 Task: Look for space in Oxford, United States from 12th July, 2023 to 16th July, 2023 for 8 adults in price range Rs.10000 to Rs.16000. Place can be private room with 8 bedrooms having 8 beds and 8 bathrooms. Property type can be house, flat, guest house, hotel. Amenities needed are: wifi, TV, free parkinig on premises, gym, breakfast. Booking option can be shelf check-in. Required host language is English.
Action: Mouse moved to (547, 123)
Screenshot: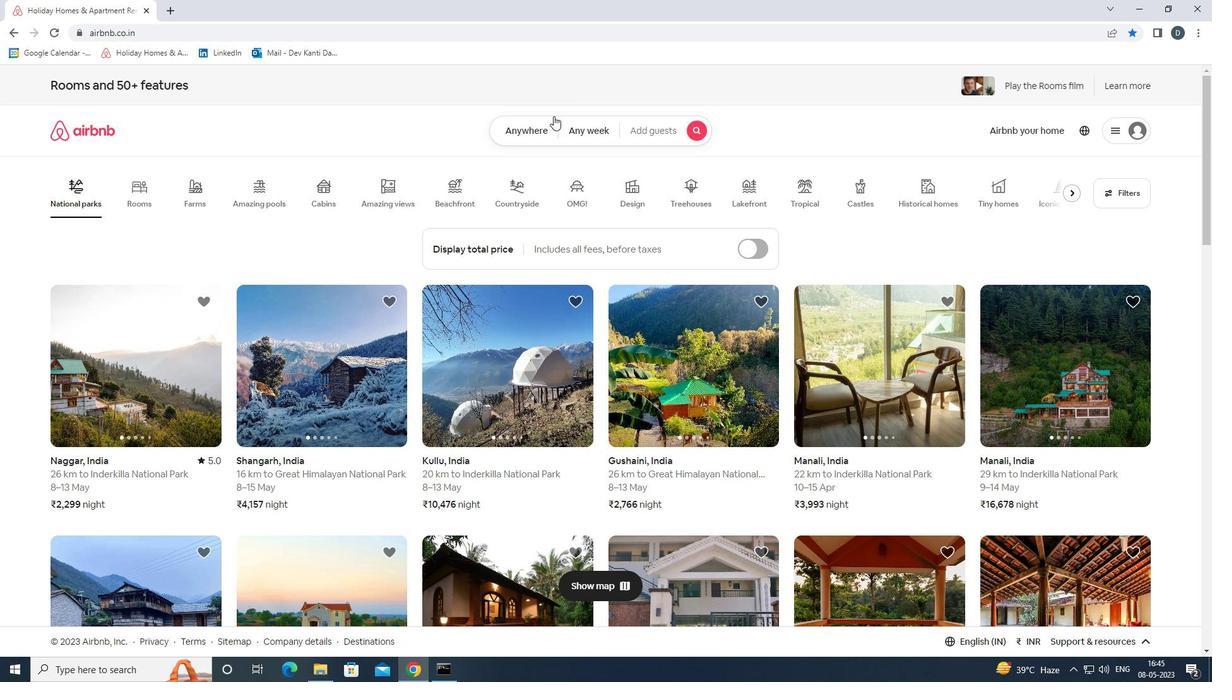 
Action: Mouse pressed left at (547, 123)
Screenshot: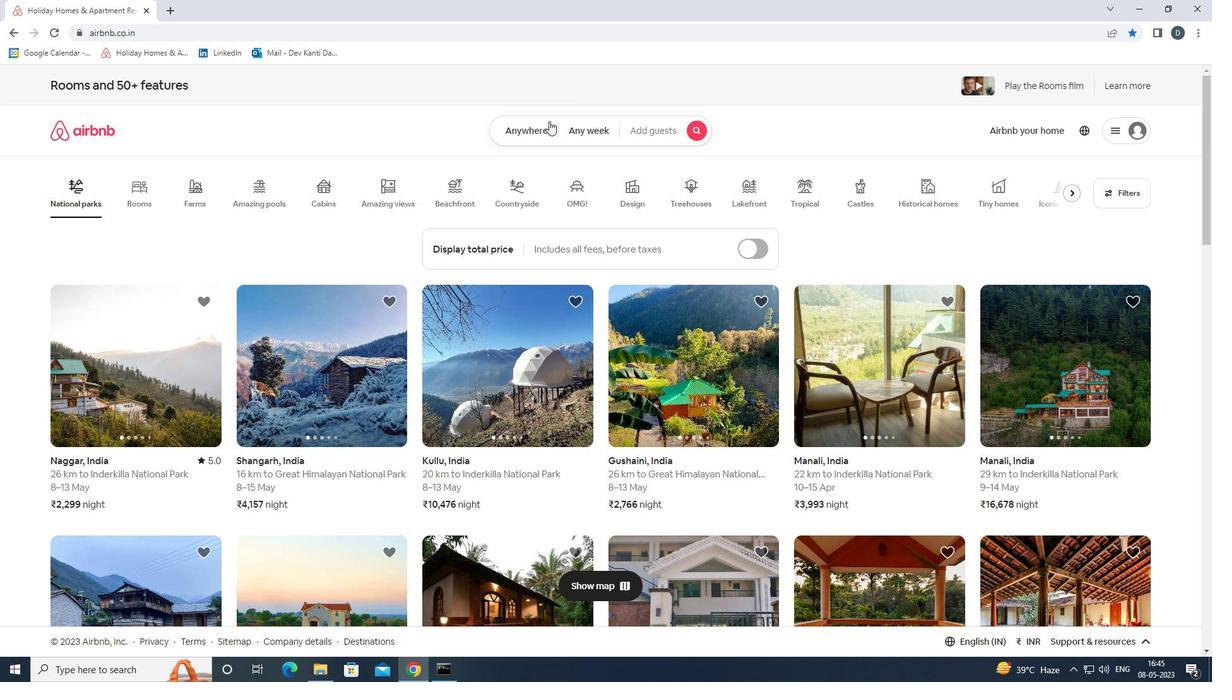 
Action: Mouse moved to (467, 179)
Screenshot: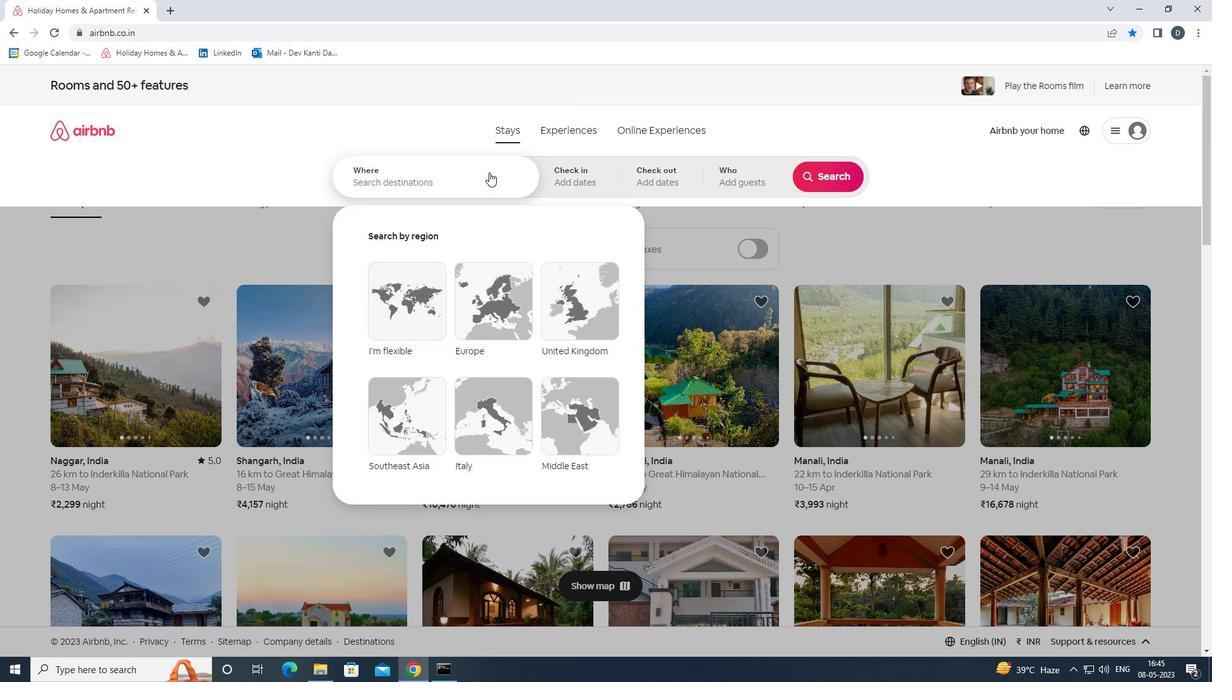
Action: Mouse pressed left at (467, 179)
Screenshot: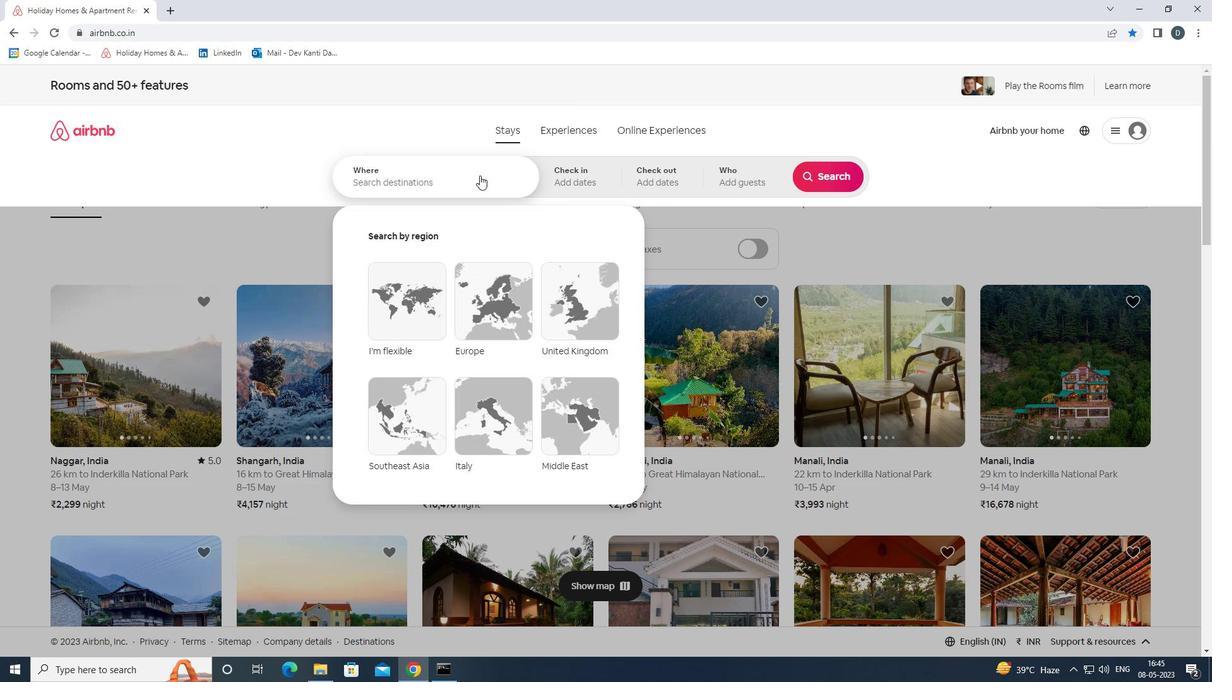 
Action: Key pressed <Key.shift><Key.shift>OXFORD,<Key.shift>UNITED<Key.space><Key.shift>STATES<Key.enter>
Screenshot: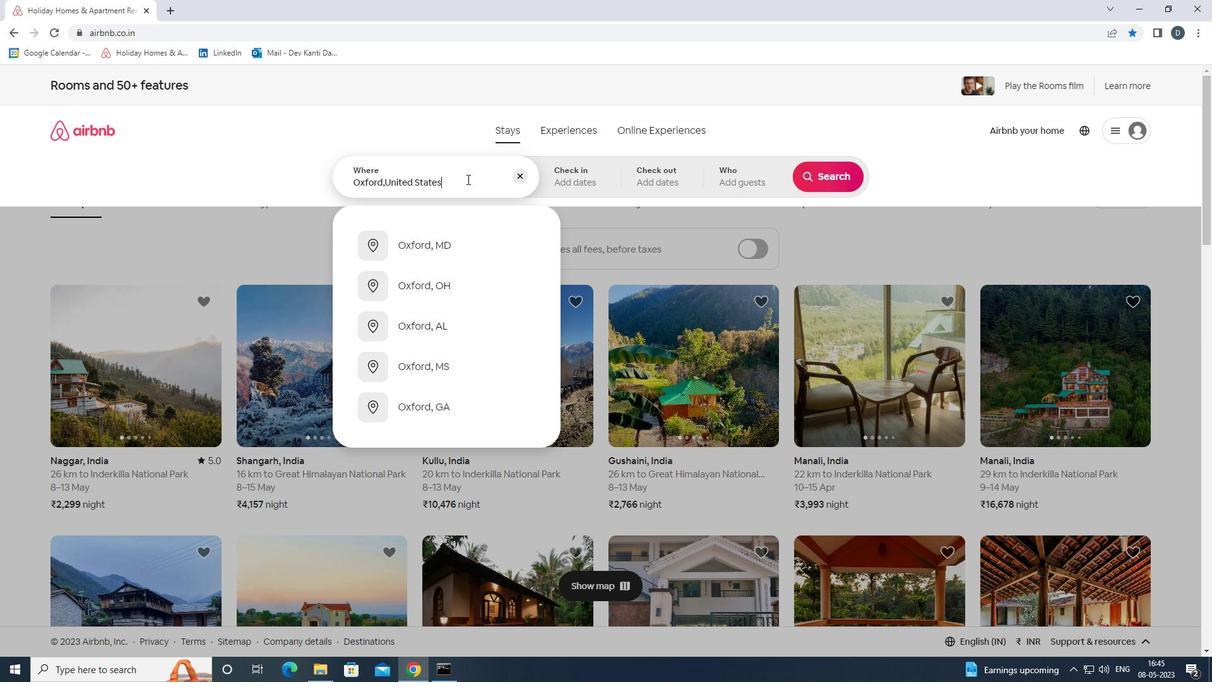 
Action: Mouse moved to (825, 279)
Screenshot: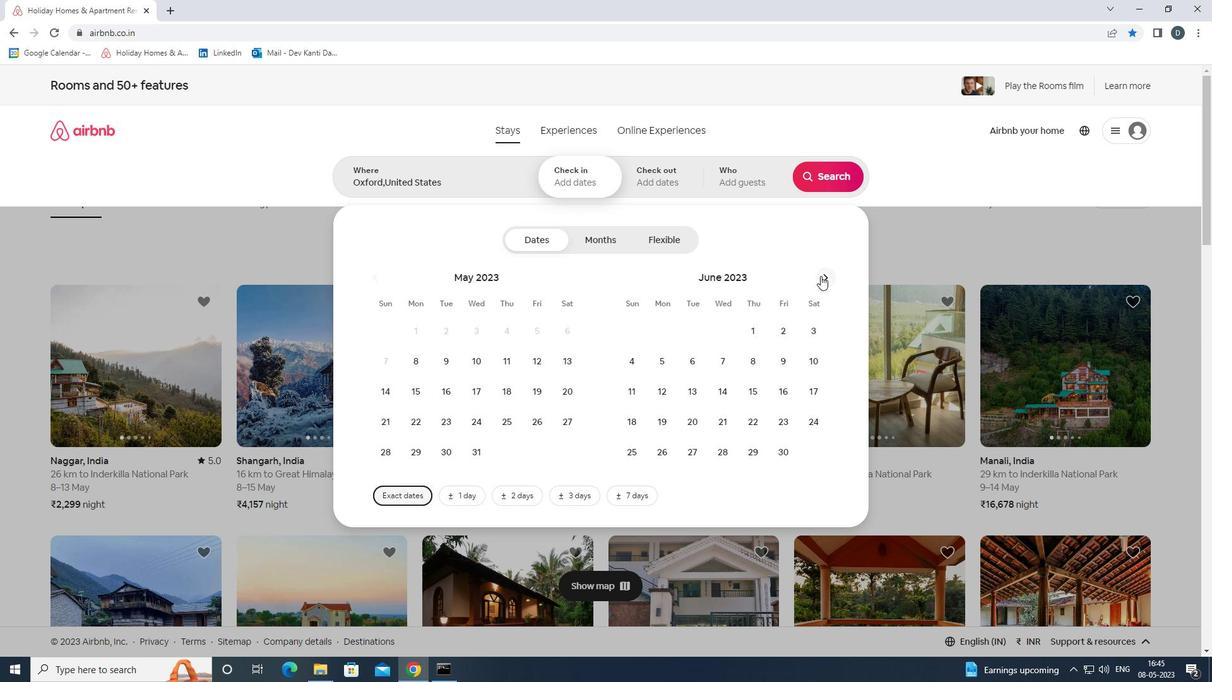 
Action: Mouse pressed left at (825, 279)
Screenshot: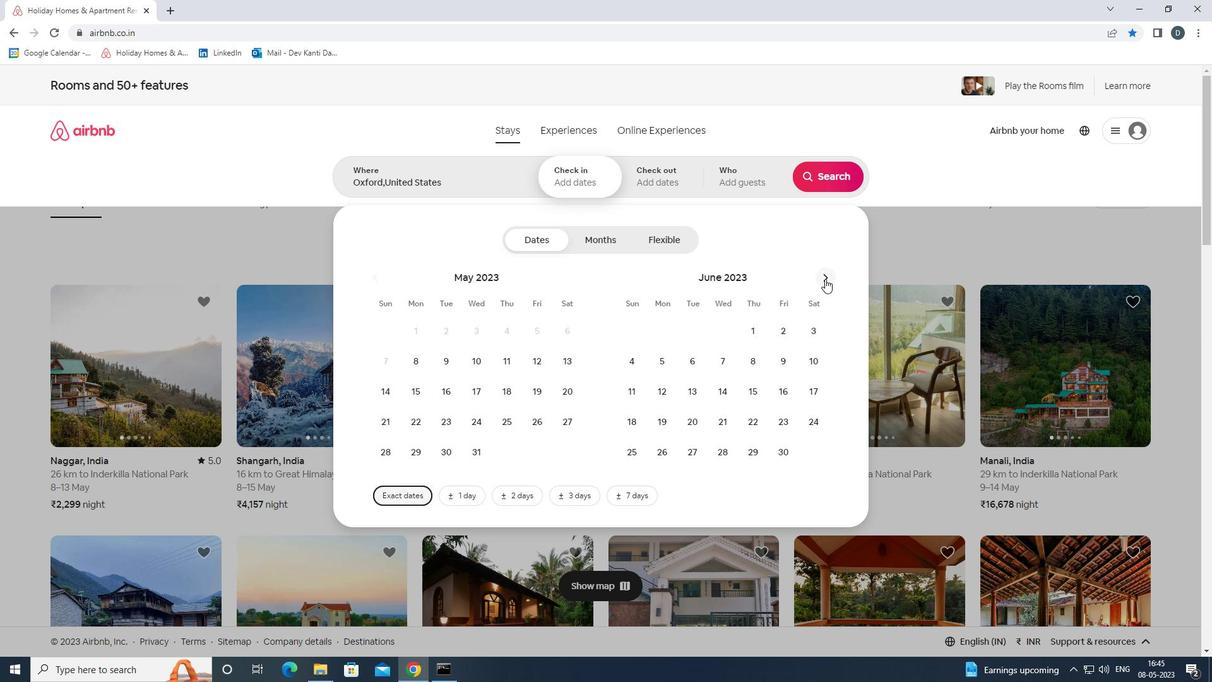 
Action: Mouse moved to (726, 398)
Screenshot: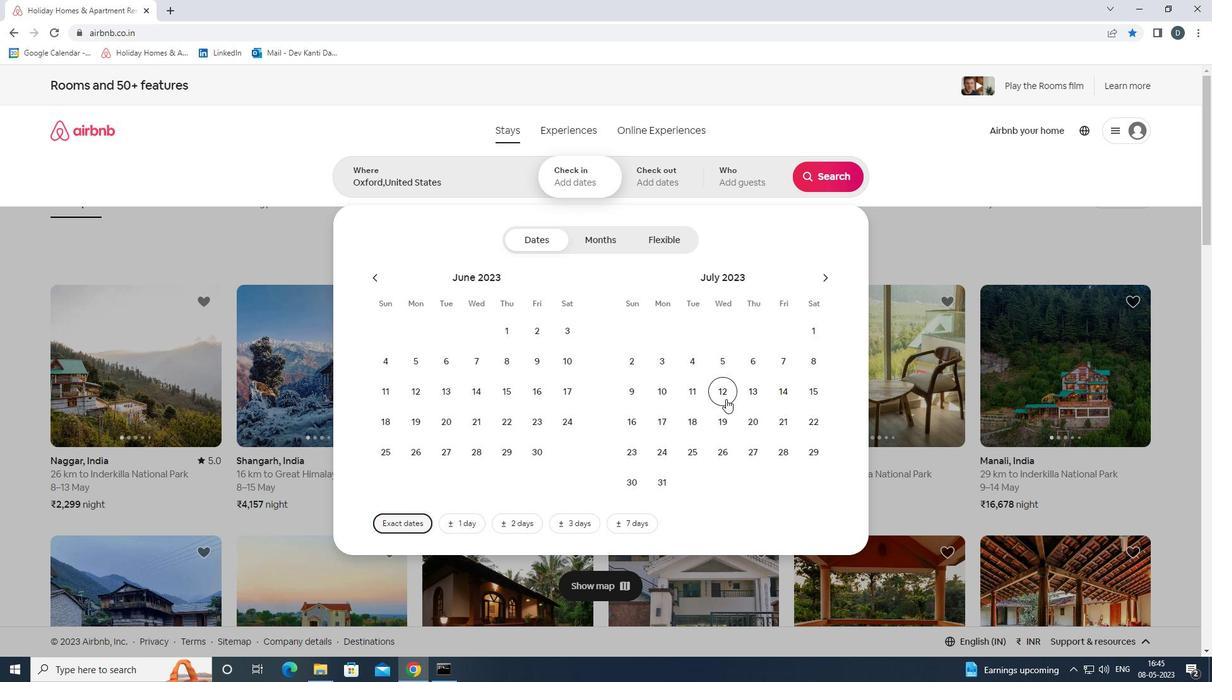 
Action: Mouse pressed left at (726, 398)
Screenshot: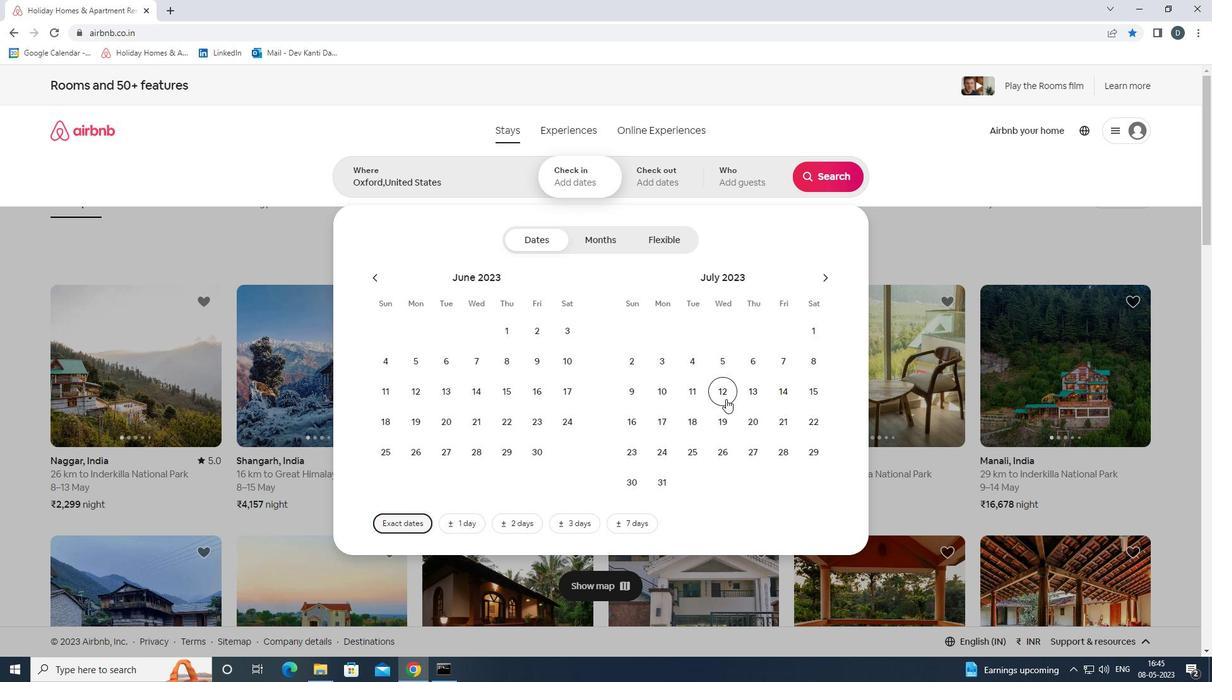 
Action: Mouse moved to (645, 425)
Screenshot: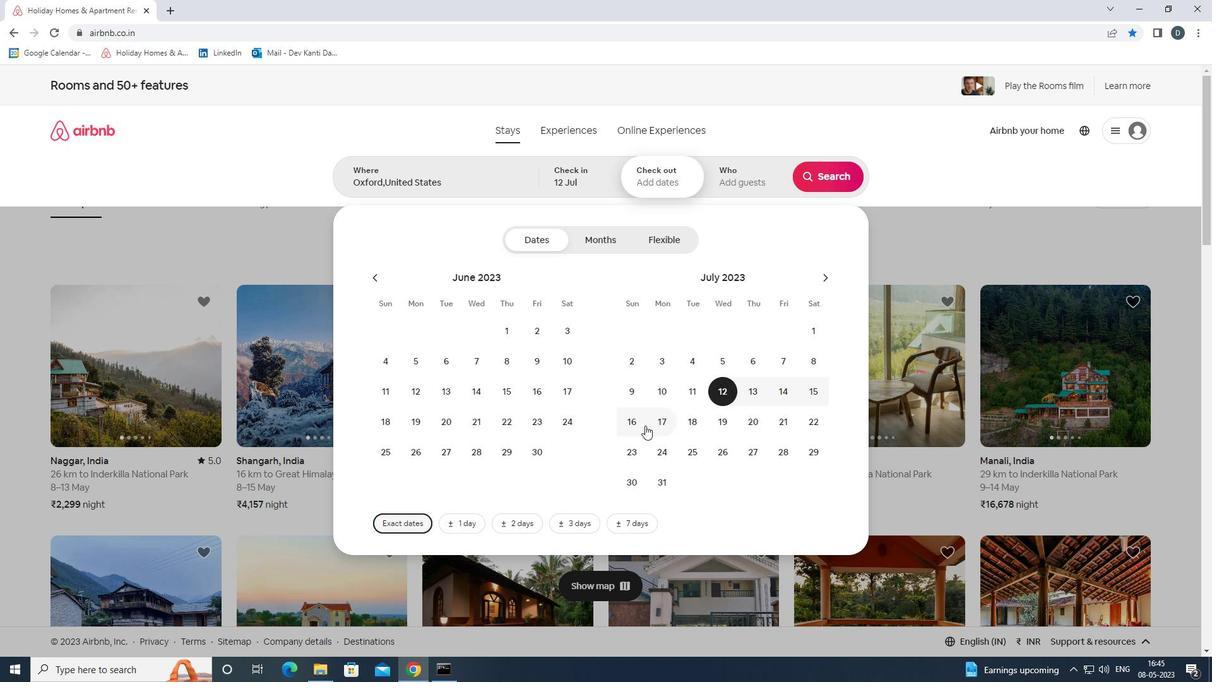 
Action: Mouse pressed left at (645, 425)
Screenshot: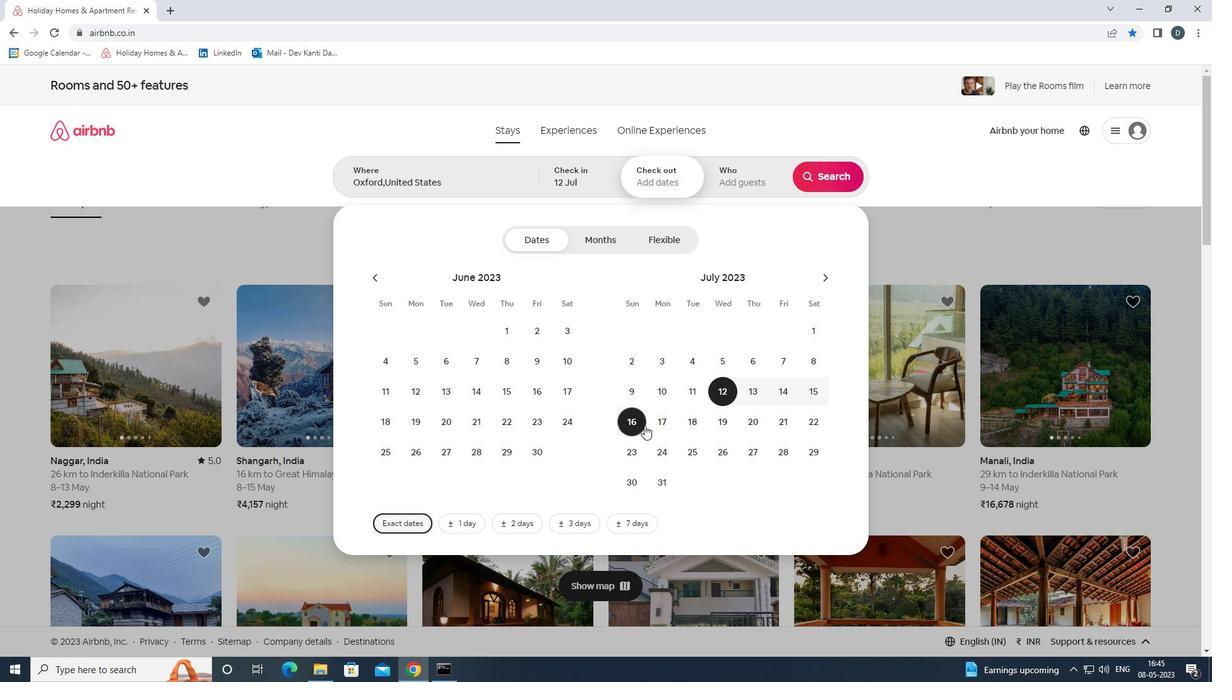 
Action: Mouse moved to (738, 180)
Screenshot: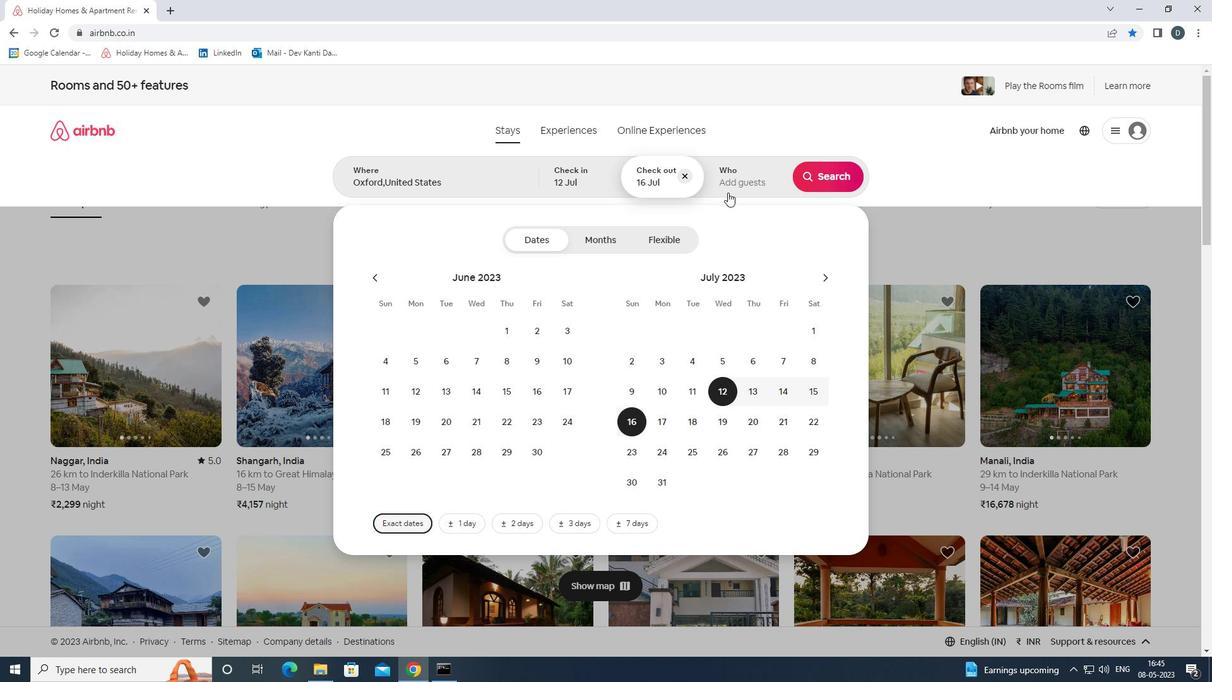 
Action: Mouse pressed left at (738, 180)
Screenshot: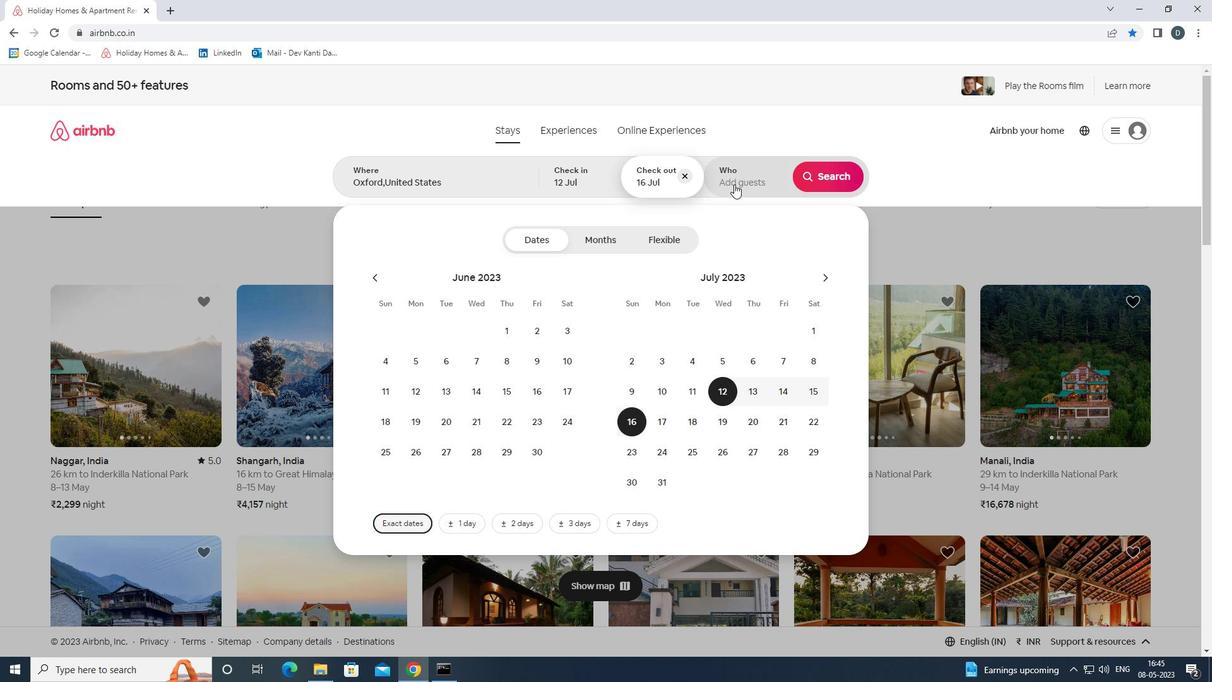 
Action: Mouse moved to (827, 244)
Screenshot: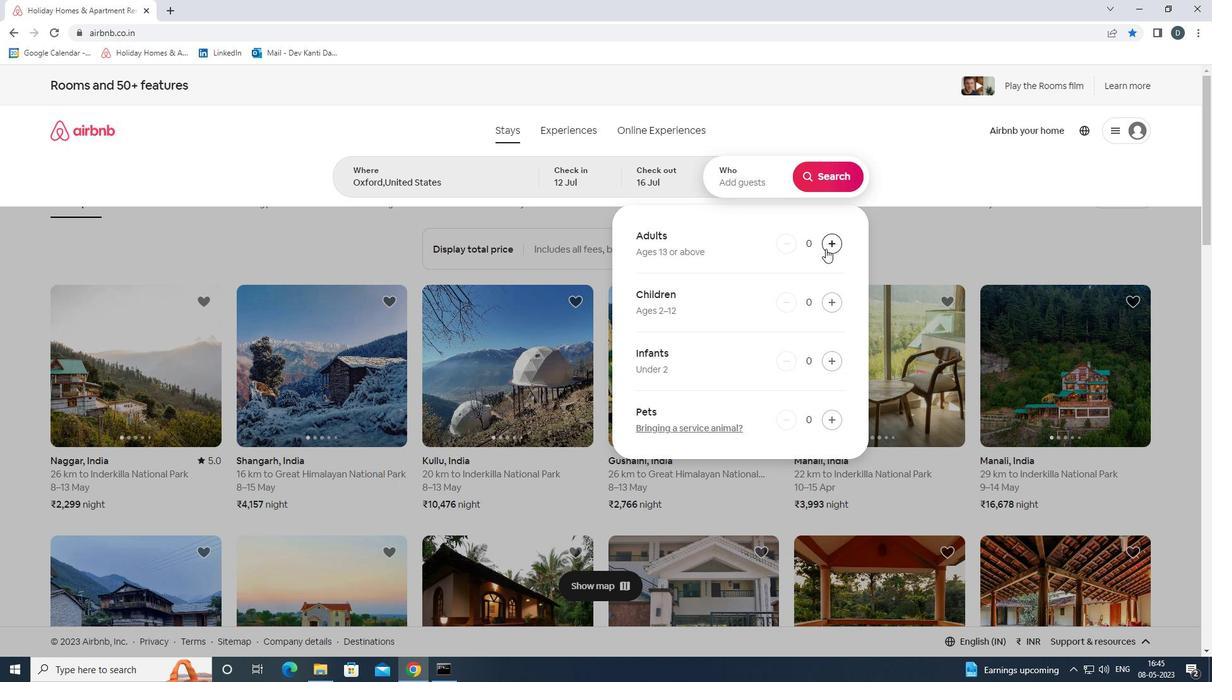 
Action: Mouse pressed left at (827, 244)
Screenshot: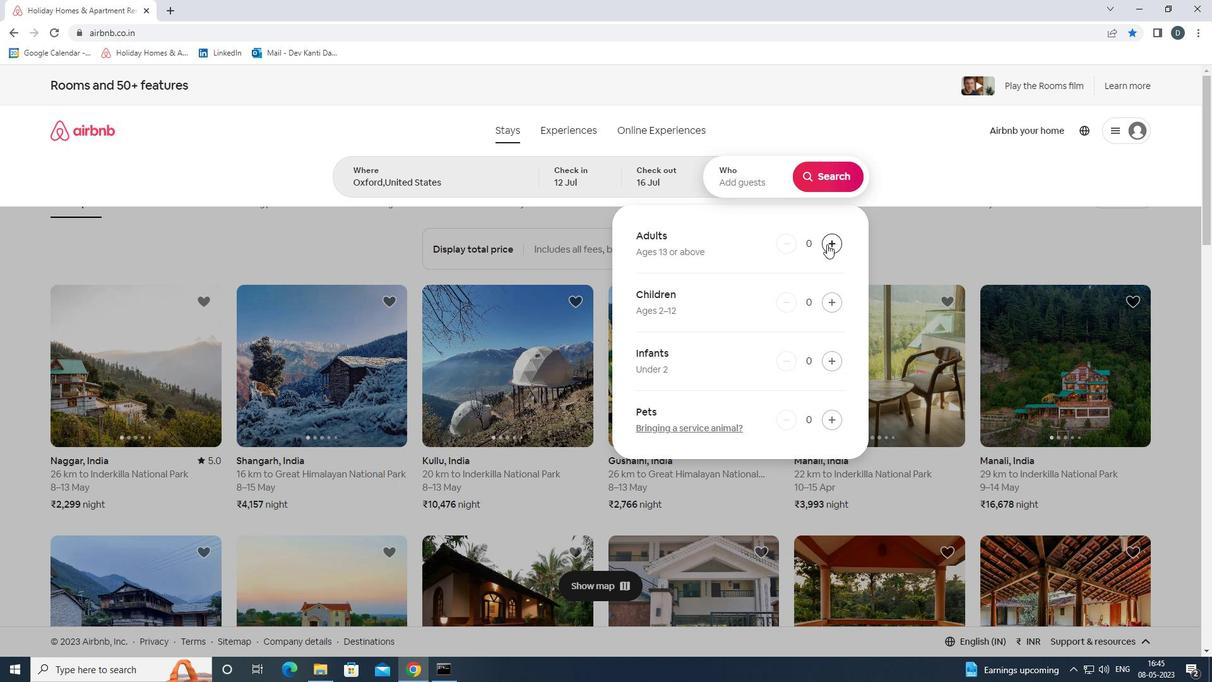 
Action: Mouse pressed left at (827, 244)
Screenshot: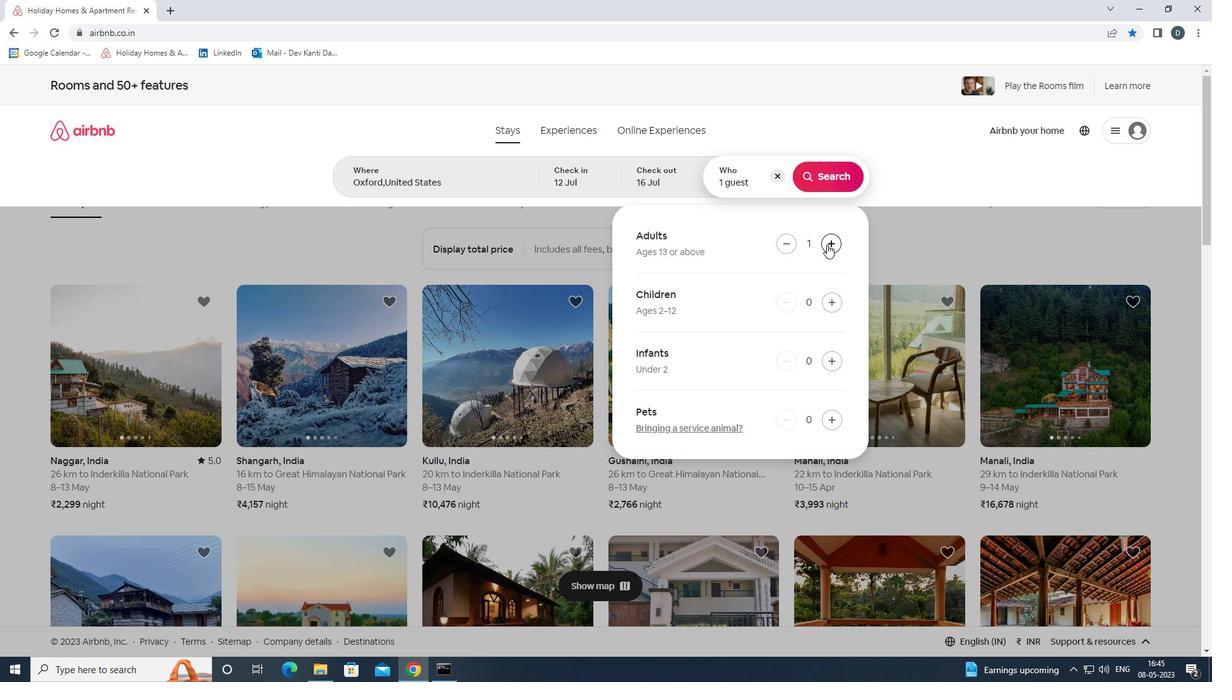 
Action: Mouse pressed left at (827, 244)
Screenshot: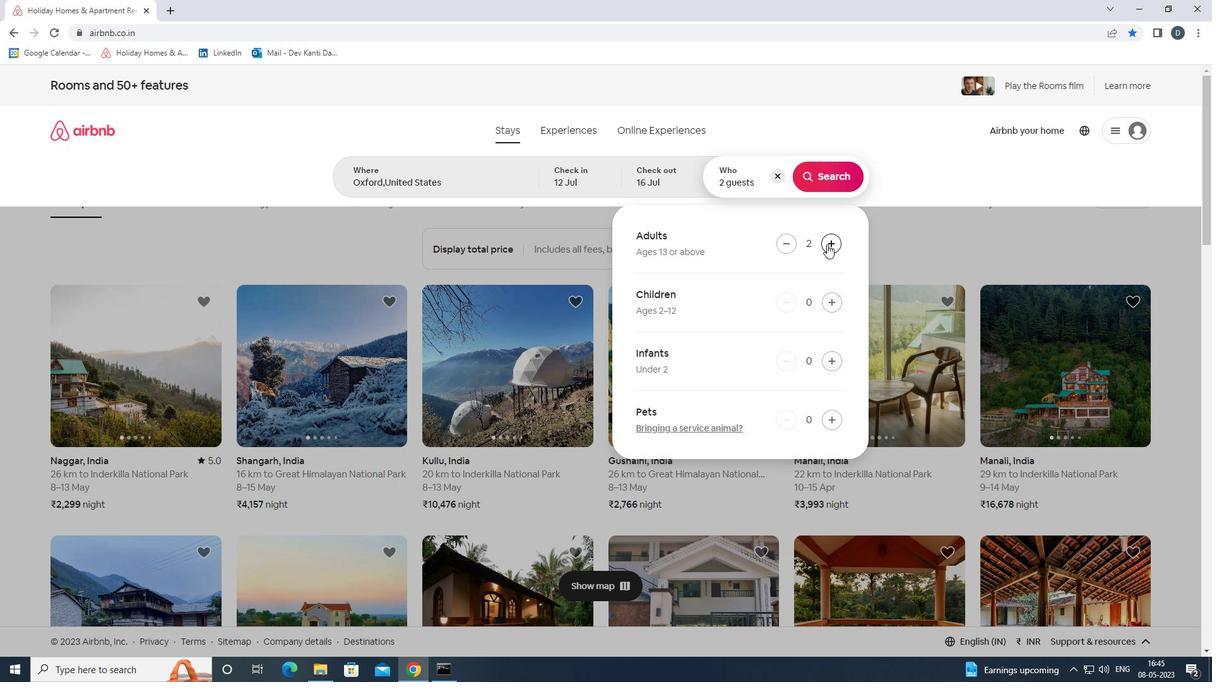 
Action: Mouse pressed left at (827, 244)
Screenshot: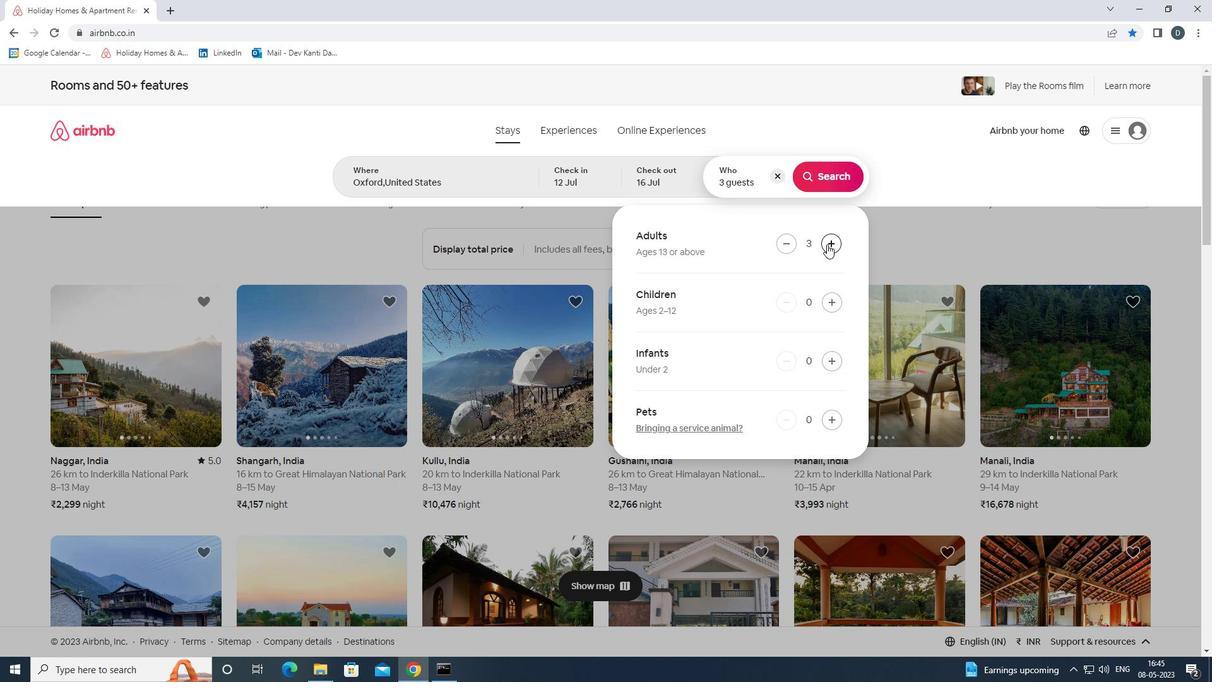 
Action: Mouse pressed left at (827, 244)
Screenshot: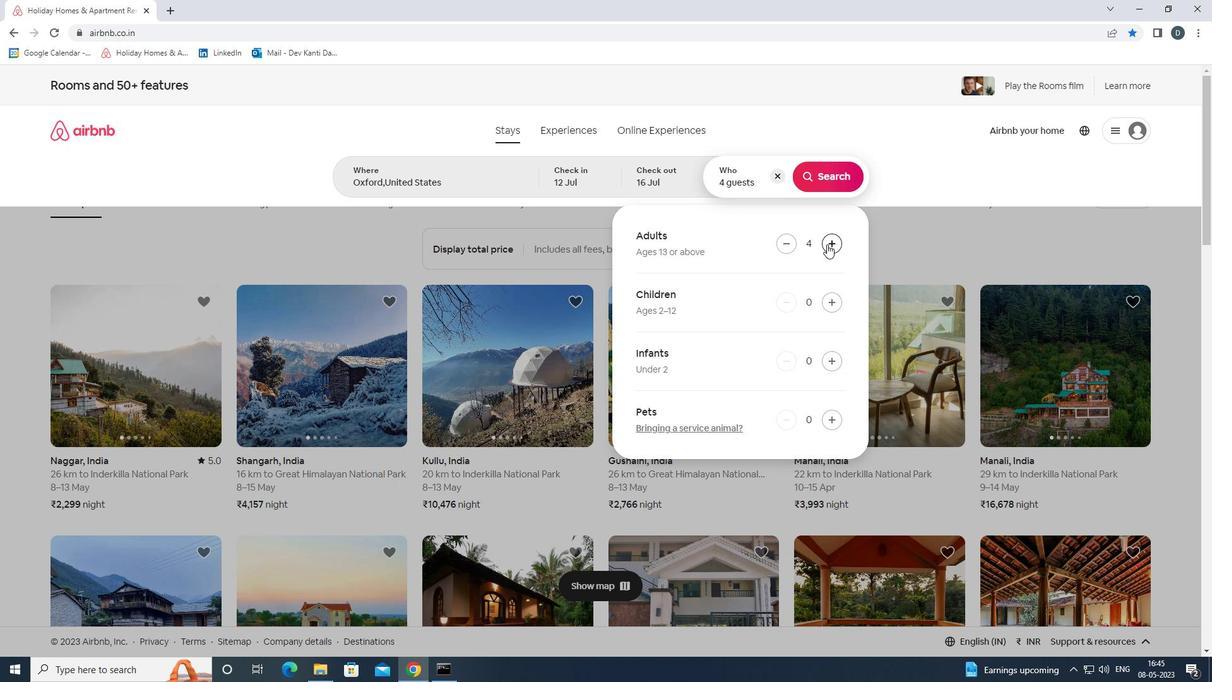 
Action: Mouse pressed left at (827, 244)
Screenshot: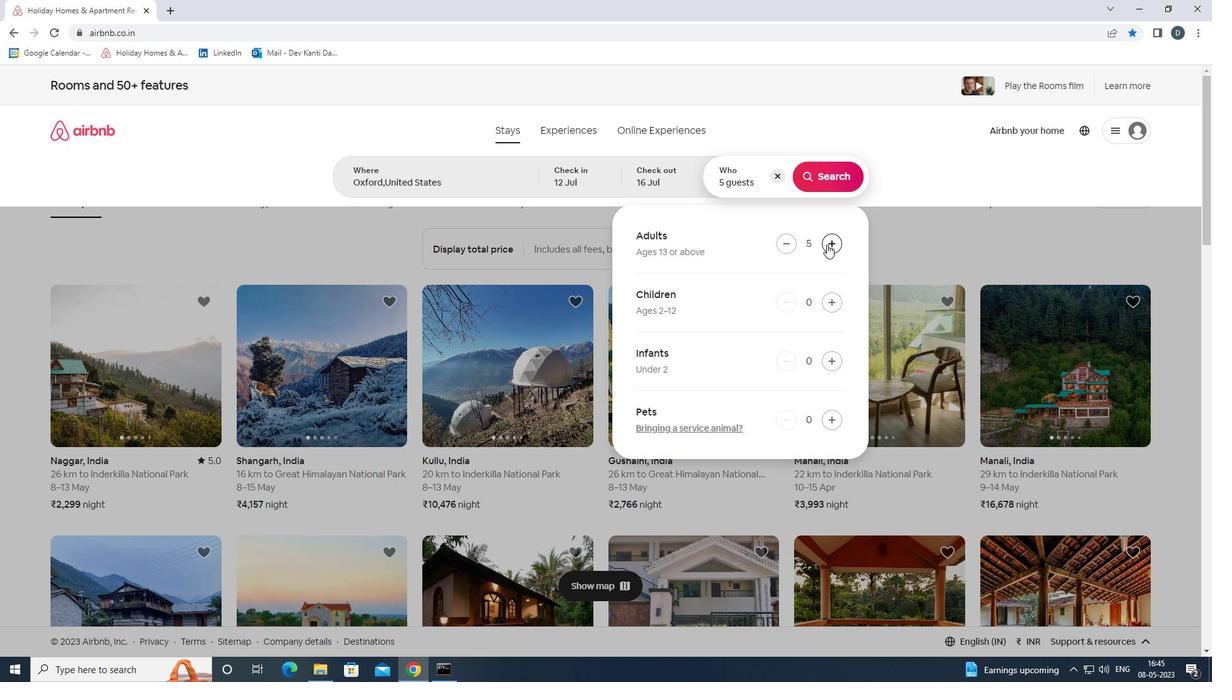 
Action: Mouse pressed left at (827, 244)
Screenshot: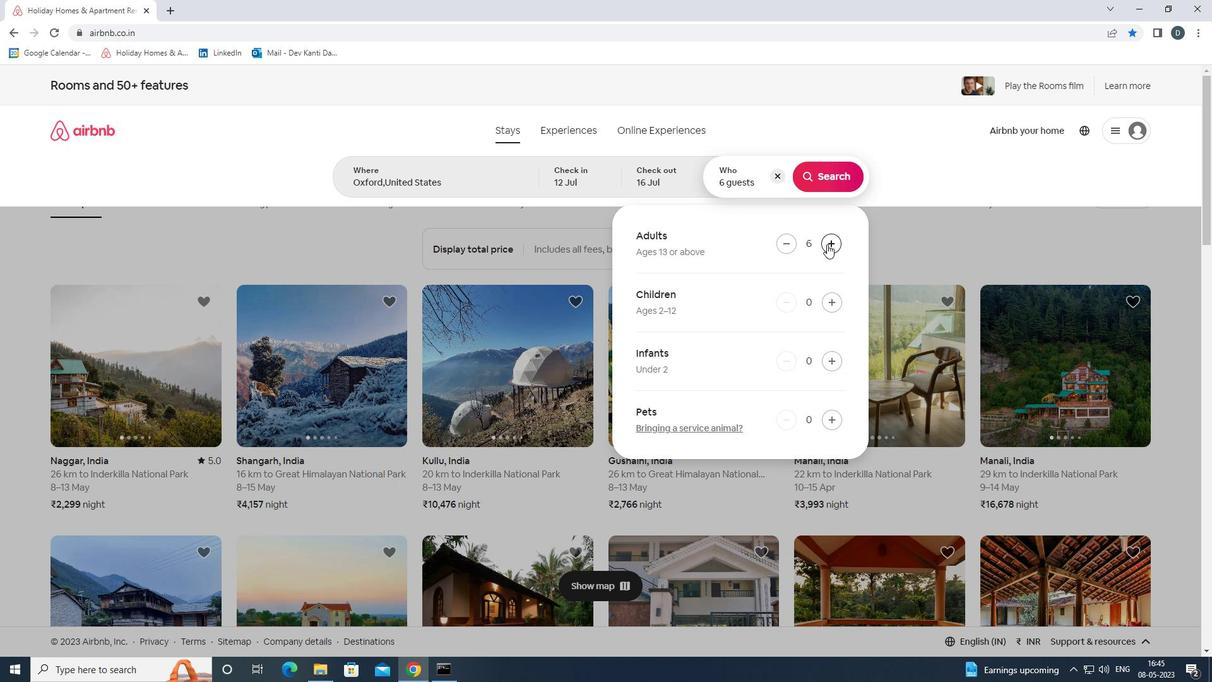 
Action: Mouse pressed left at (827, 244)
Screenshot: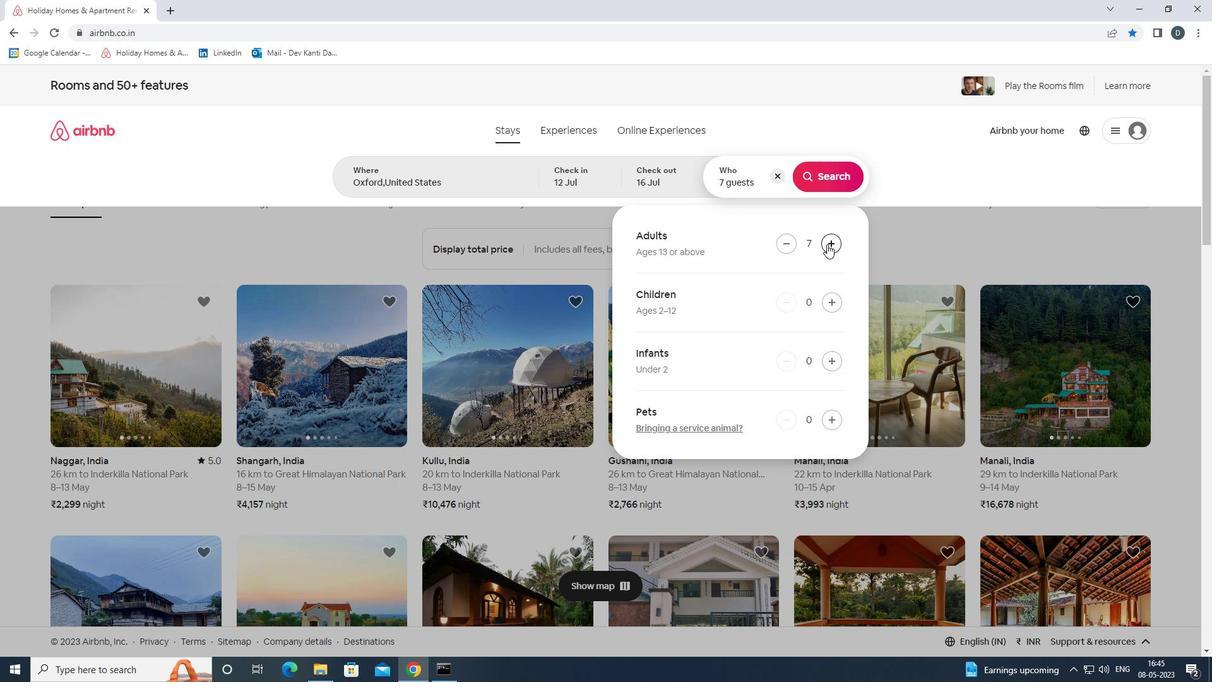 
Action: Mouse moved to (835, 178)
Screenshot: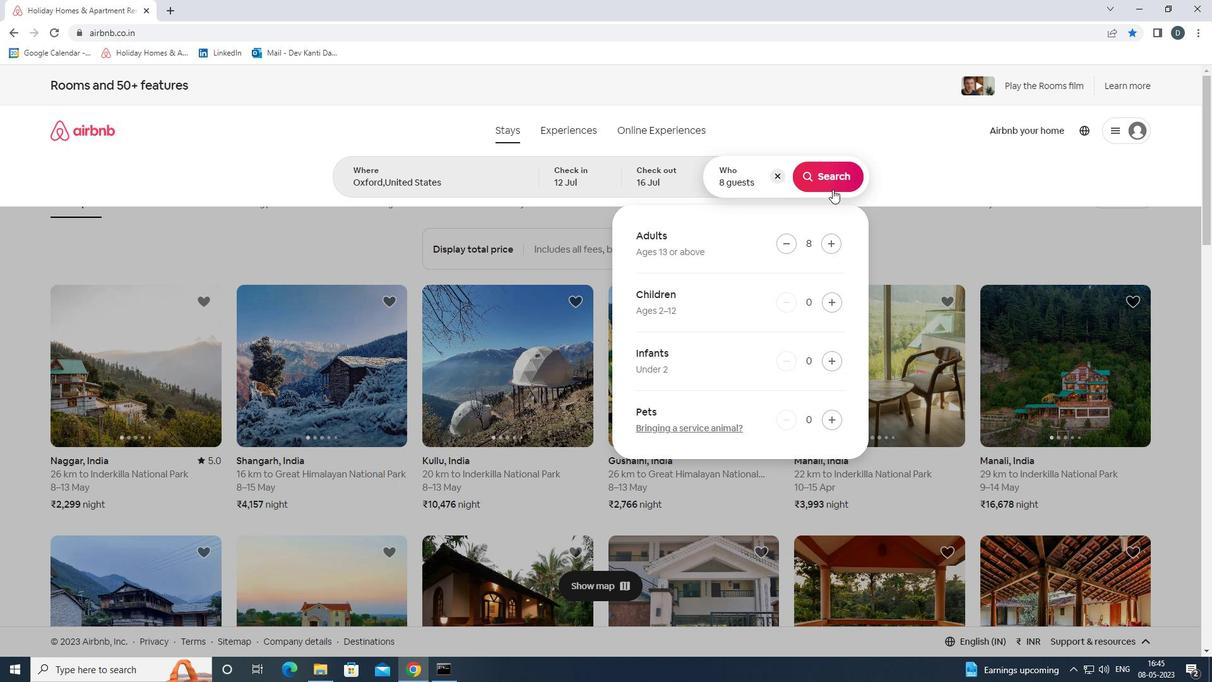 
Action: Mouse pressed left at (835, 178)
Screenshot: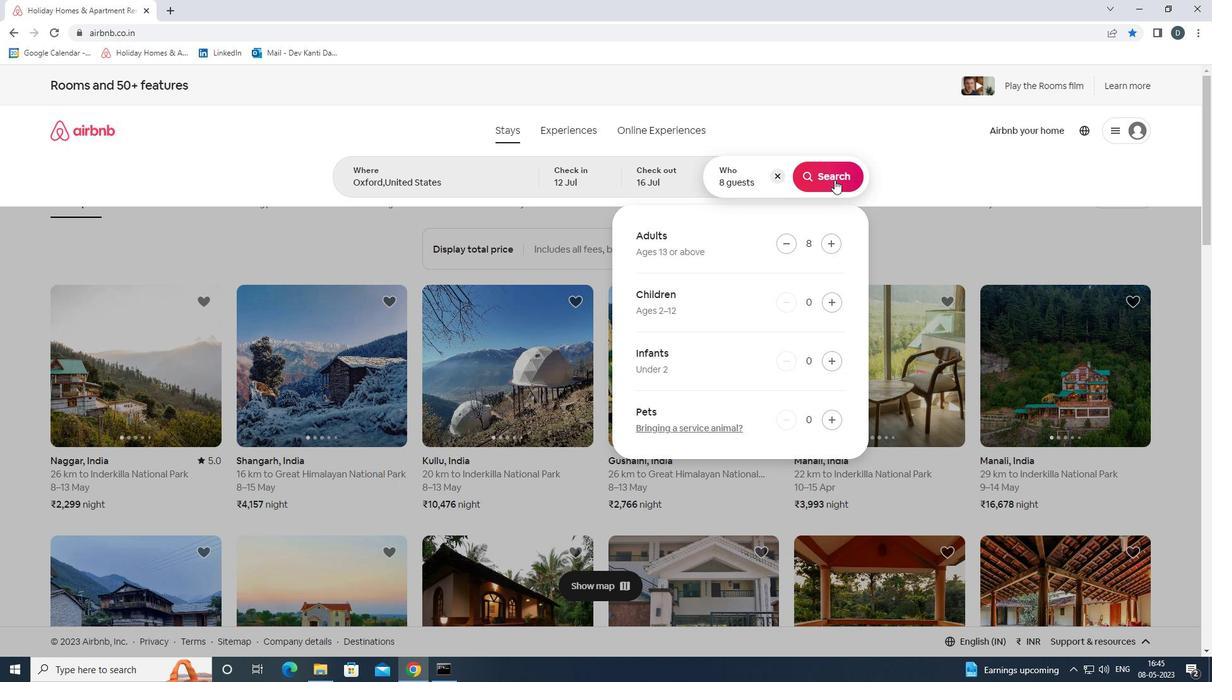 
Action: Mouse moved to (1138, 137)
Screenshot: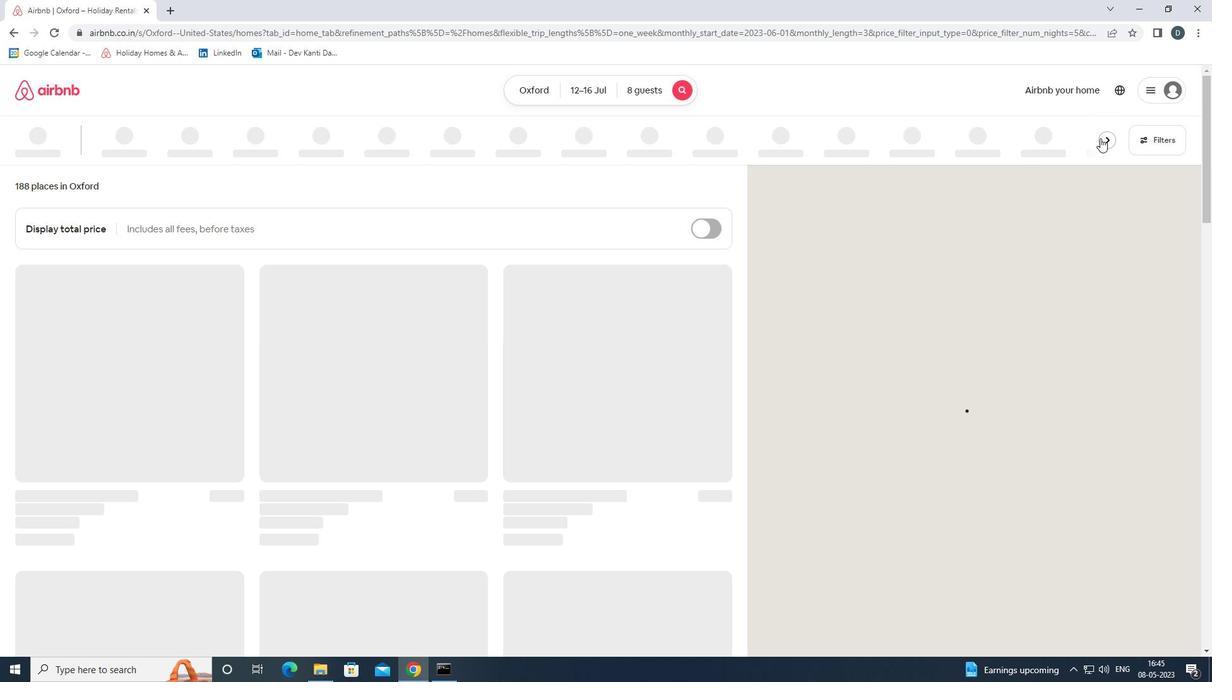 
Action: Mouse pressed left at (1138, 137)
Screenshot: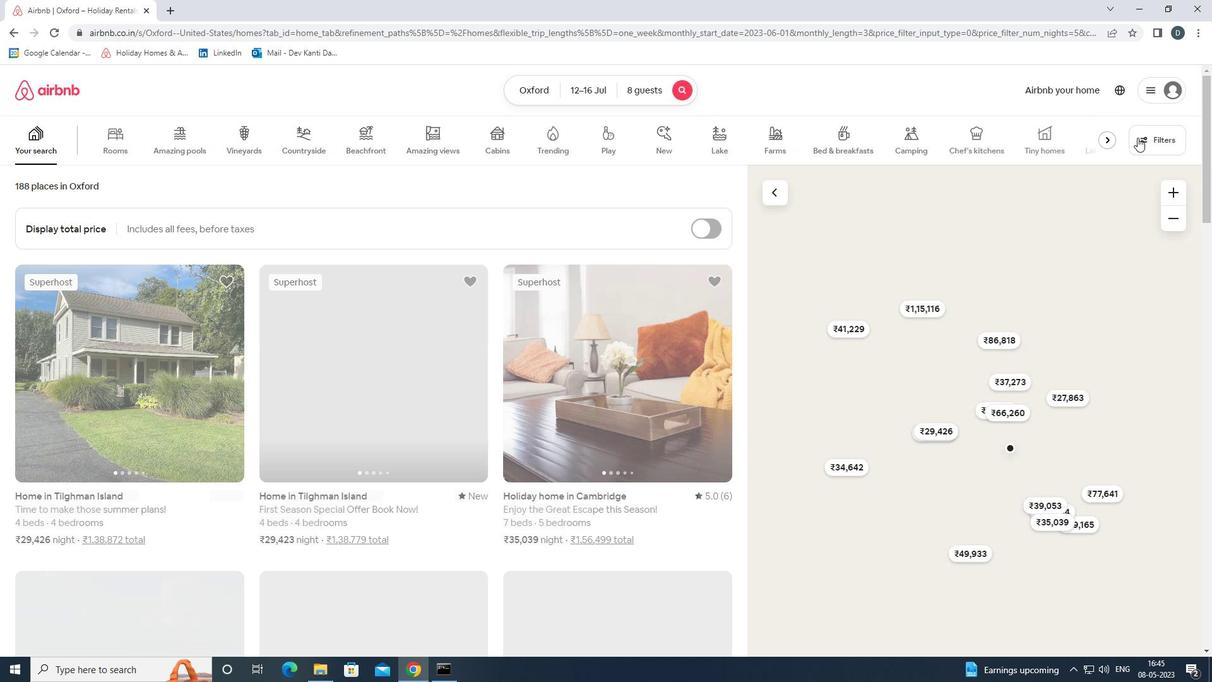 
Action: Mouse moved to (519, 452)
Screenshot: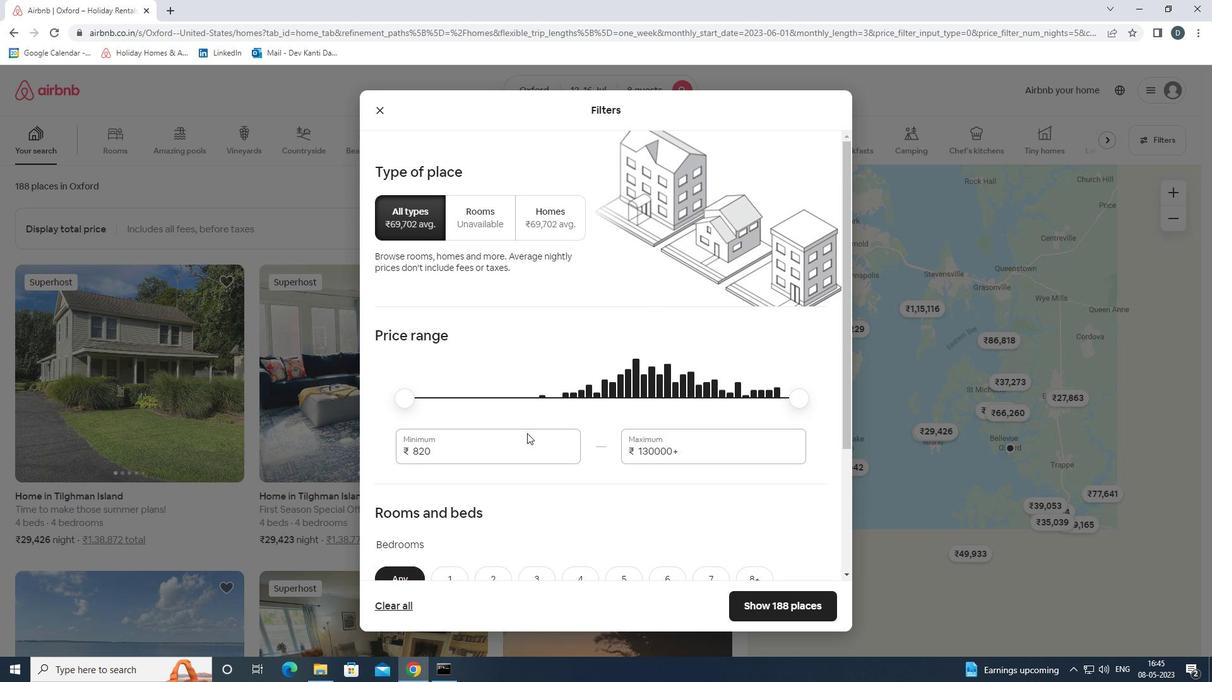 
Action: Mouse pressed left at (519, 452)
Screenshot: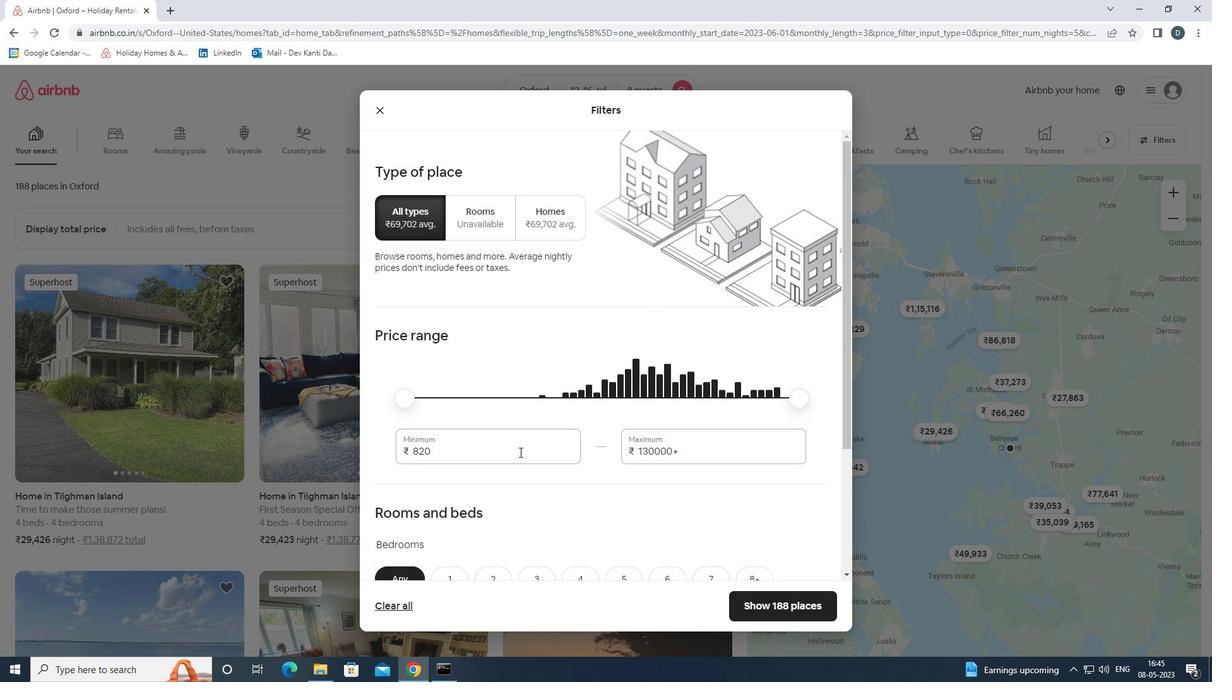 
Action: Mouse pressed left at (519, 452)
Screenshot: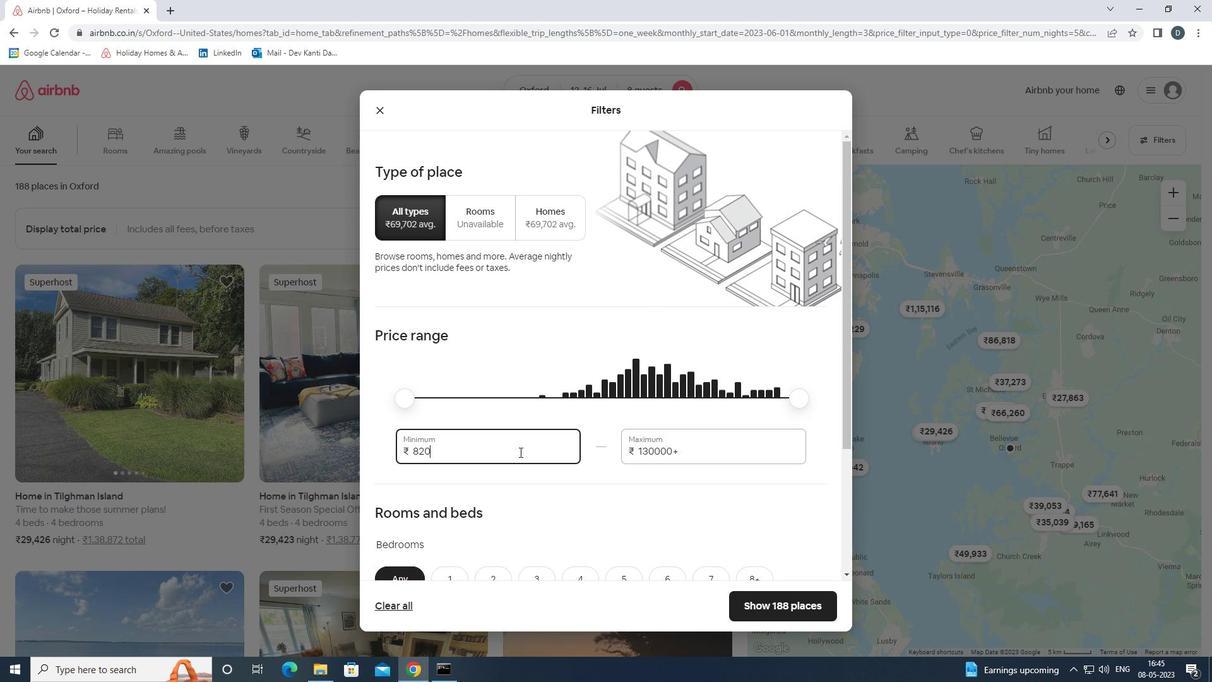 
Action: Key pressed 10000<Key.tab>16000
Screenshot: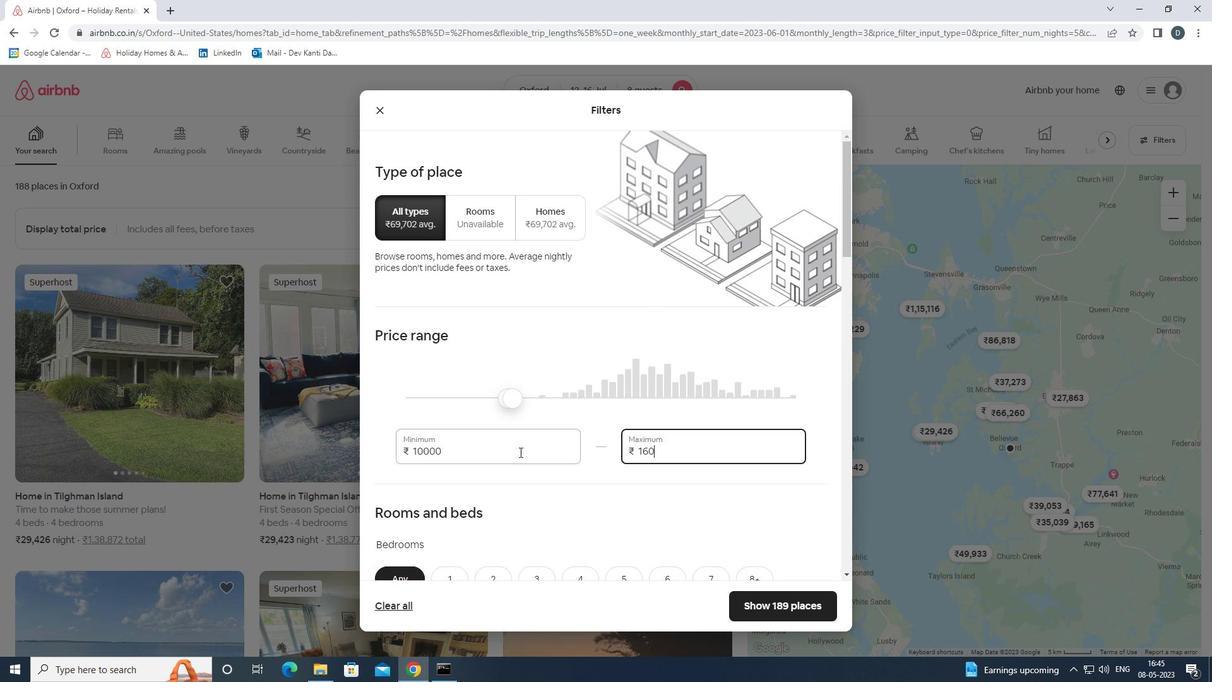 
Action: Mouse scrolled (519, 451) with delta (0, 0)
Screenshot: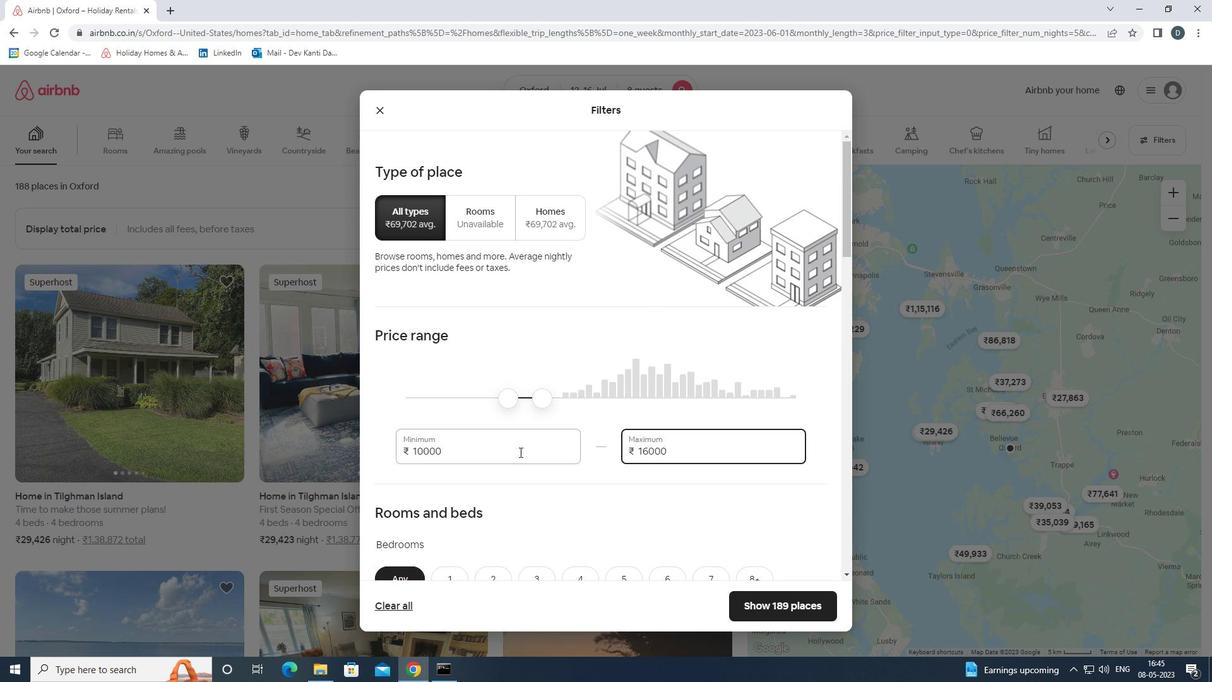
Action: Mouse scrolled (519, 451) with delta (0, 0)
Screenshot: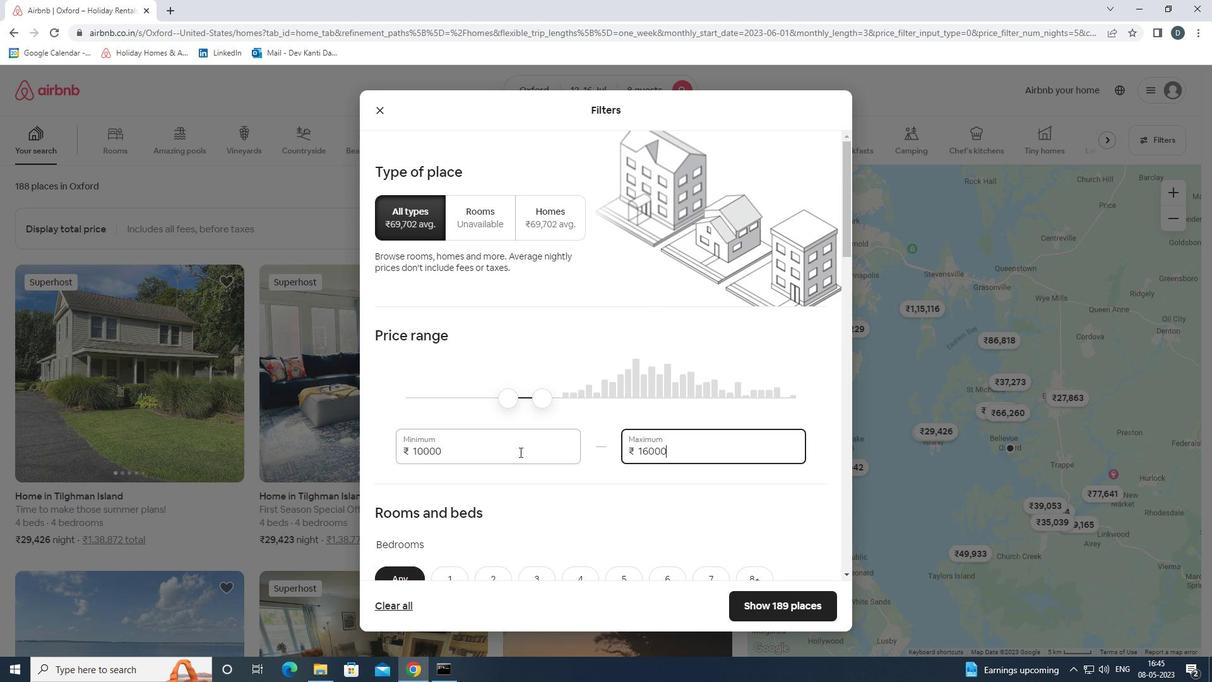 
Action: Mouse scrolled (519, 451) with delta (0, 0)
Screenshot: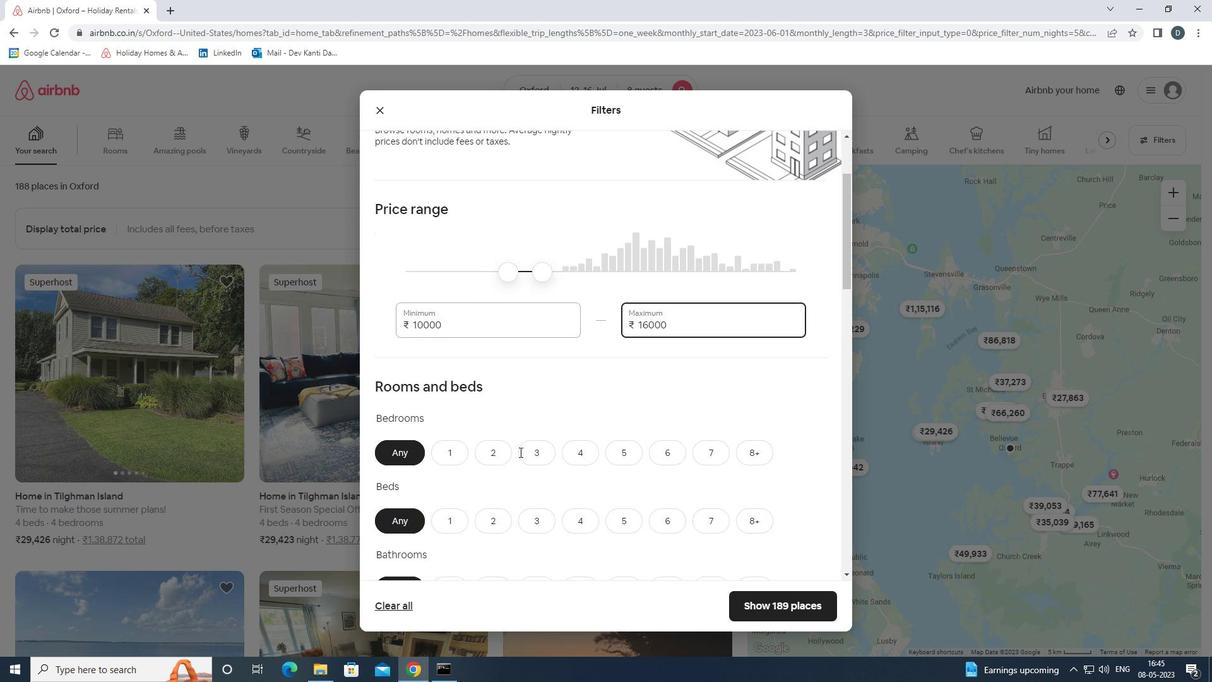 
Action: Mouse scrolled (519, 451) with delta (0, 0)
Screenshot: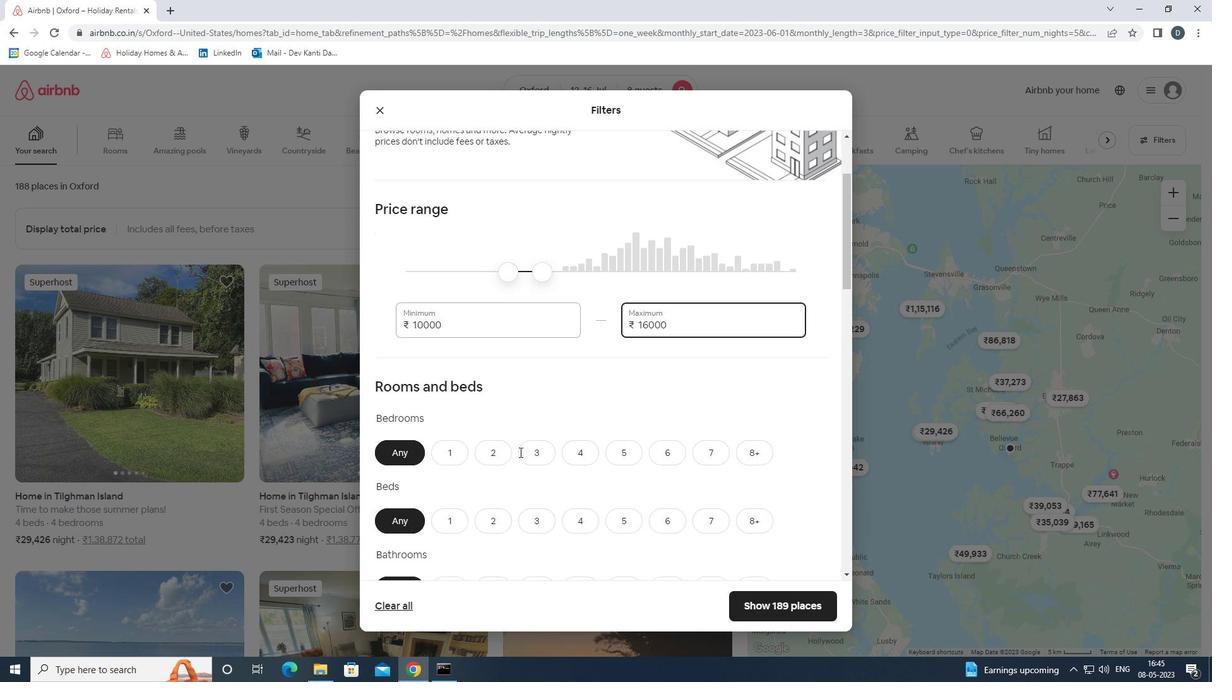 
Action: Mouse moved to (747, 332)
Screenshot: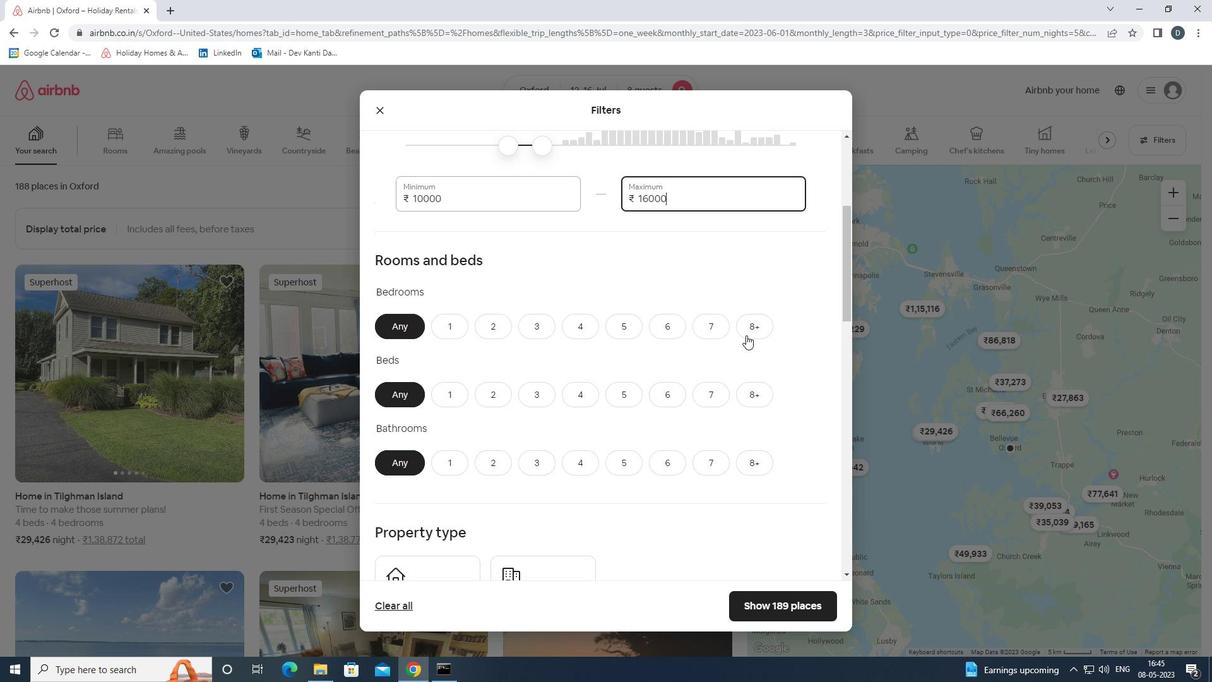 
Action: Mouse pressed left at (747, 332)
Screenshot: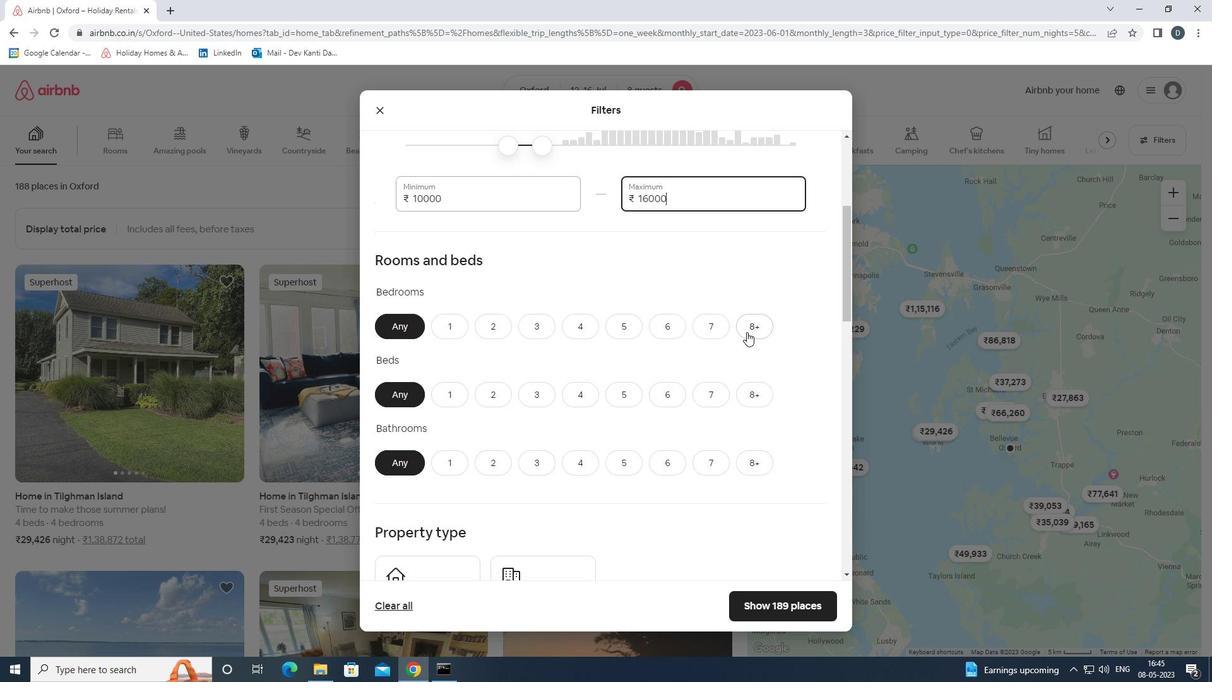 
Action: Mouse moved to (762, 394)
Screenshot: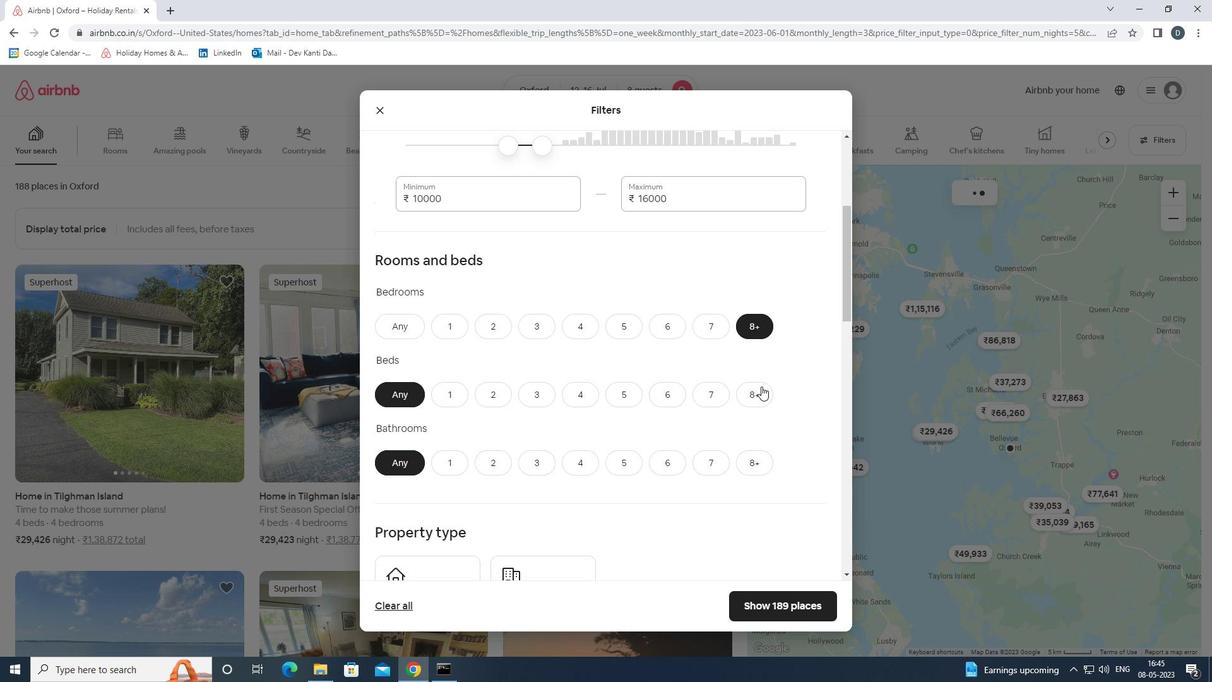 
Action: Mouse pressed left at (762, 394)
Screenshot: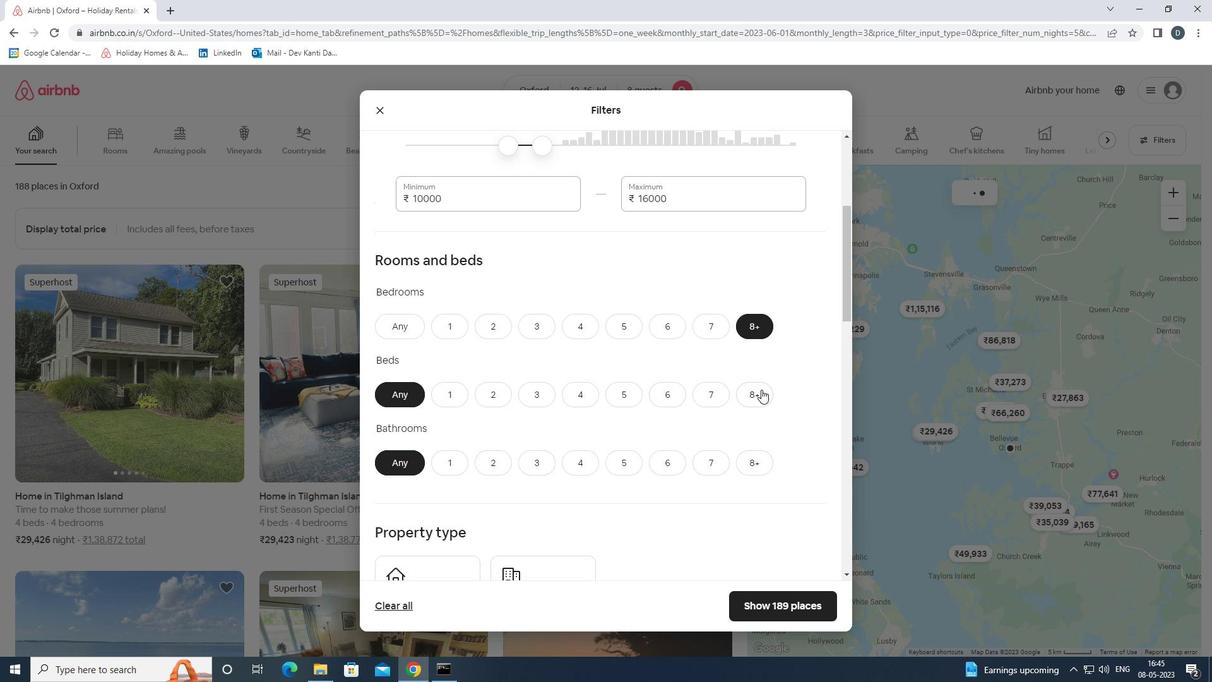
Action: Mouse moved to (773, 459)
Screenshot: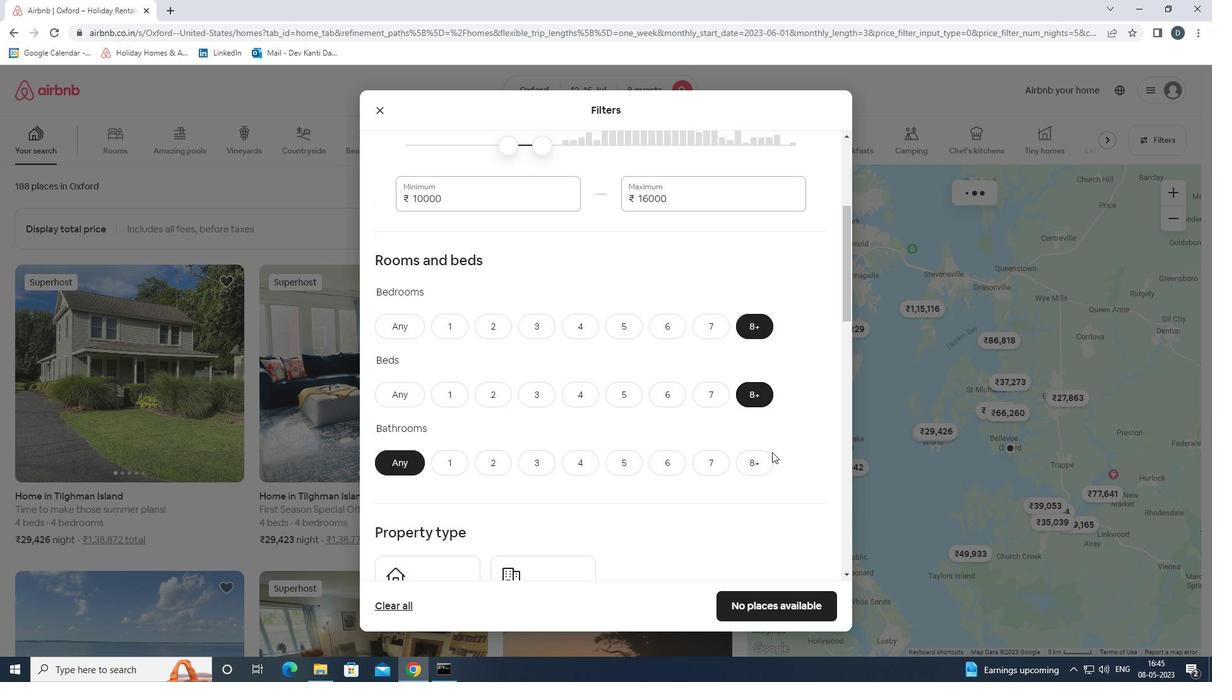 
Action: Mouse pressed left at (773, 459)
Screenshot: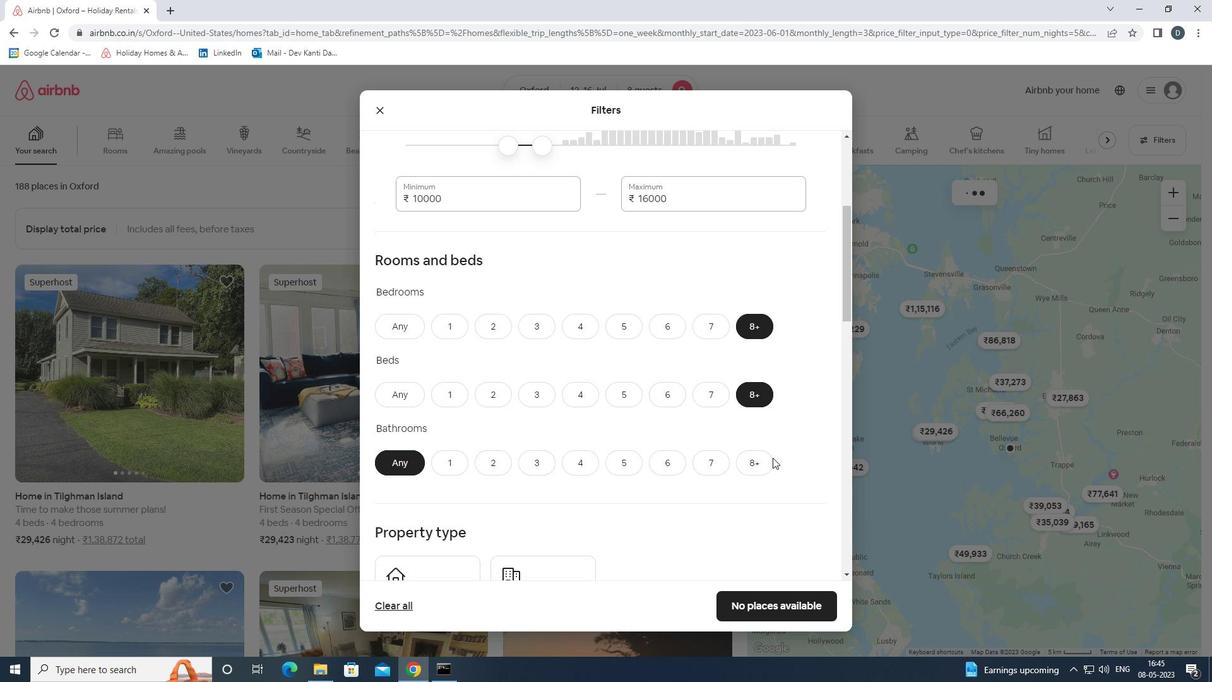 
Action: Mouse scrolled (773, 459) with delta (0, 0)
Screenshot: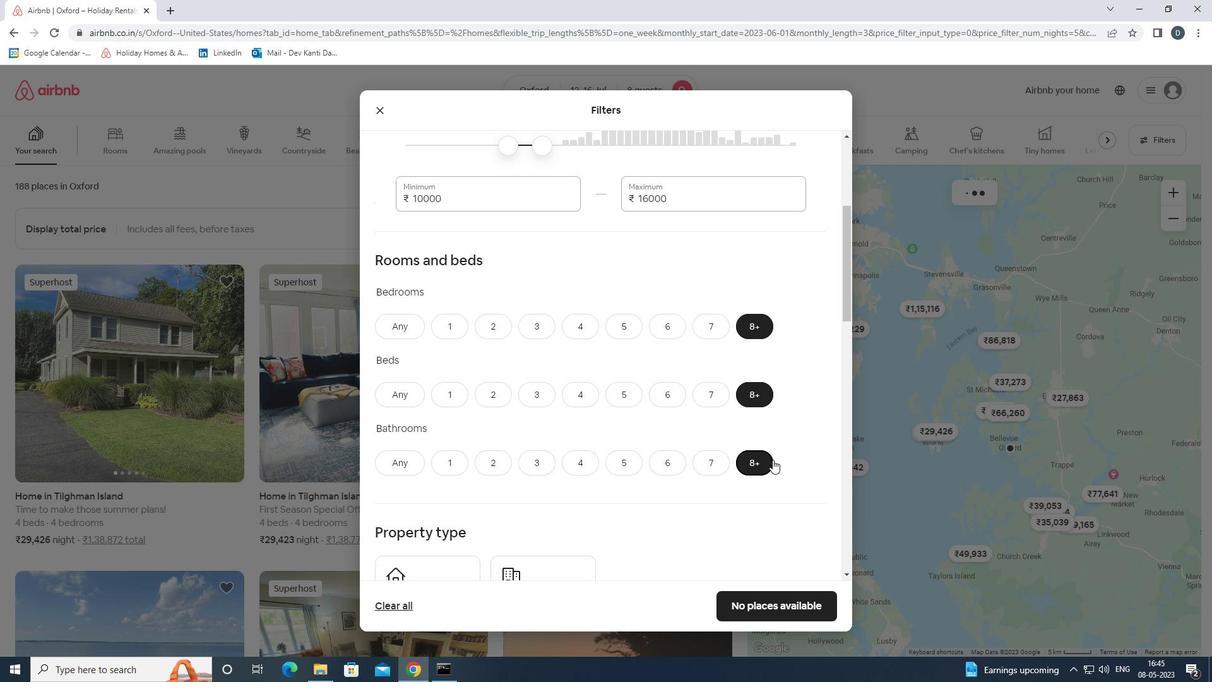 
Action: Mouse scrolled (773, 459) with delta (0, 0)
Screenshot: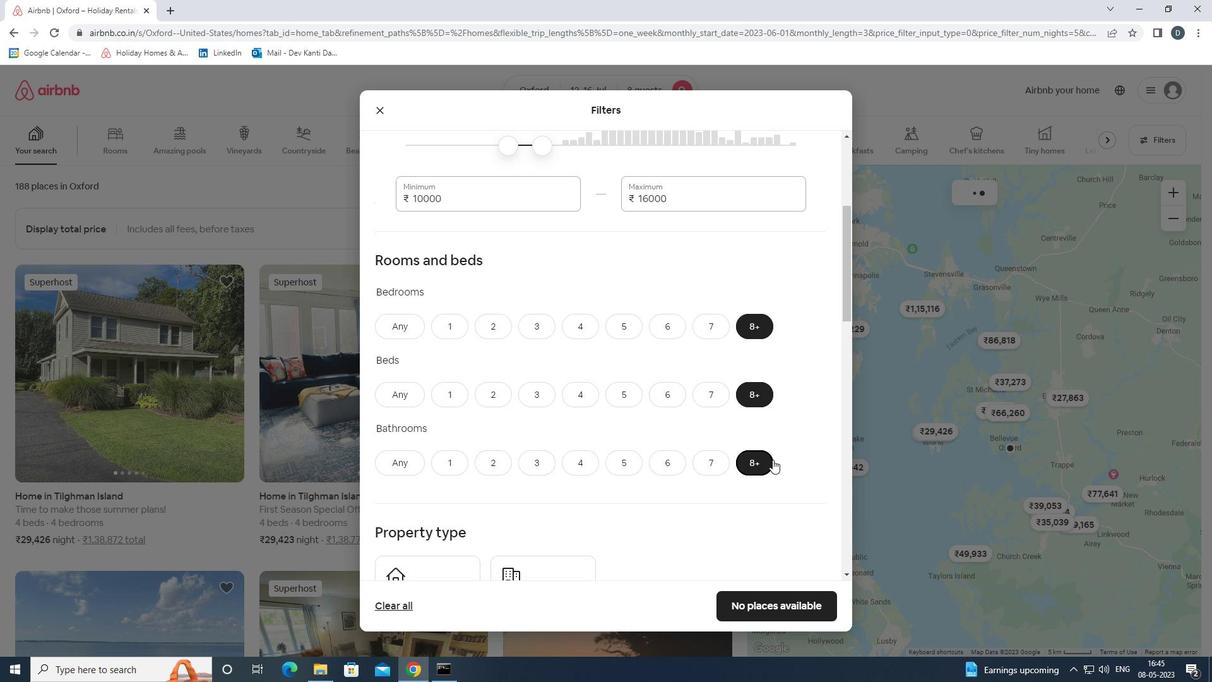 
Action: Mouse scrolled (773, 459) with delta (0, 0)
Screenshot: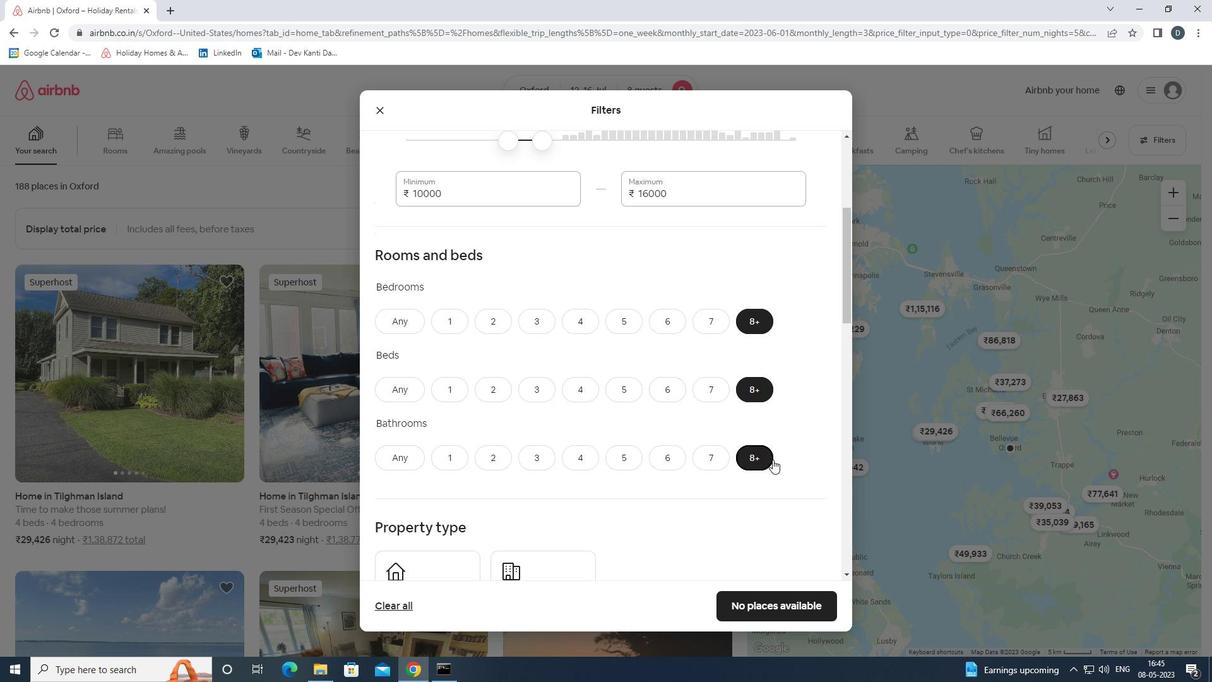 
Action: Mouse moved to (438, 416)
Screenshot: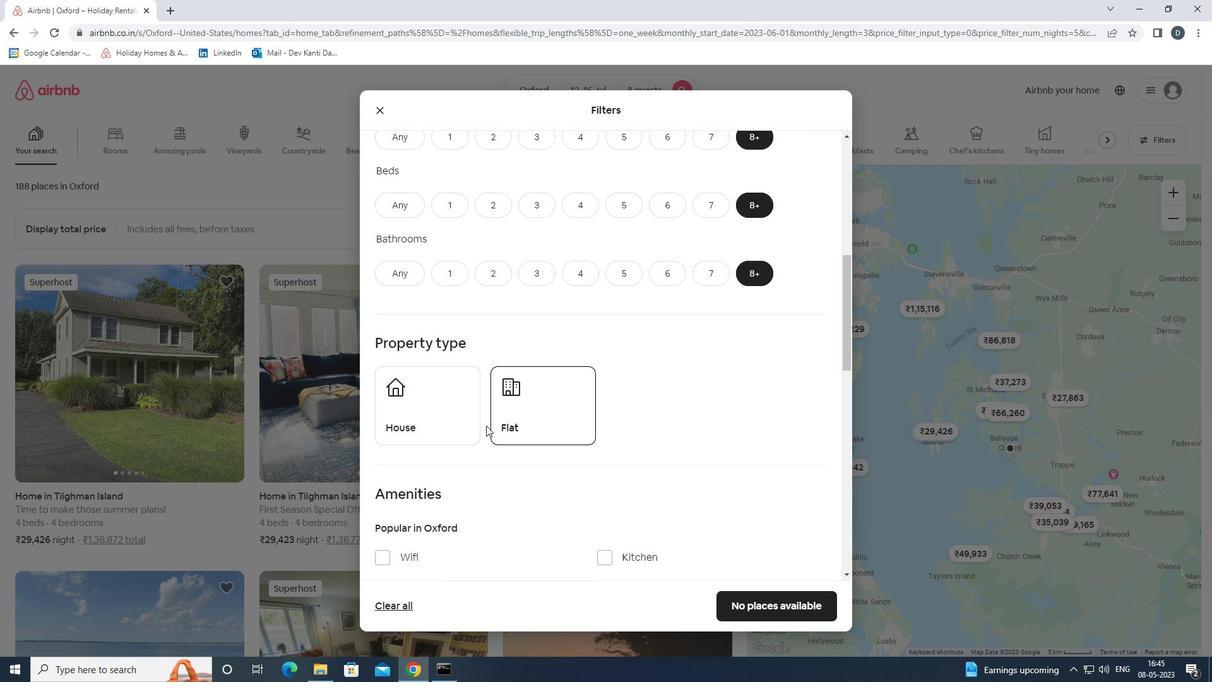 
Action: Mouse pressed left at (438, 416)
Screenshot: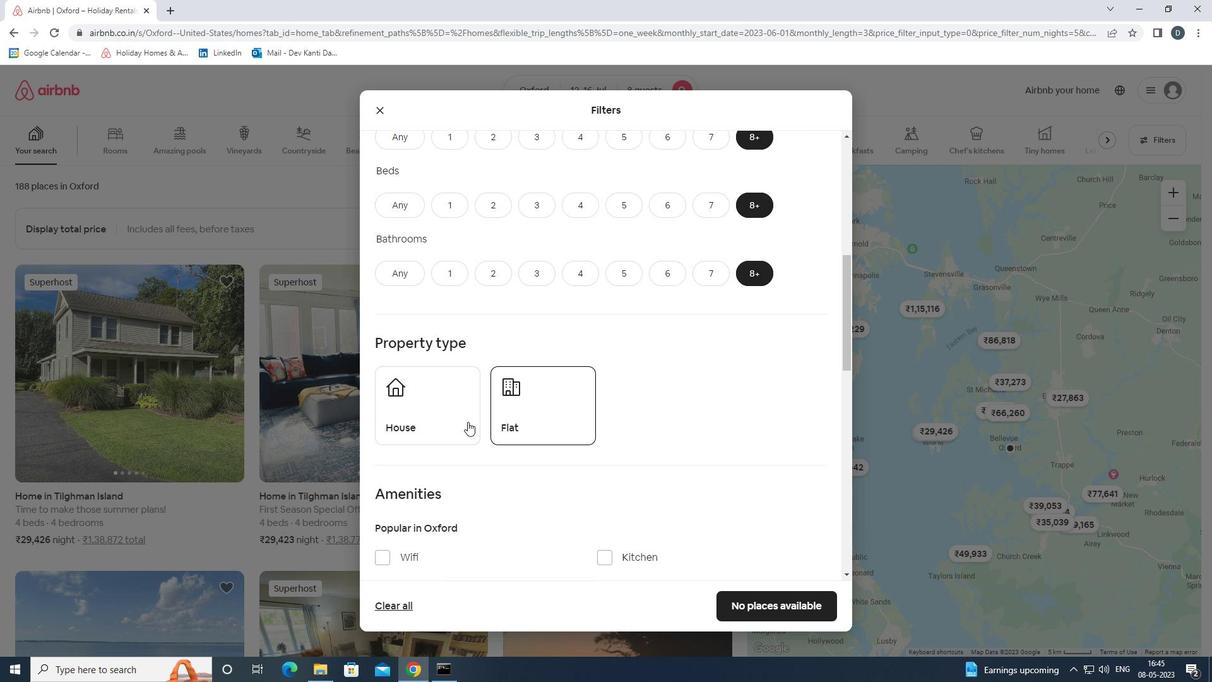 
Action: Mouse moved to (533, 409)
Screenshot: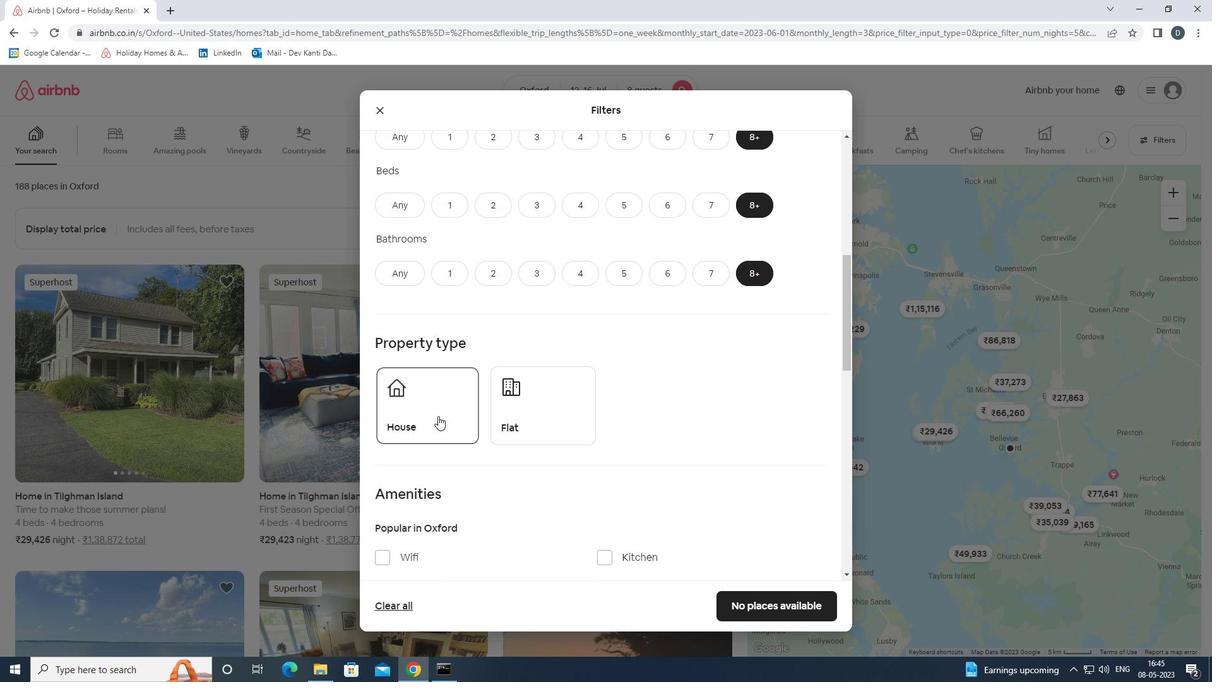 
Action: Mouse pressed left at (533, 409)
Screenshot: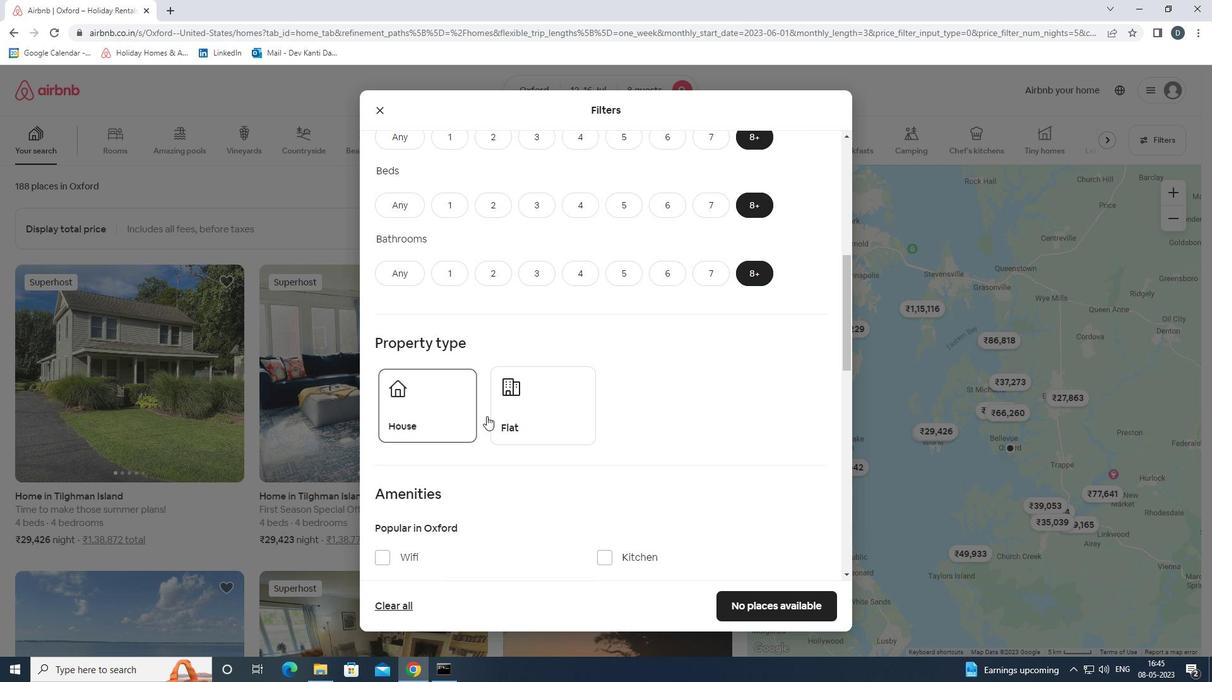 
Action: Mouse moved to (744, 406)
Screenshot: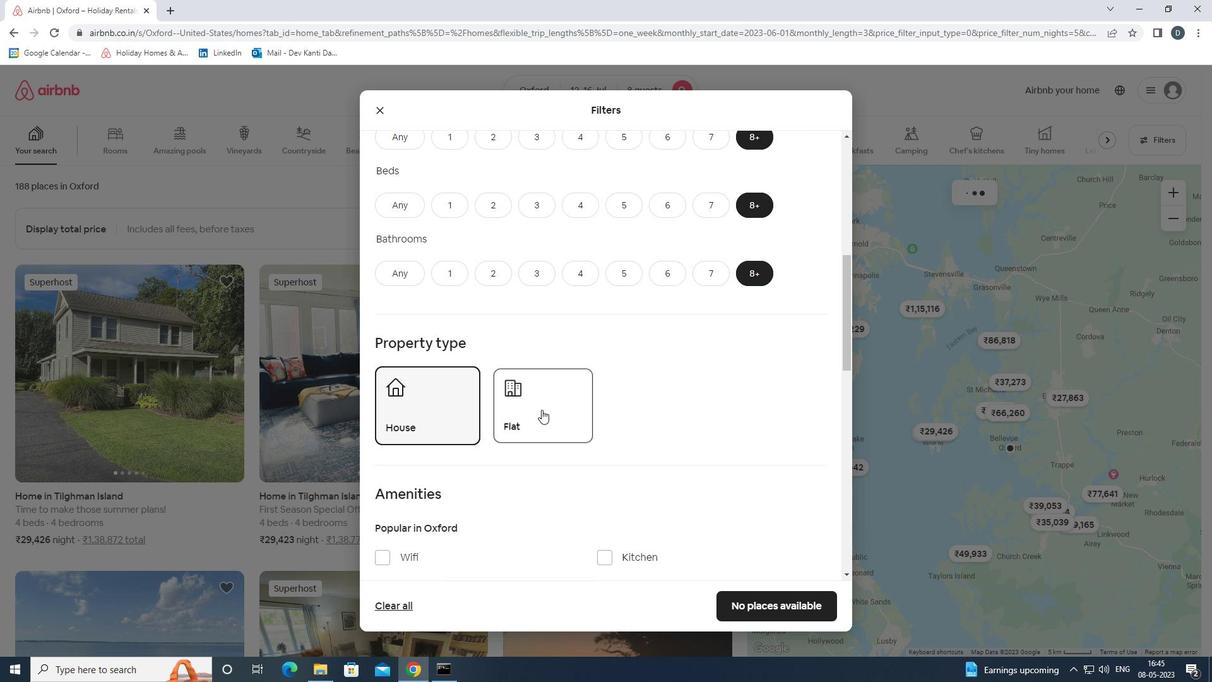 
Action: Mouse scrolled (744, 405) with delta (0, 0)
Screenshot: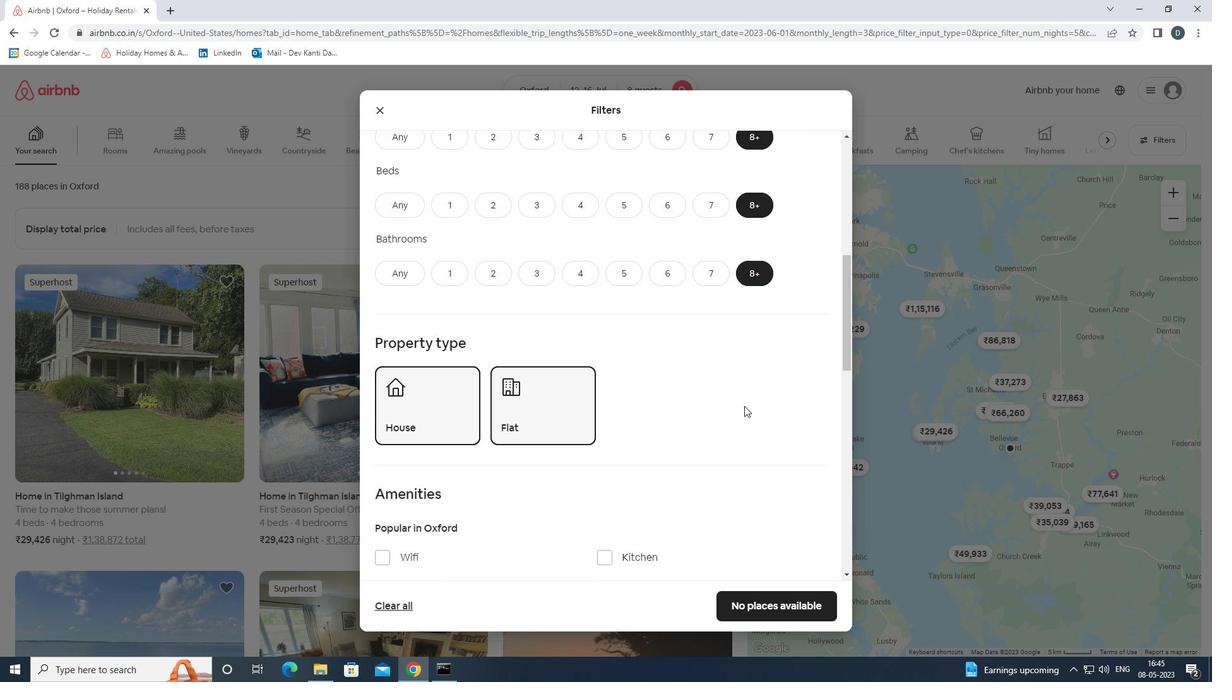 
Action: Mouse scrolled (744, 405) with delta (0, 0)
Screenshot: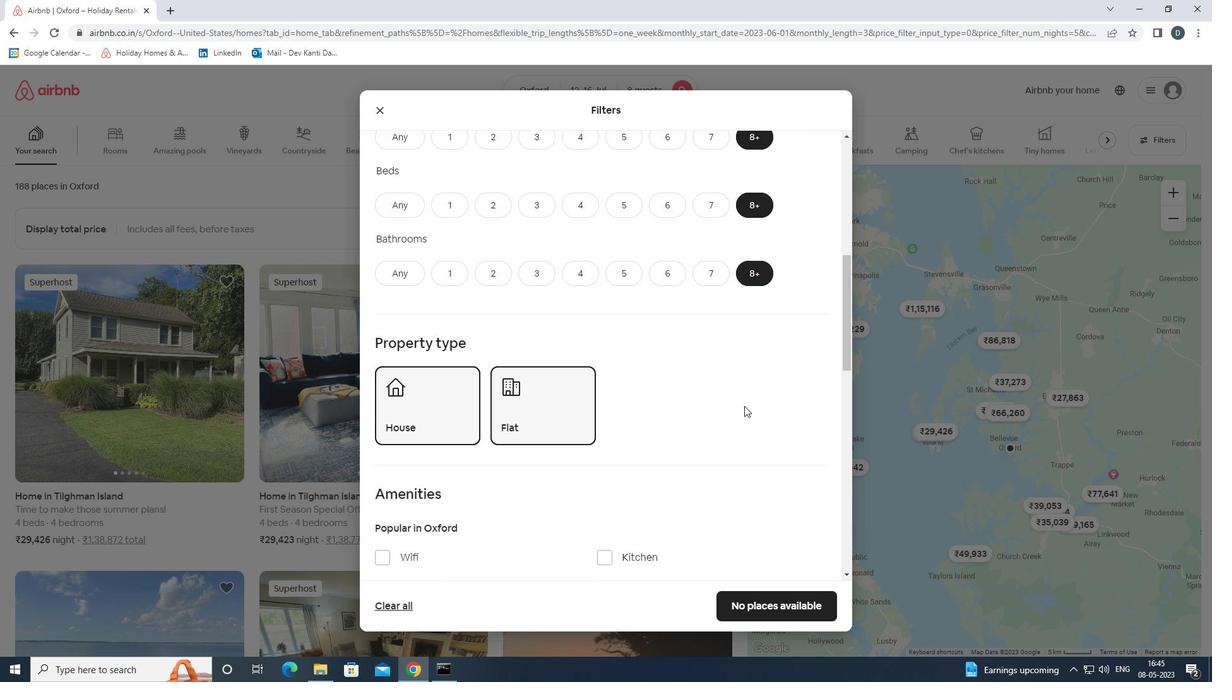 
Action: Mouse scrolled (744, 405) with delta (0, 0)
Screenshot: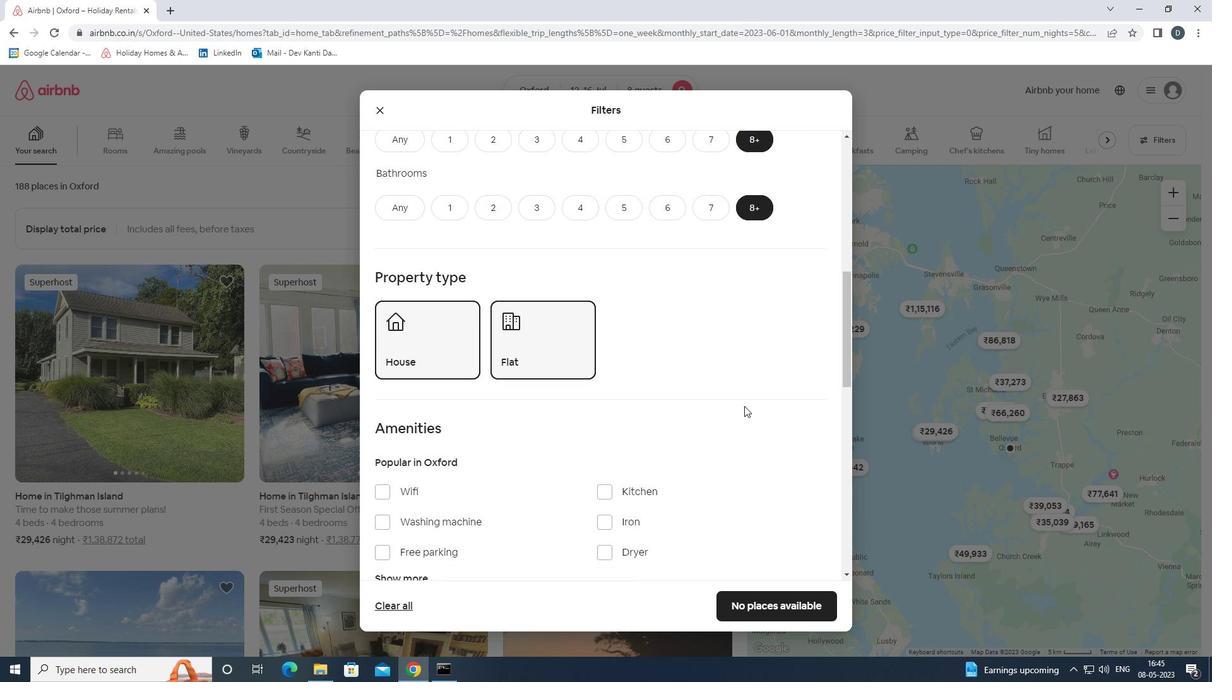 
Action: Mouse scrolled (744, 405) with delta (0, 0)
Screenshot: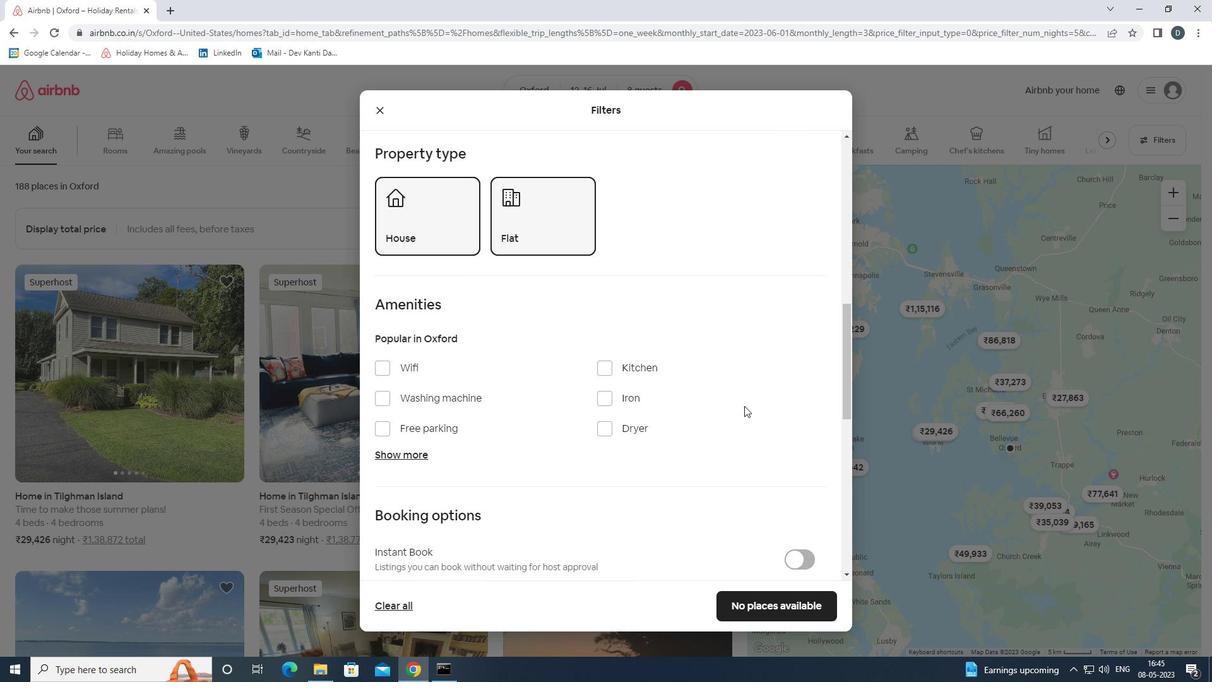 
Action: Mouse moved to (417, 308)
Screenshot: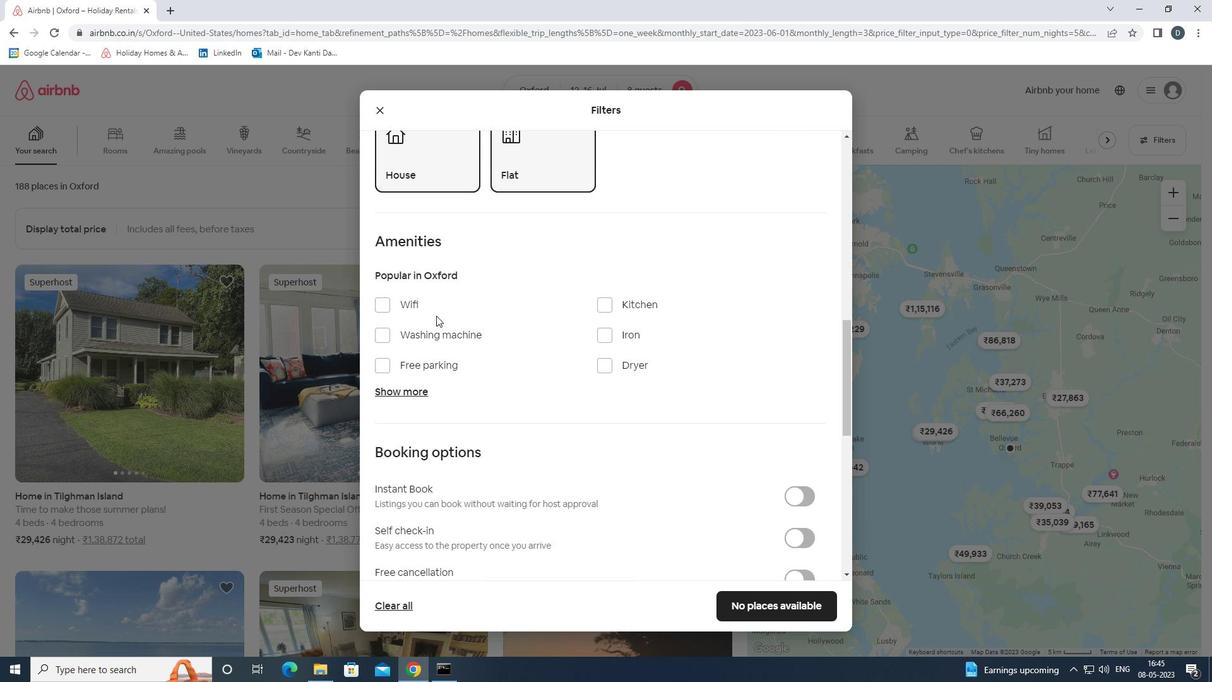 
Action: Mouse pressed left at (417, 308)
Screenshot: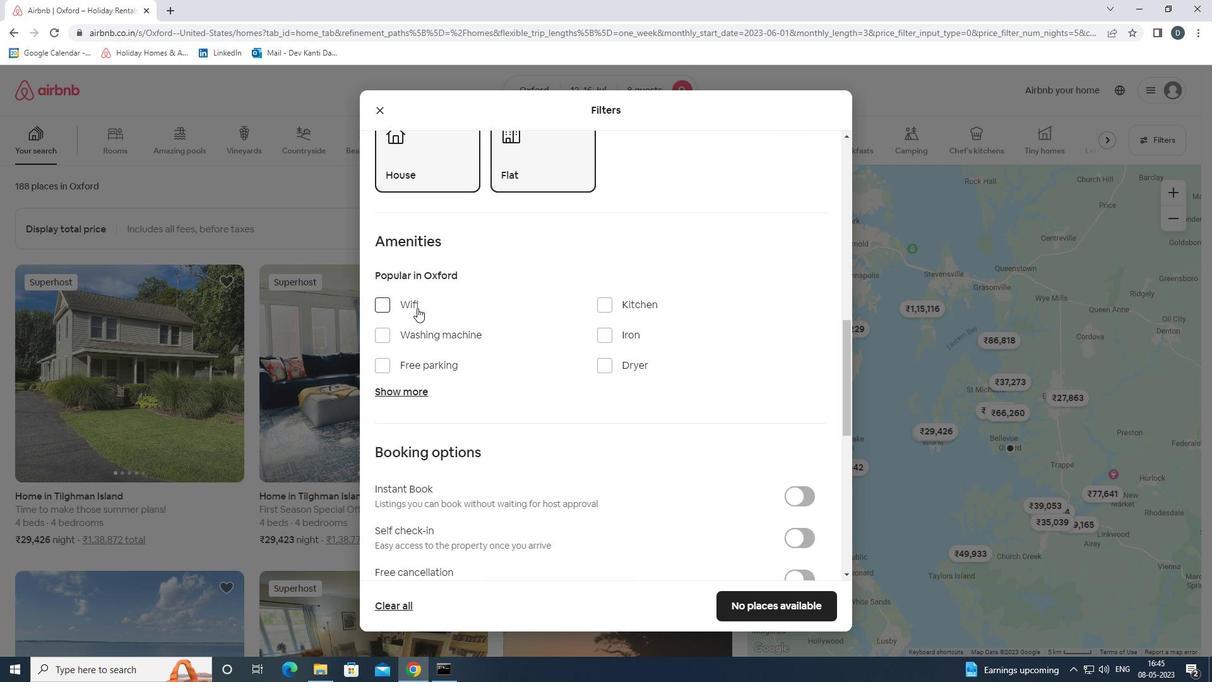 
Action: Mouse moved to (401, 371)
Screenshot: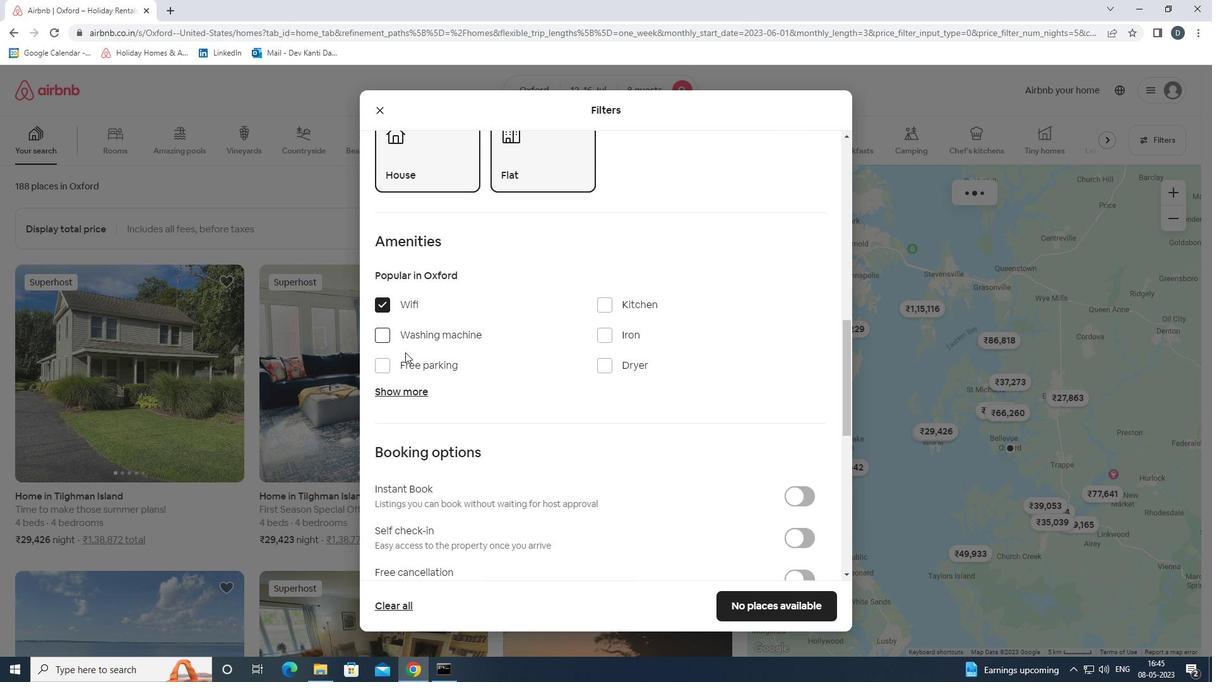 
Action: Mouse pressed left at (401, 371)
Screenshot: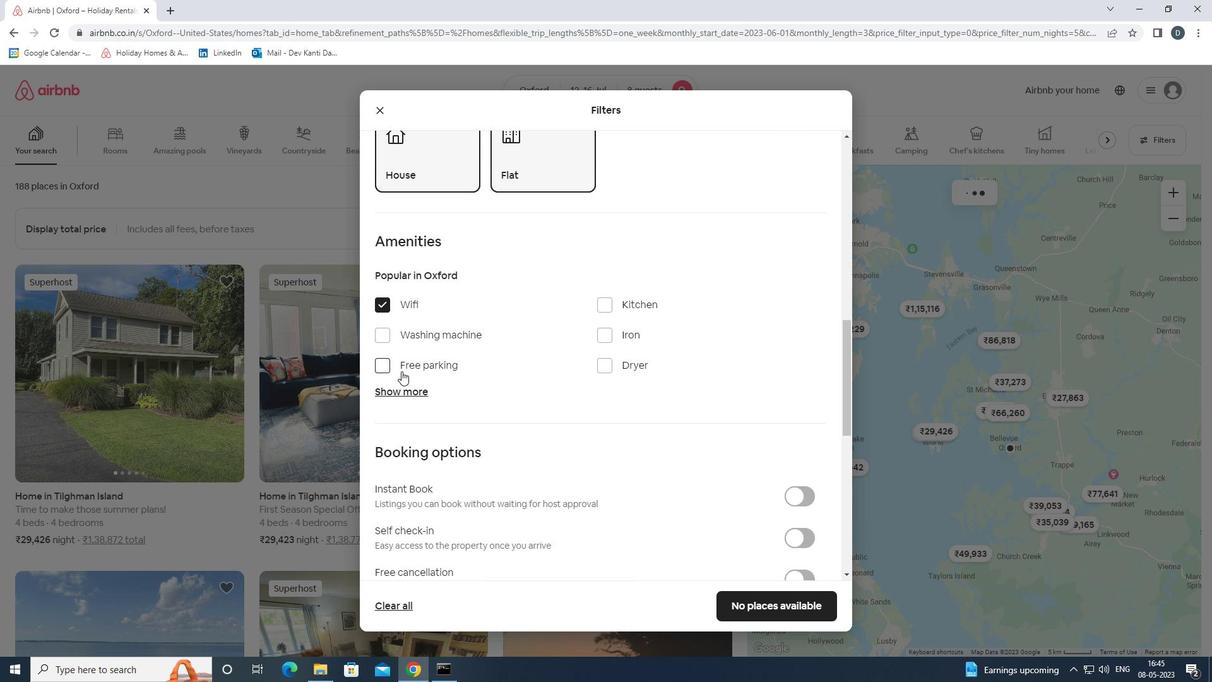 
Action: Mouse moved to (401, 387)
Screenshot: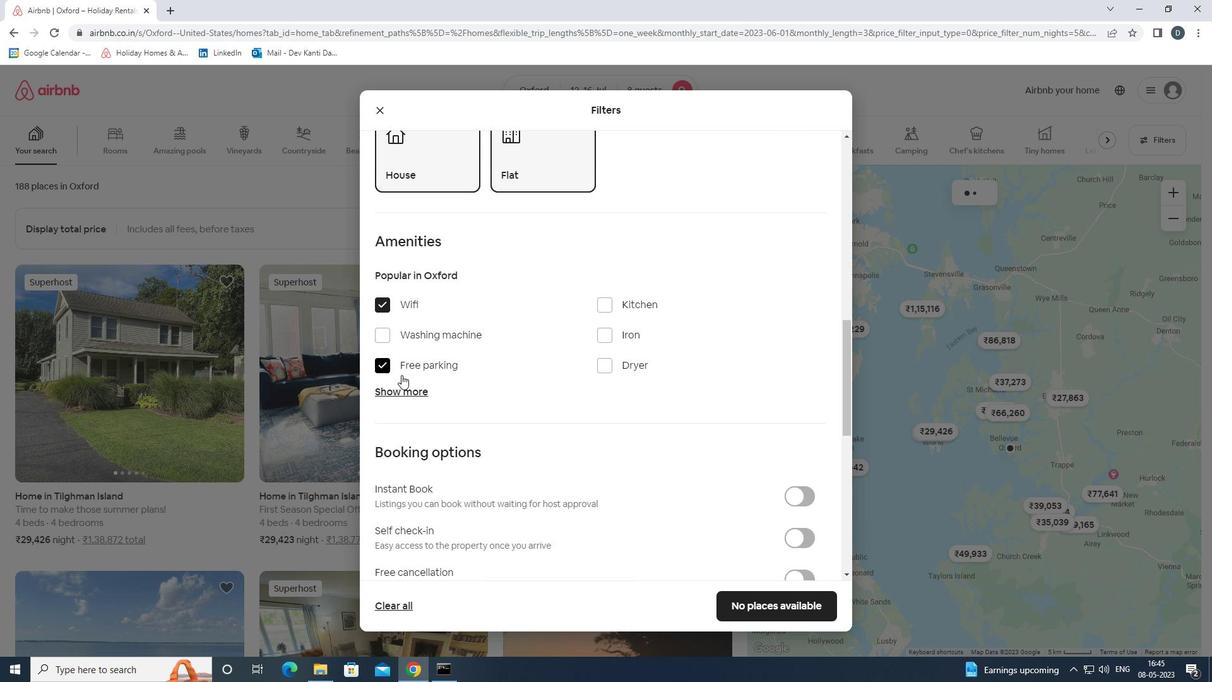 
Action: Mouse pressed left at (401, 387)
Screenshot: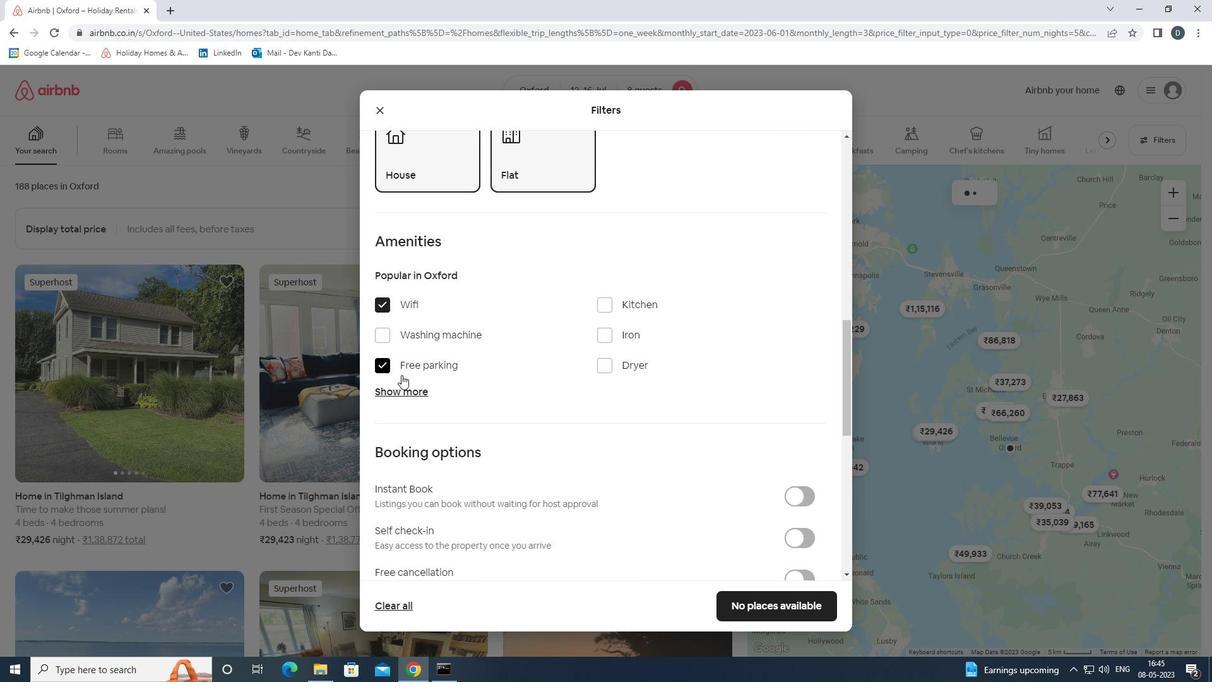
Action: Mouse moved to (578, 424)
Screenshot: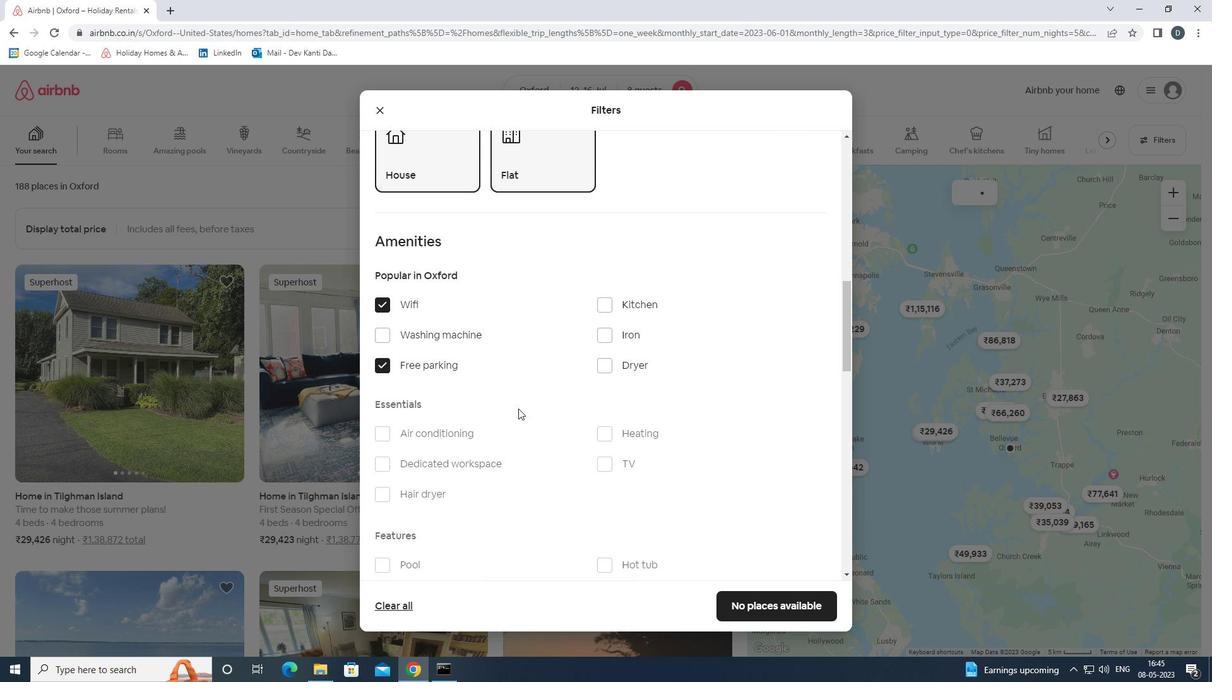 
Action: Mouse scrolled (578, 423) with delta (0, 0)
Screenshot: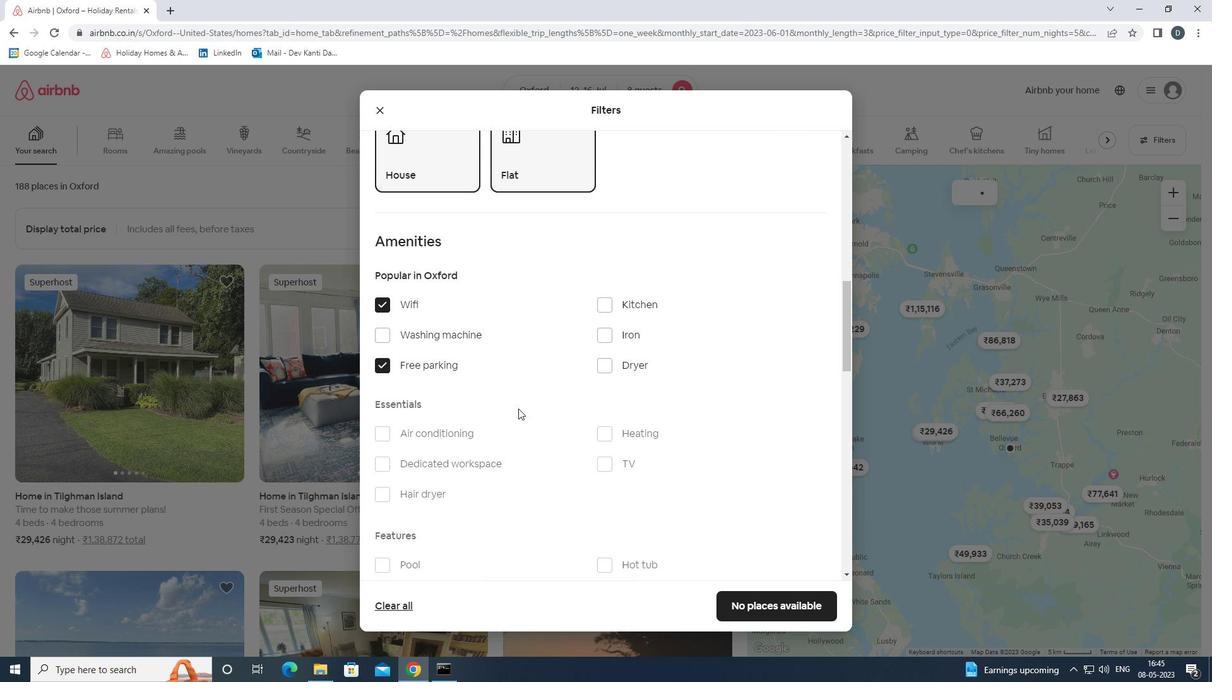 
Action: Mouse moved to (617, 405)
Screenshot: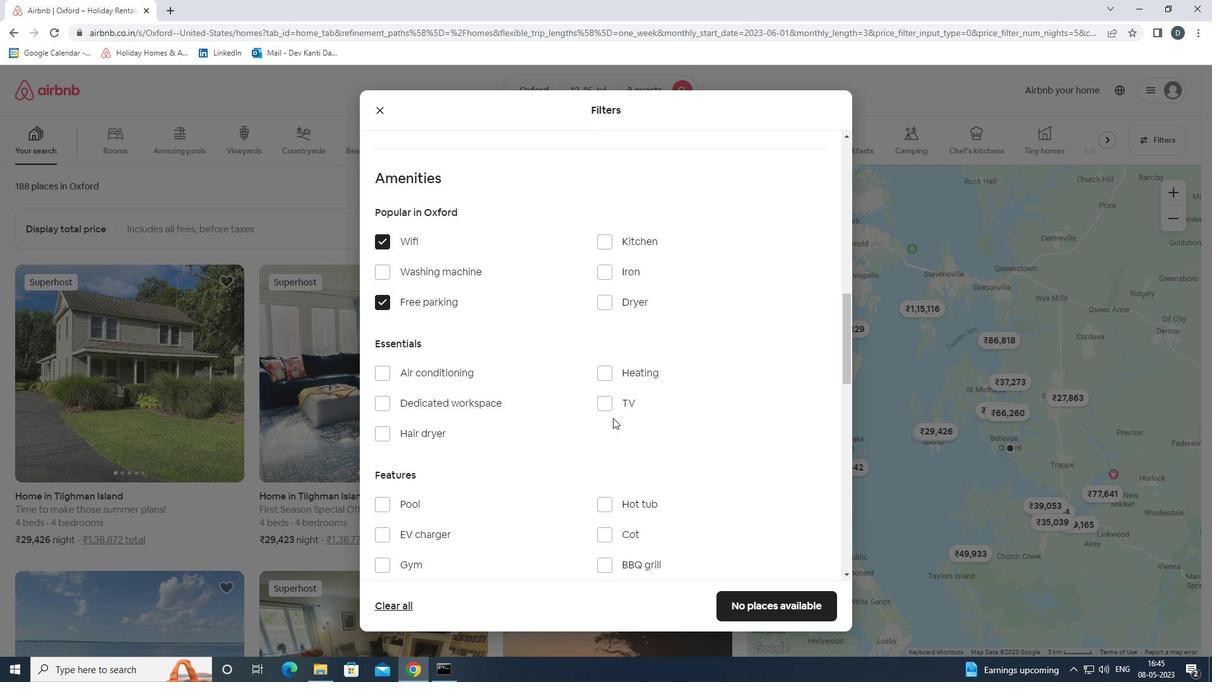 
Action: Mouse pressed left at (617, 405)
Screenshot: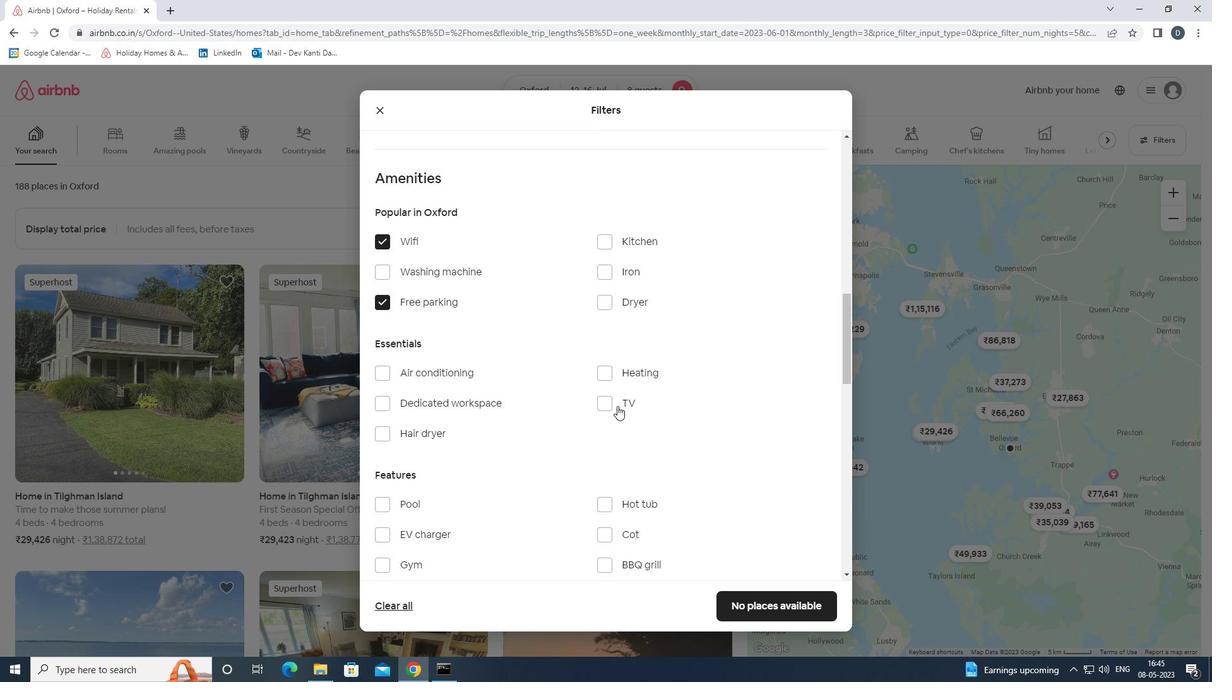 
Action: Mouse moved to (617, 399)
Screenshot: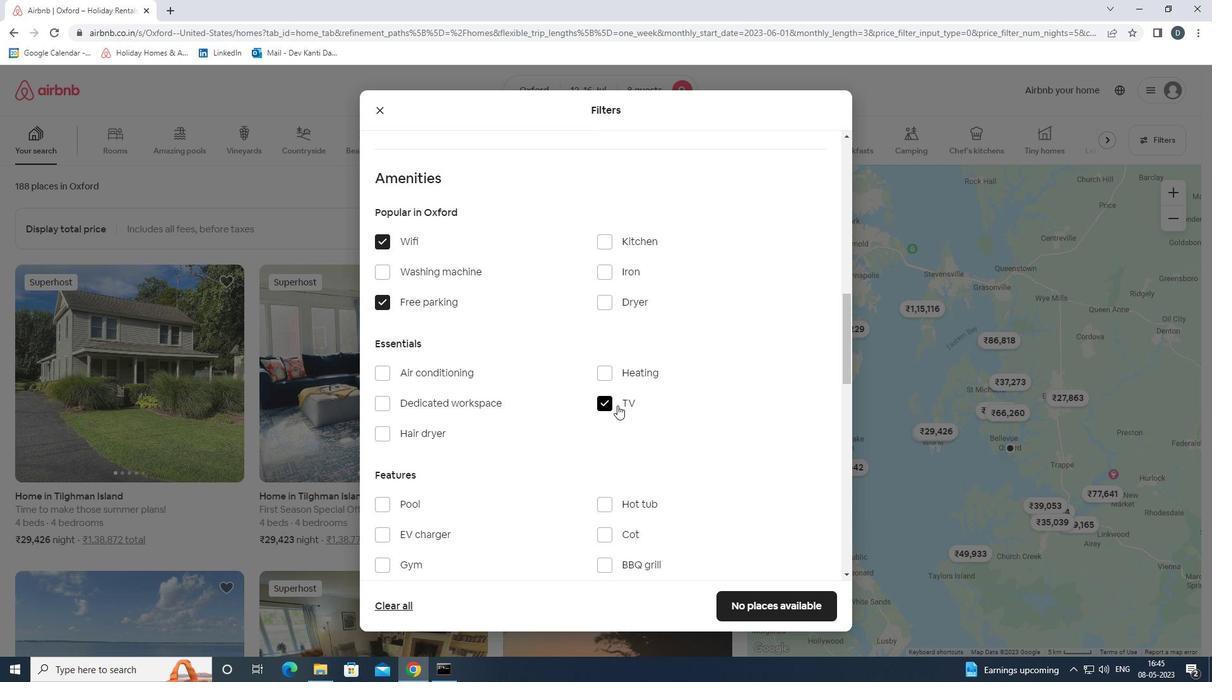 
Action: Mouse scrolled (617, 398) with delta (0, 0)
Screenshot: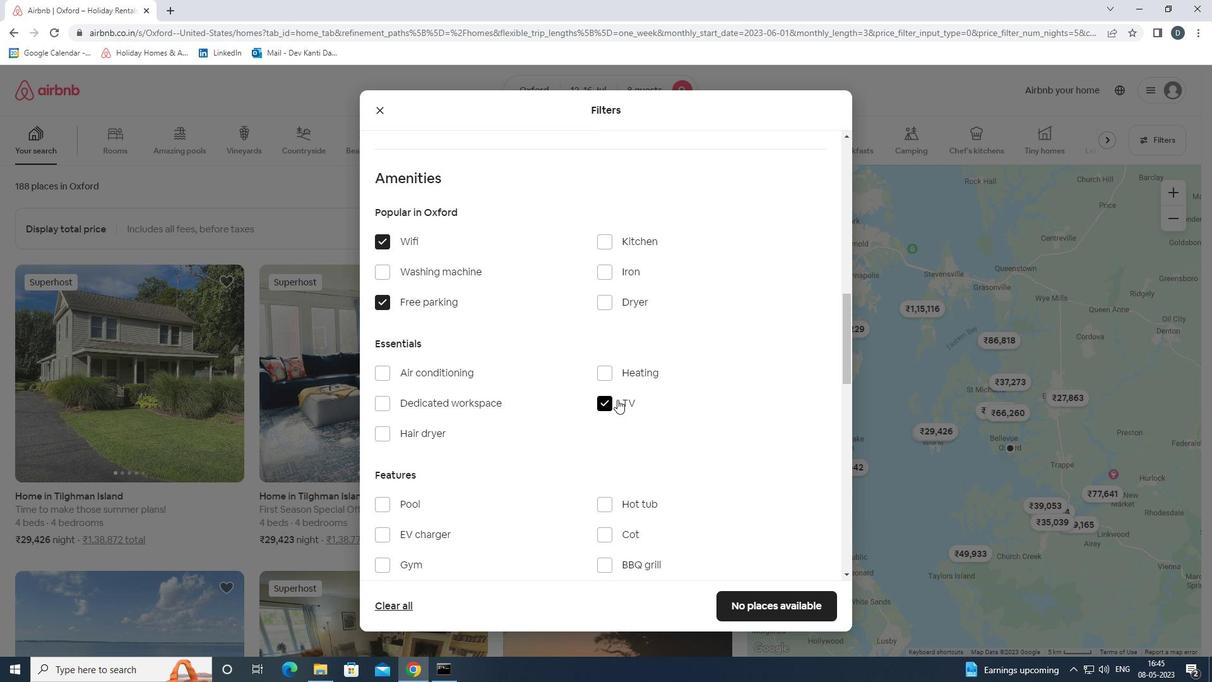
Action: Mouse moved to (617, 399)
Screenshot: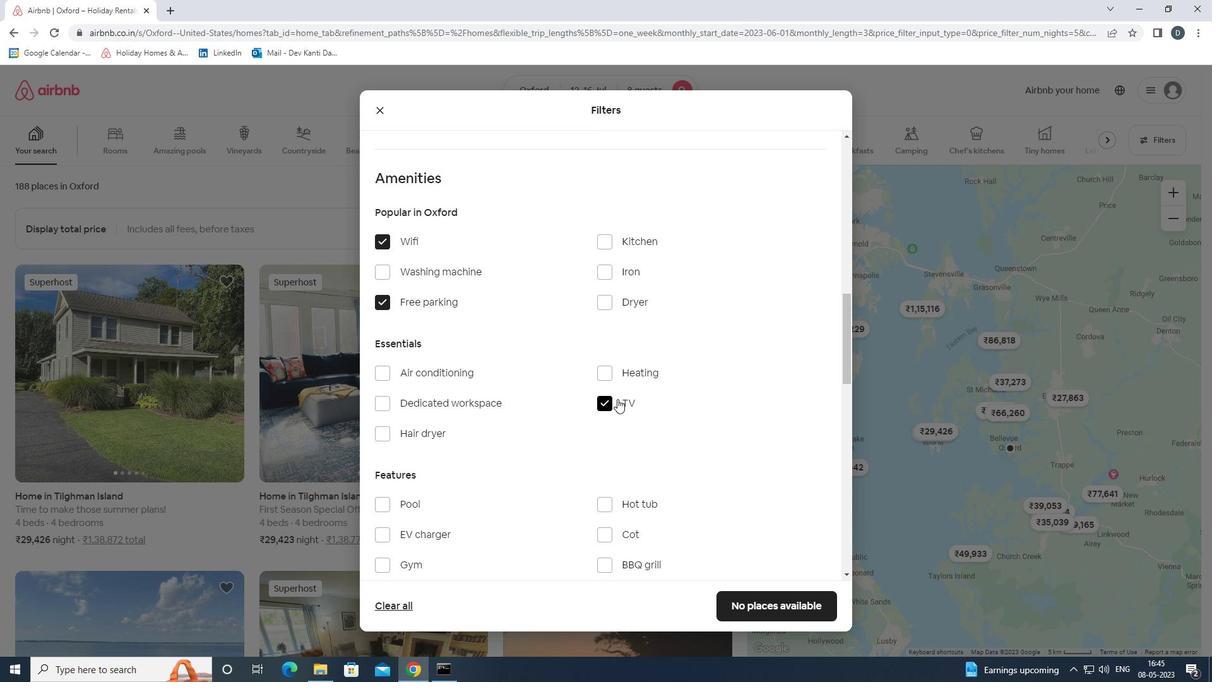 
Action: Mouse scrolled (617, 398) with delta (0, 0)
Screenshot: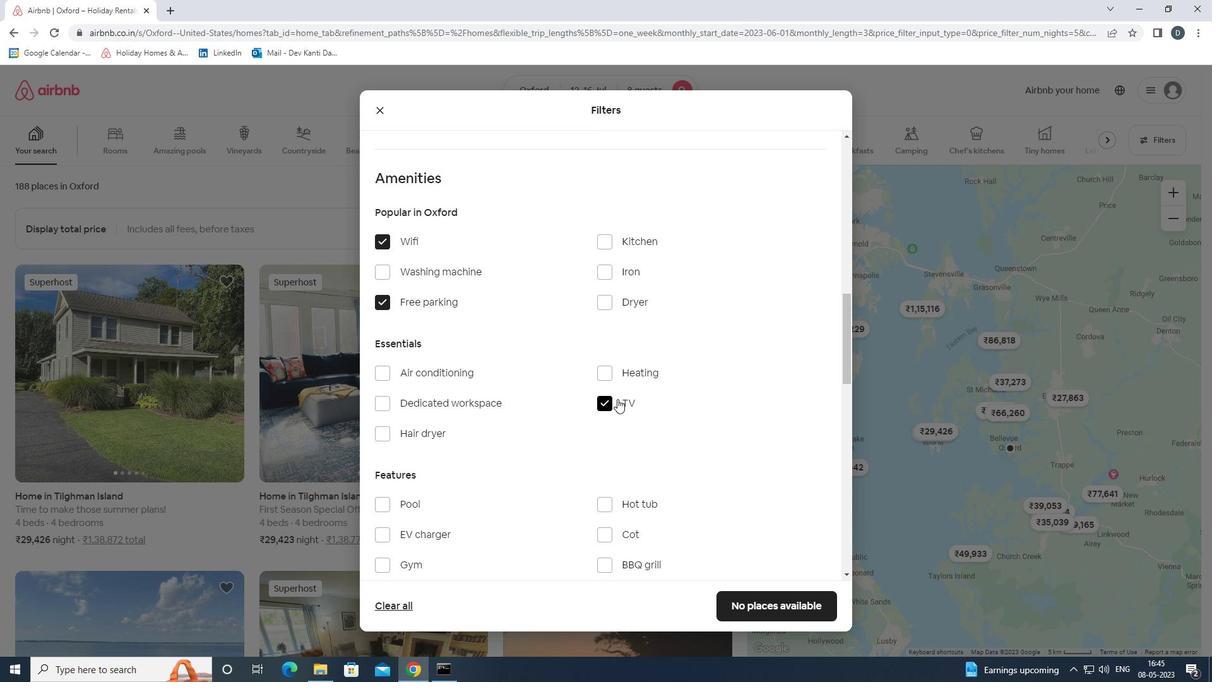 
Action: Mouse moved to (372, 439)
Screenshot: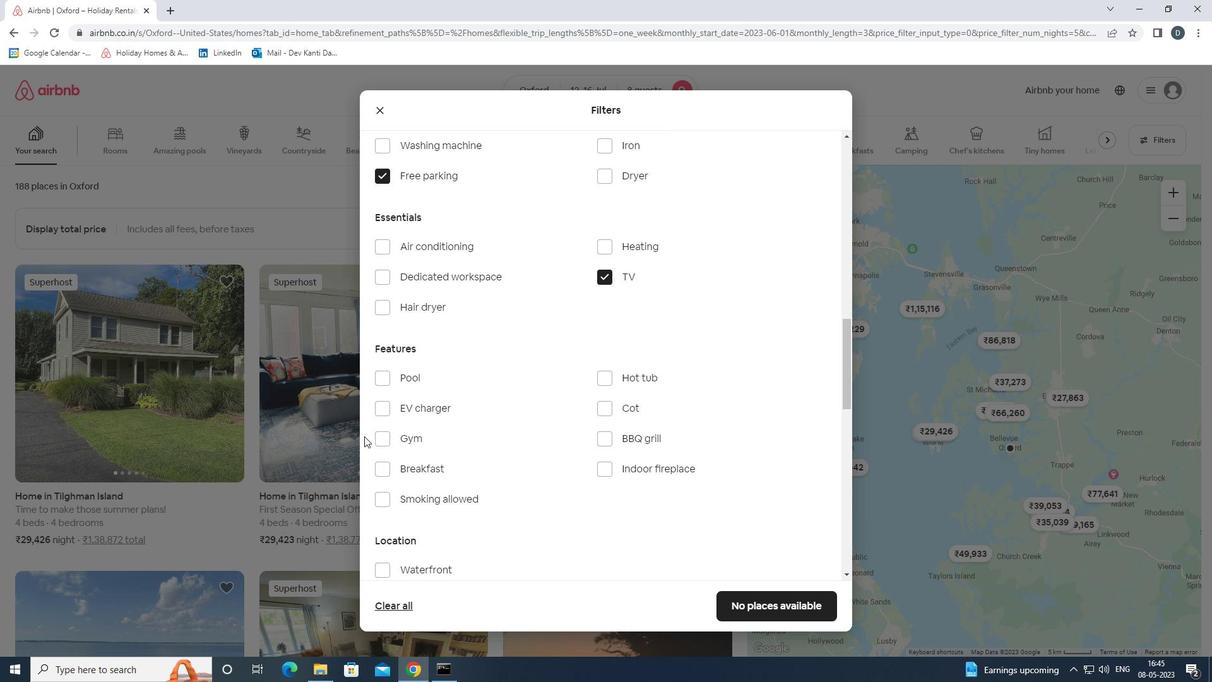 
Action: Mouse pressed left at (372, 439)
Screenshot: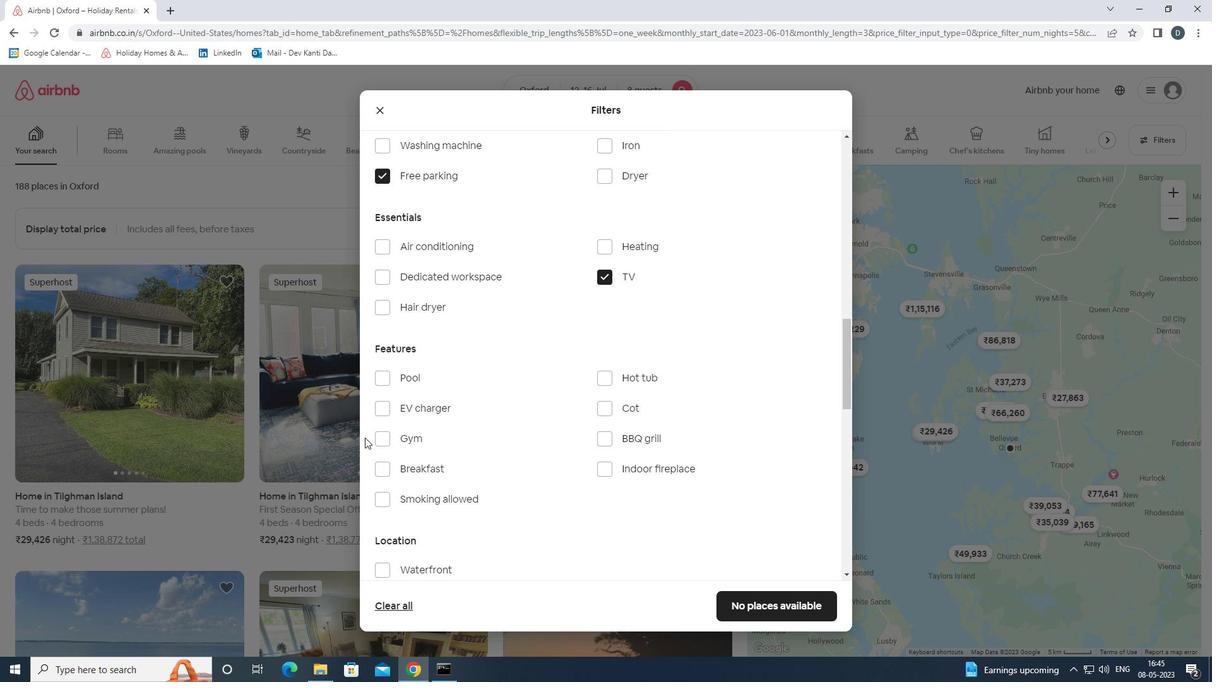 
Action: Mouse pressed left at (372, 439)
Screenshot: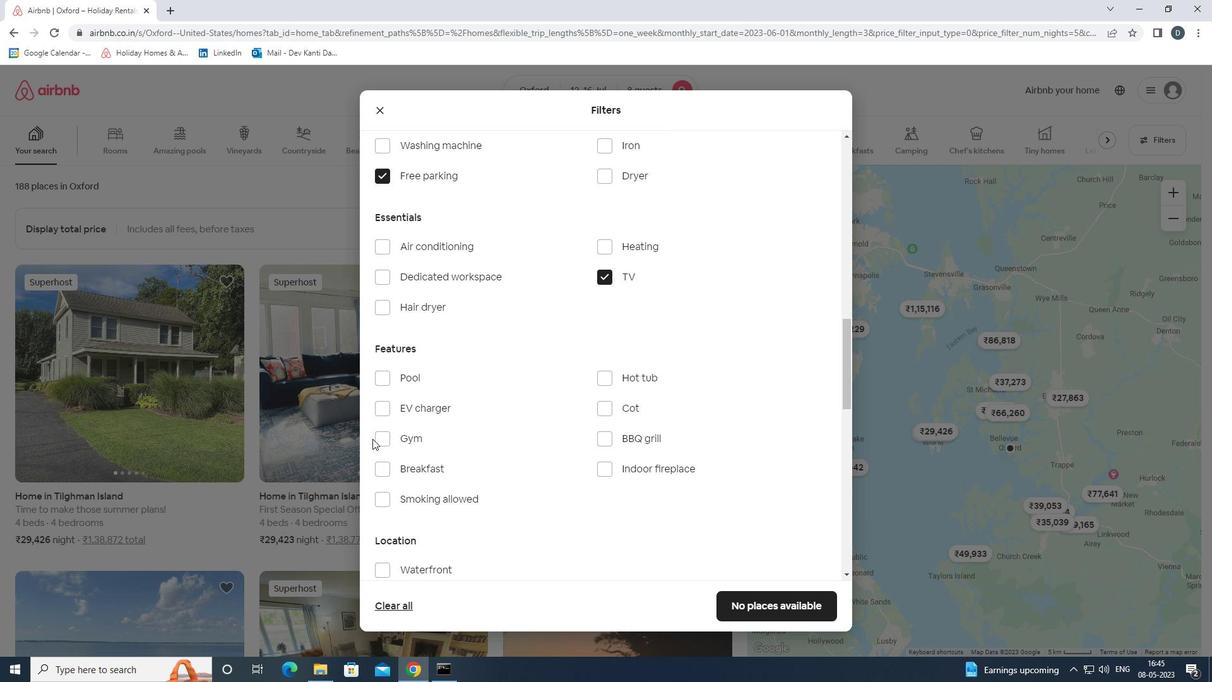 
Action: Mouse moved to (375, 442)
Screenshot: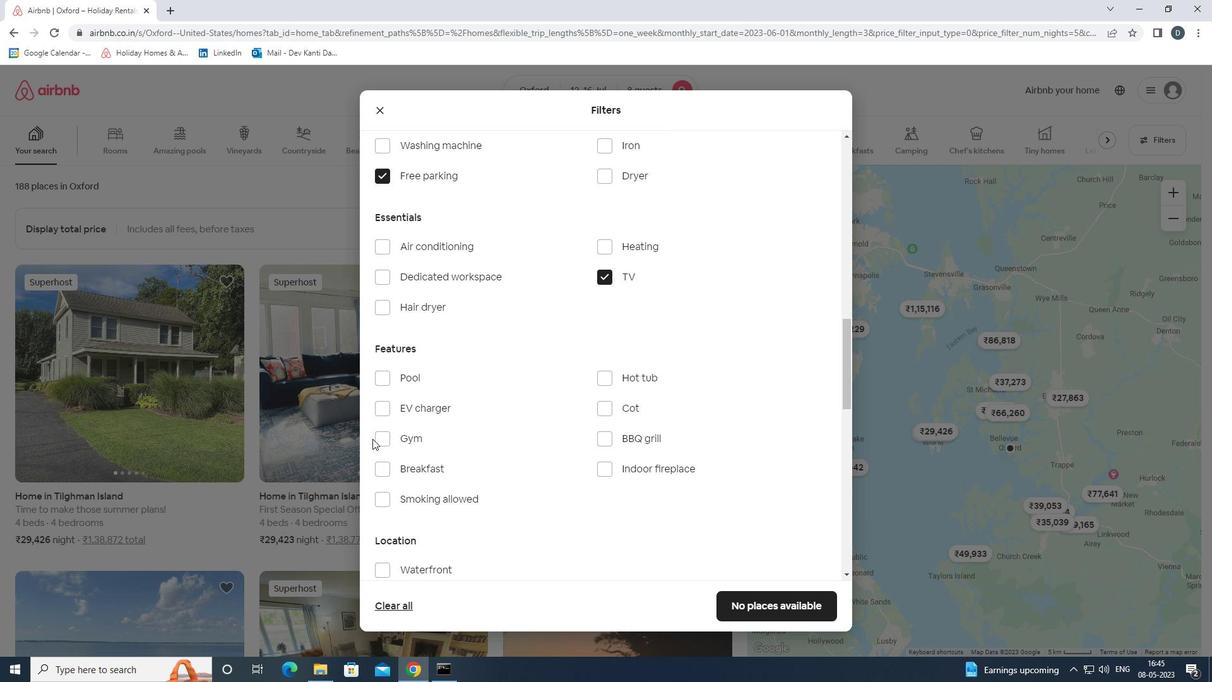 
Action: Mouse pressed left at (375, 442)
Screenshot: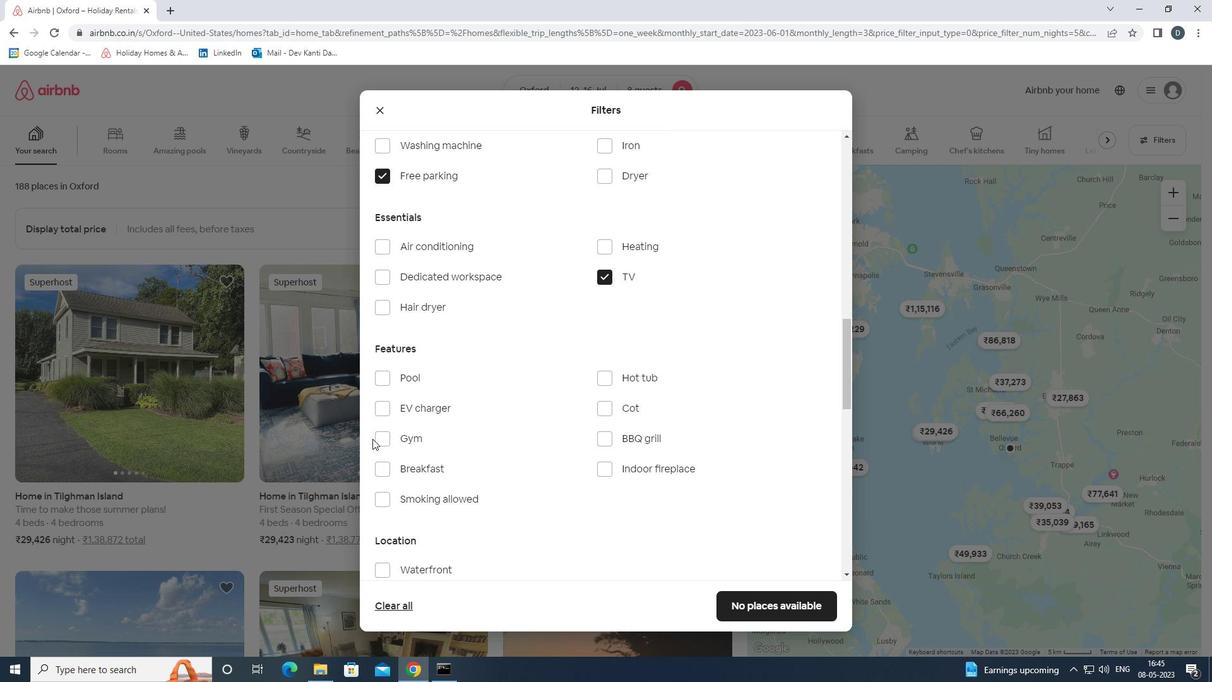 
Action: Mouse moved to (387, 470)
Screenshot: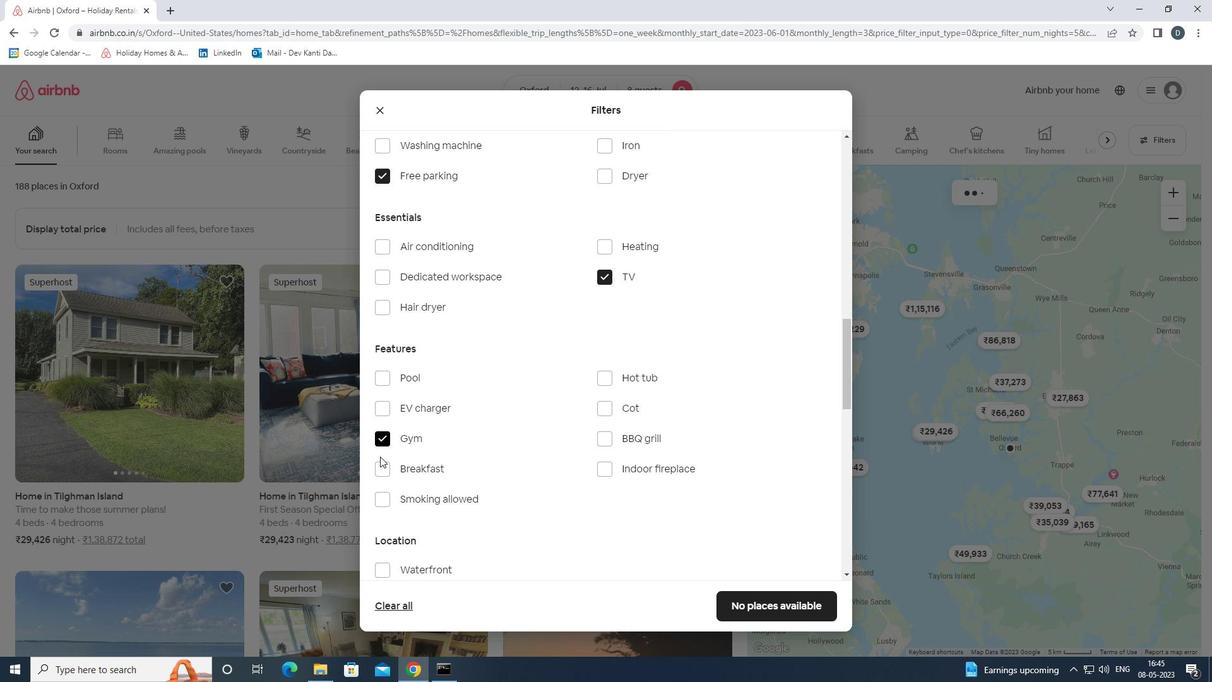 
Action: Mouse pressed left at (387, 470)
Screenshot: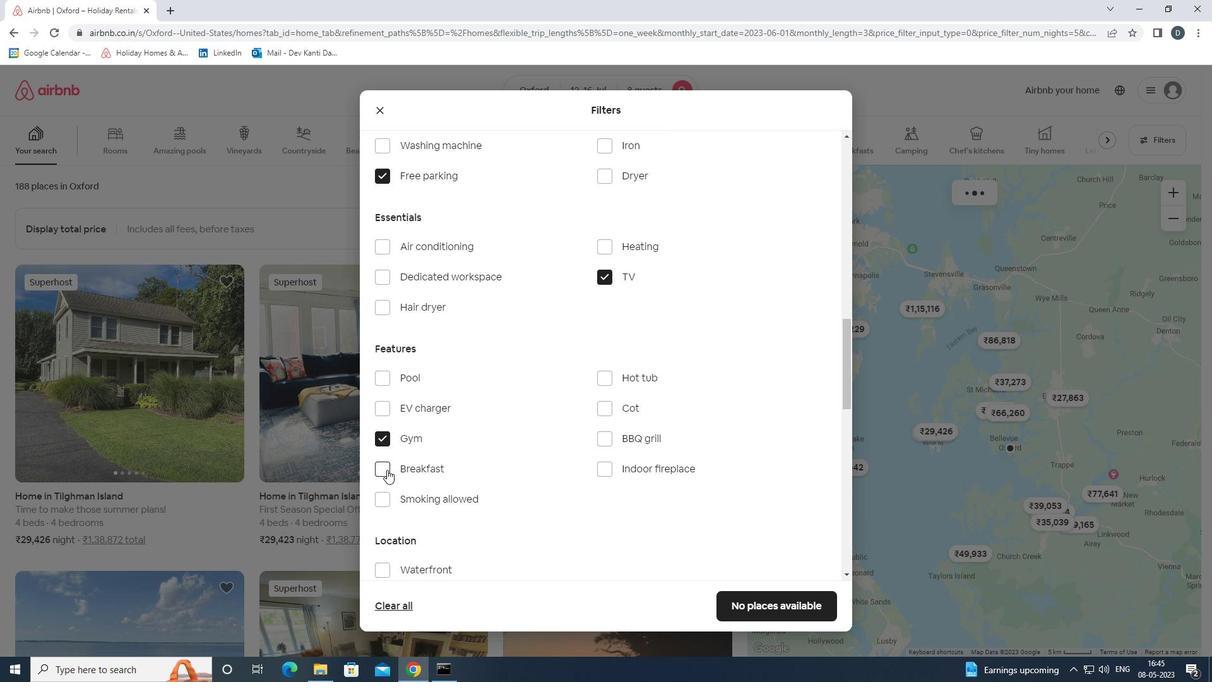 
Action: Mouse moved to (530, 470)
Screenshot: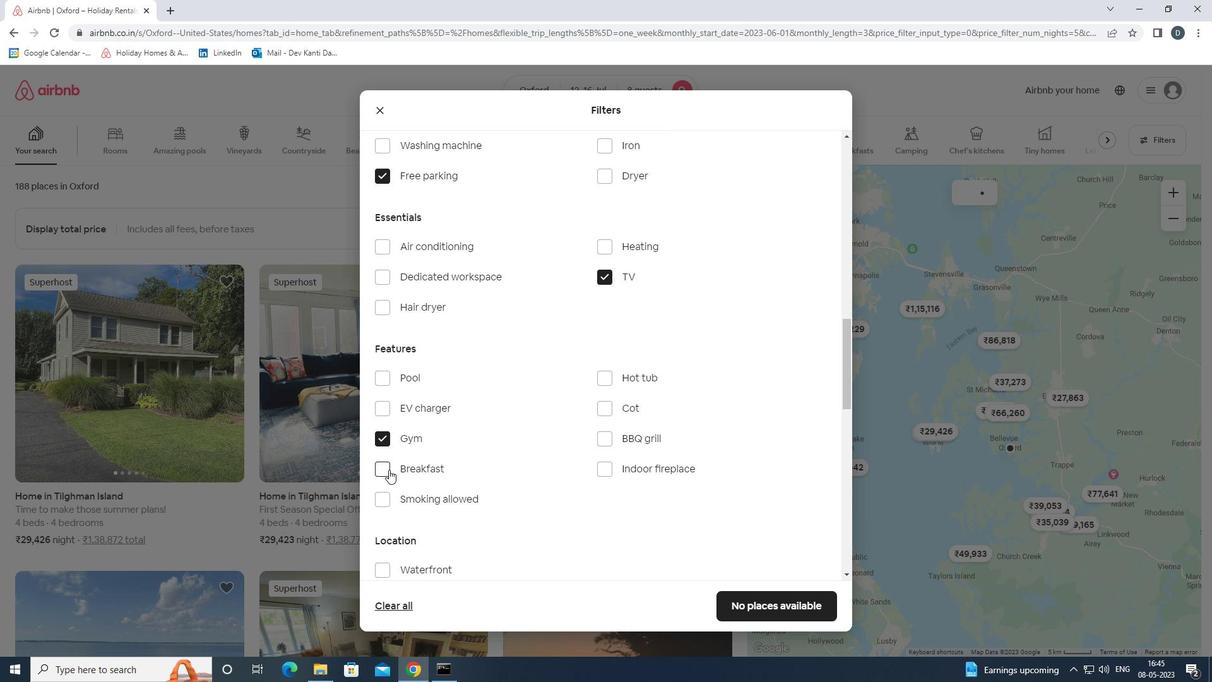 
Action: Mouse scrolled (530, 470) with delta (0, 0)
Screenshot: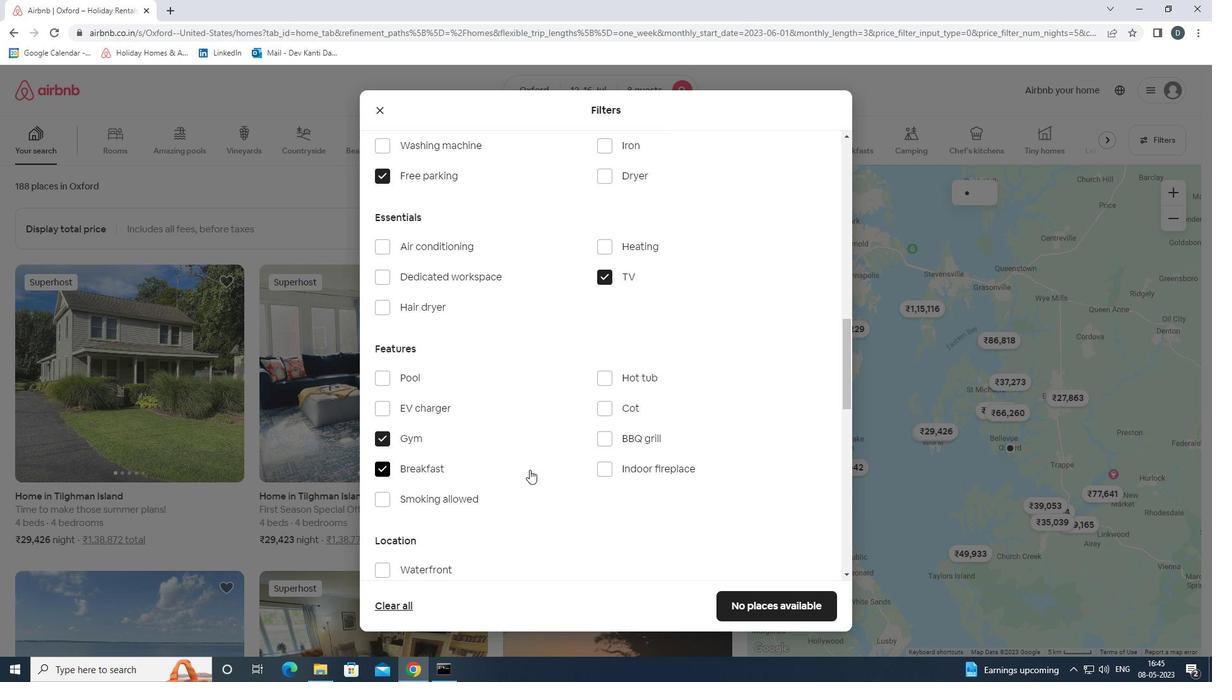 
Action: Mouse scrolled (530, 470) with delta (0, 0)
Screenshot: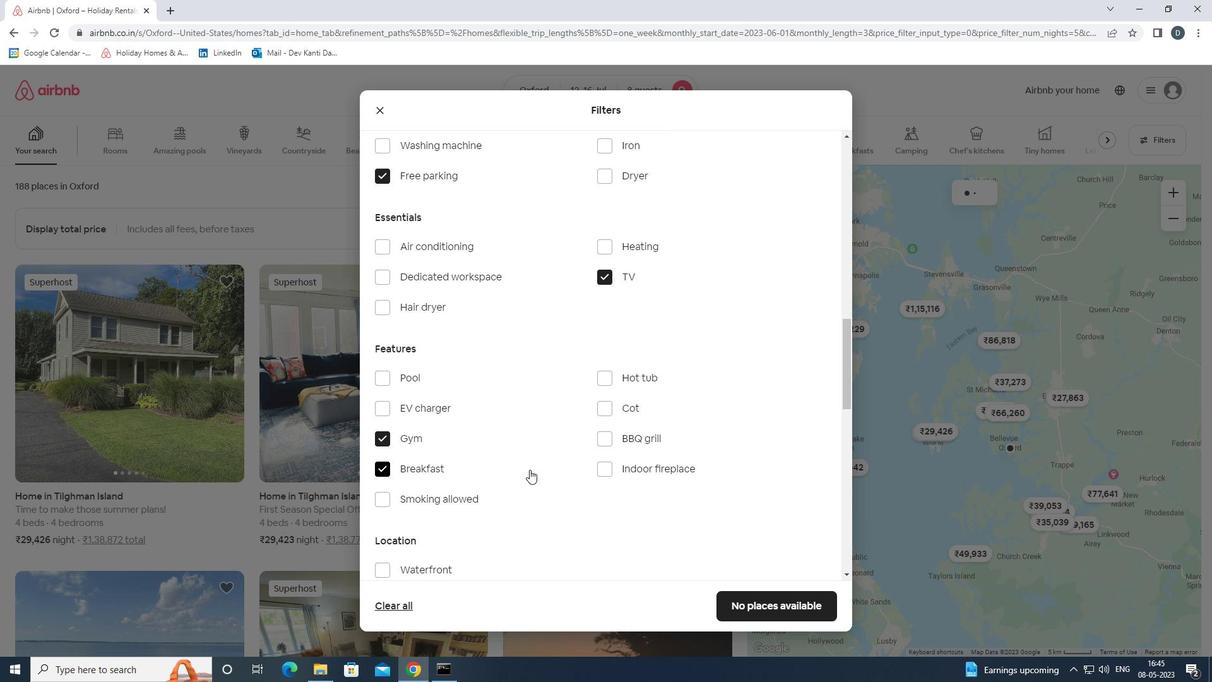 
Action: Mouse scrolled (530, 469) with delta (0, 0)
Screenshot: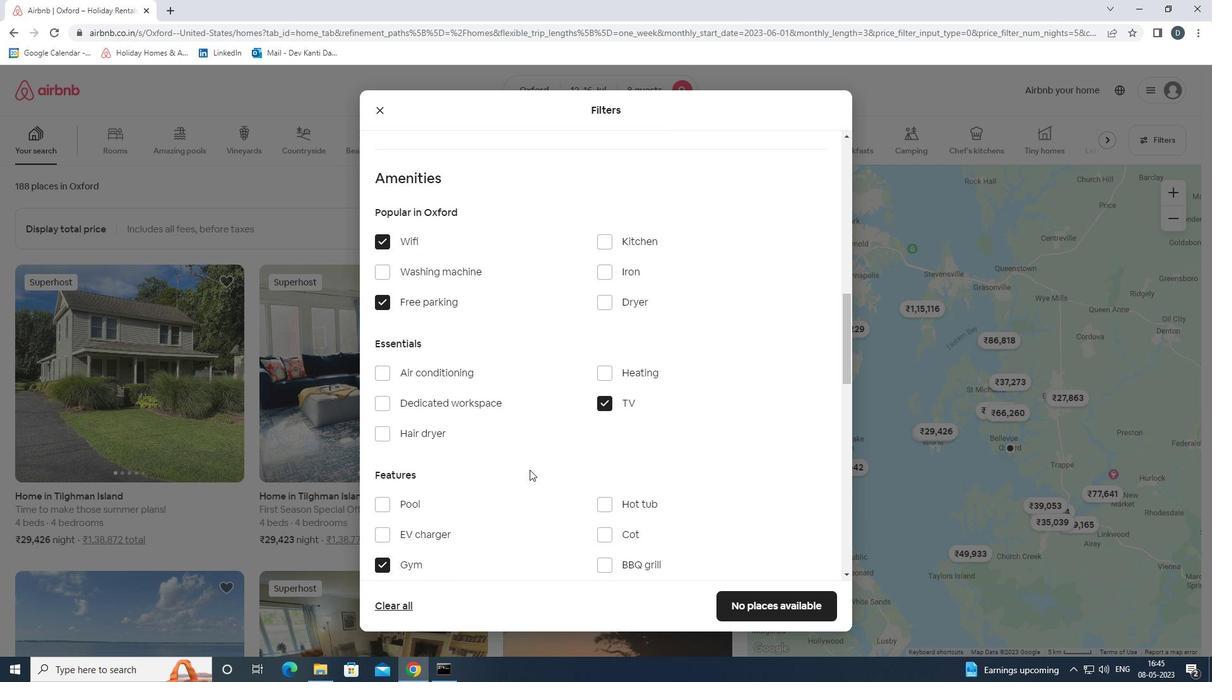 
Action: Mouse scrolled (530, 469) with delta (0, 0)
Screenshot: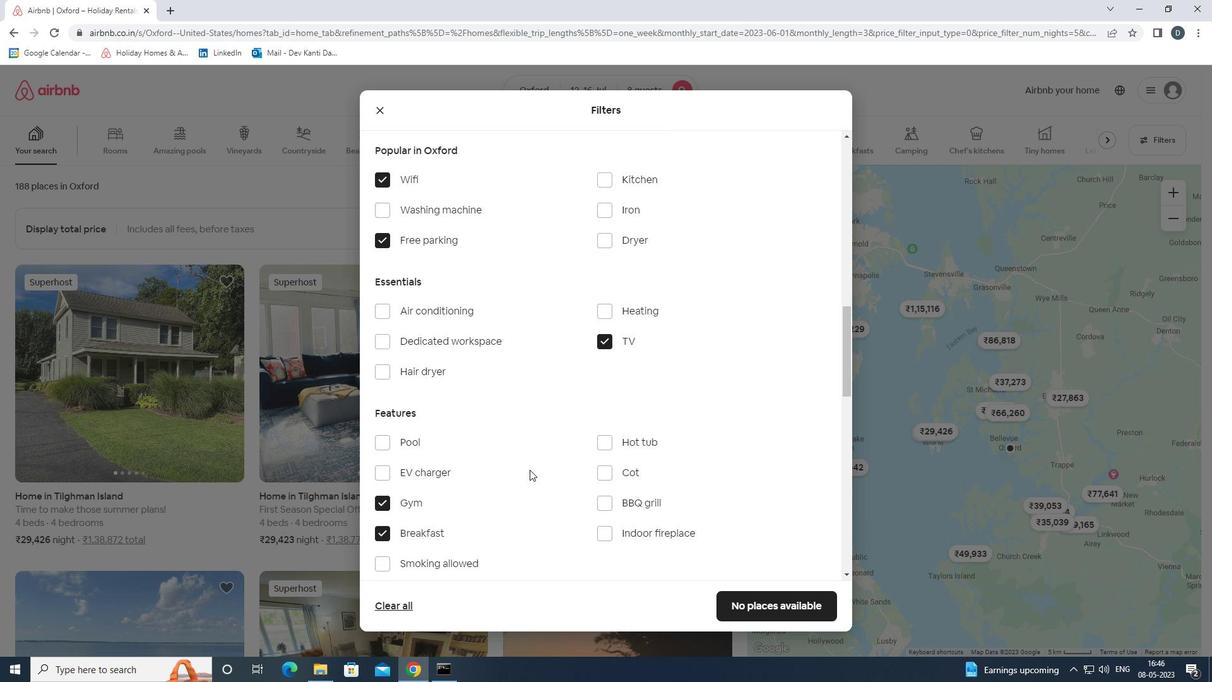 
Action: Mouse scrolled (530, 469) with delta (0, 0)
Screenshot: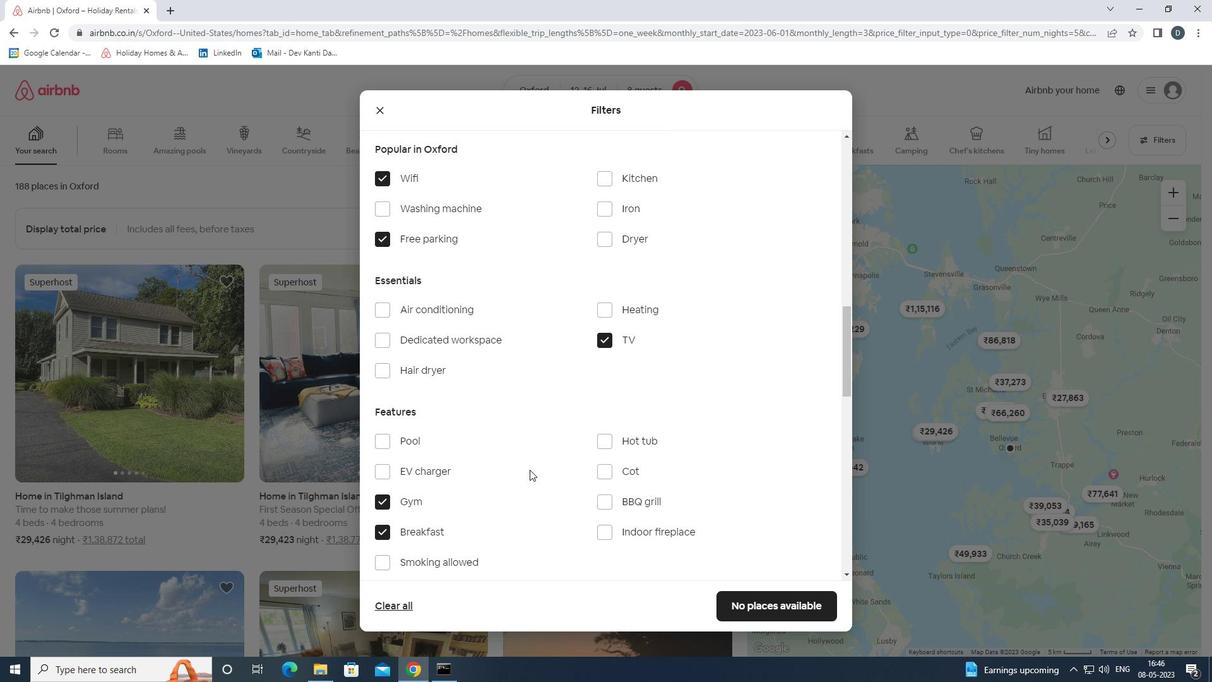 
Action: Mouse moved to (531, 470)
Screenshot: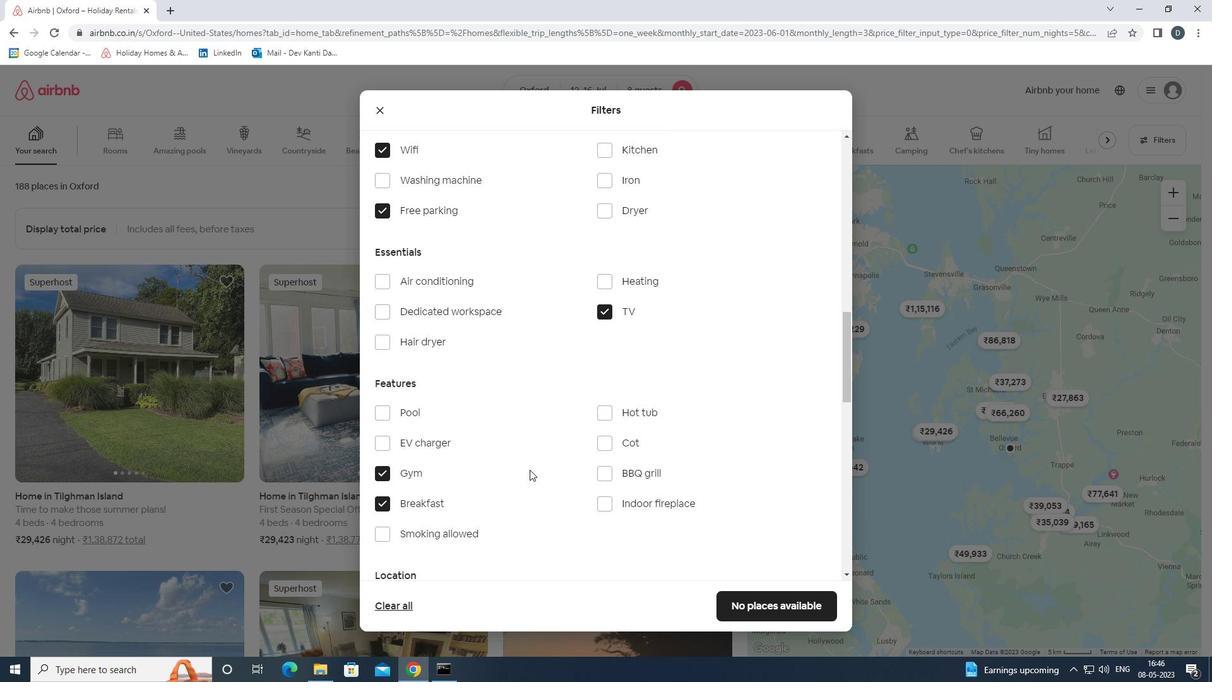 
Action: Mouse scrolled (531, 469) with delta (0, 0)
Screenshot: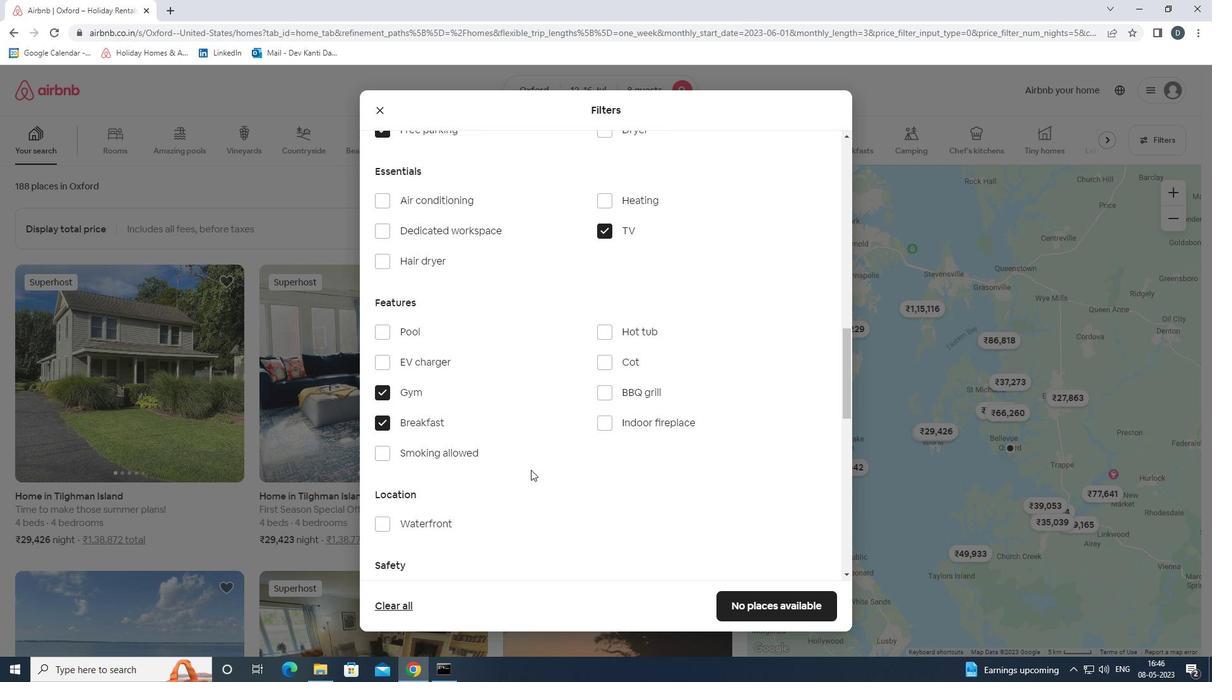
Action: Mouse moved to (567, 461)
Screenshot: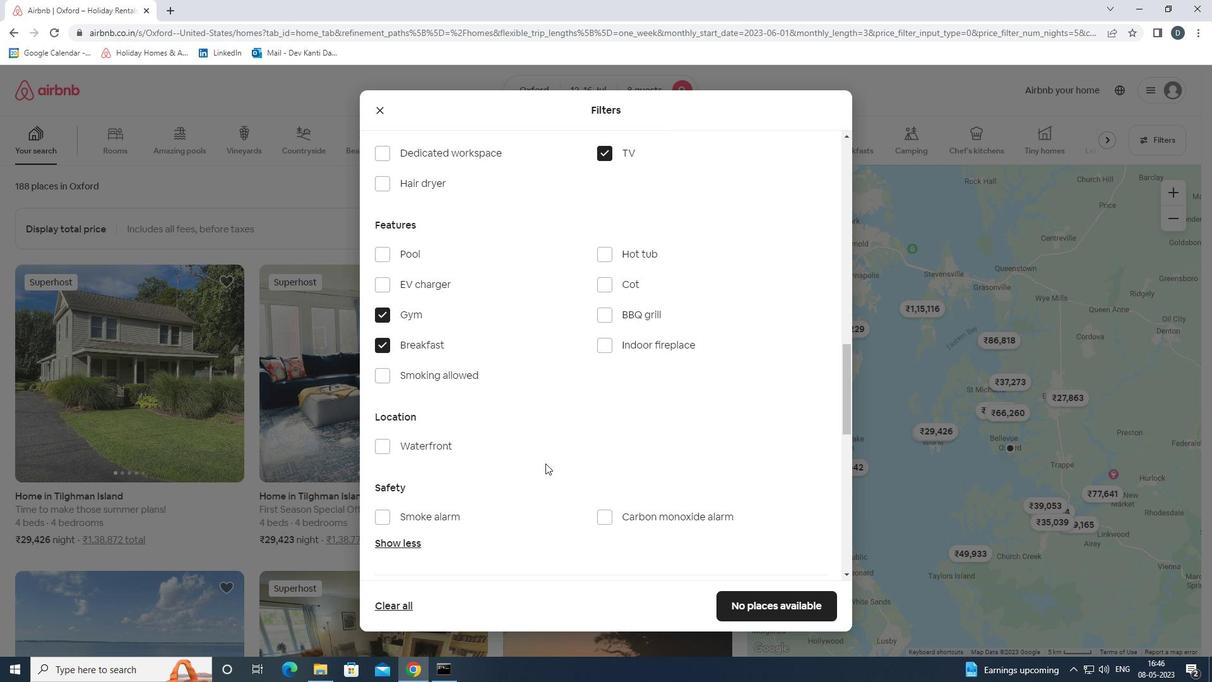 
Action: Mouse scrolled (567, 460) with delta (0, 0)
Screenshot: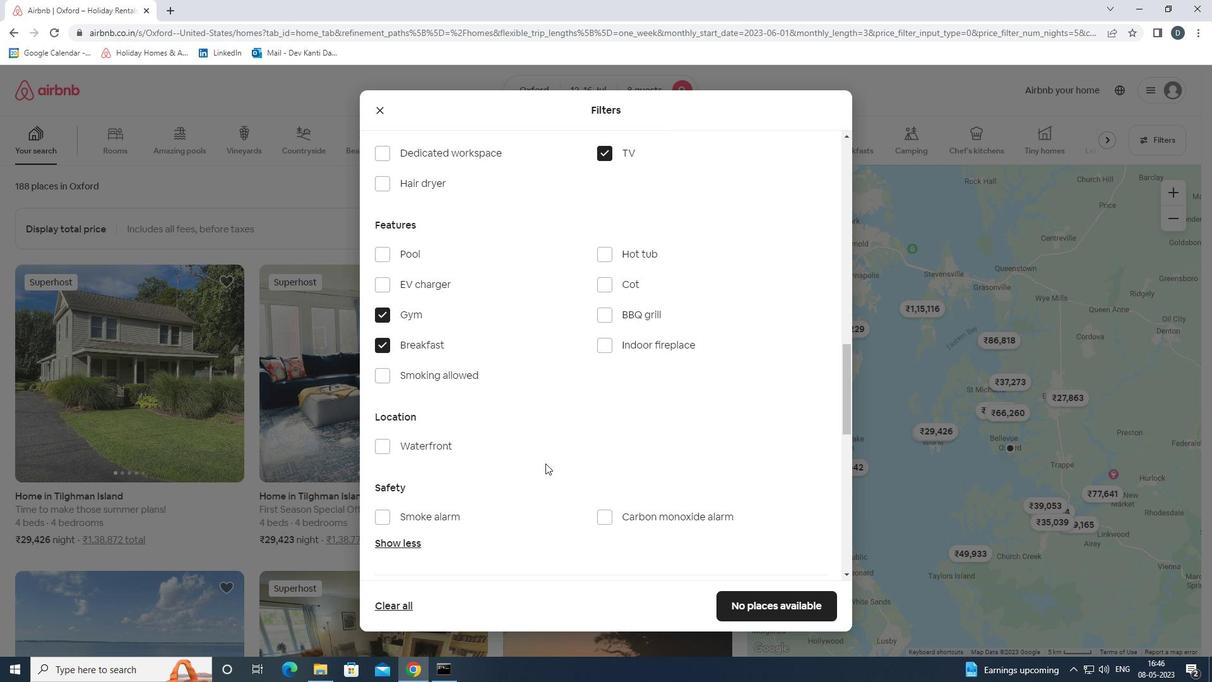 
Action: Mouse moved to (639, 454)
Screenshot: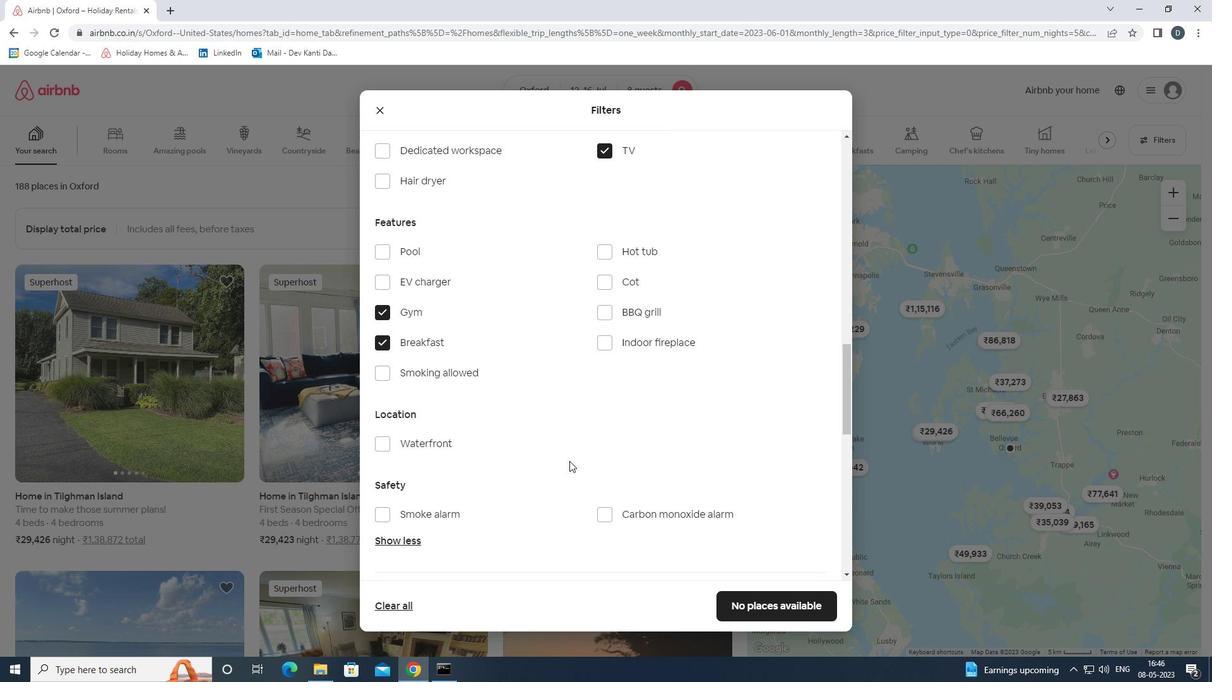 
Action: Mouse scrolled (639, 453) with delta (0, 0)
Screenshot: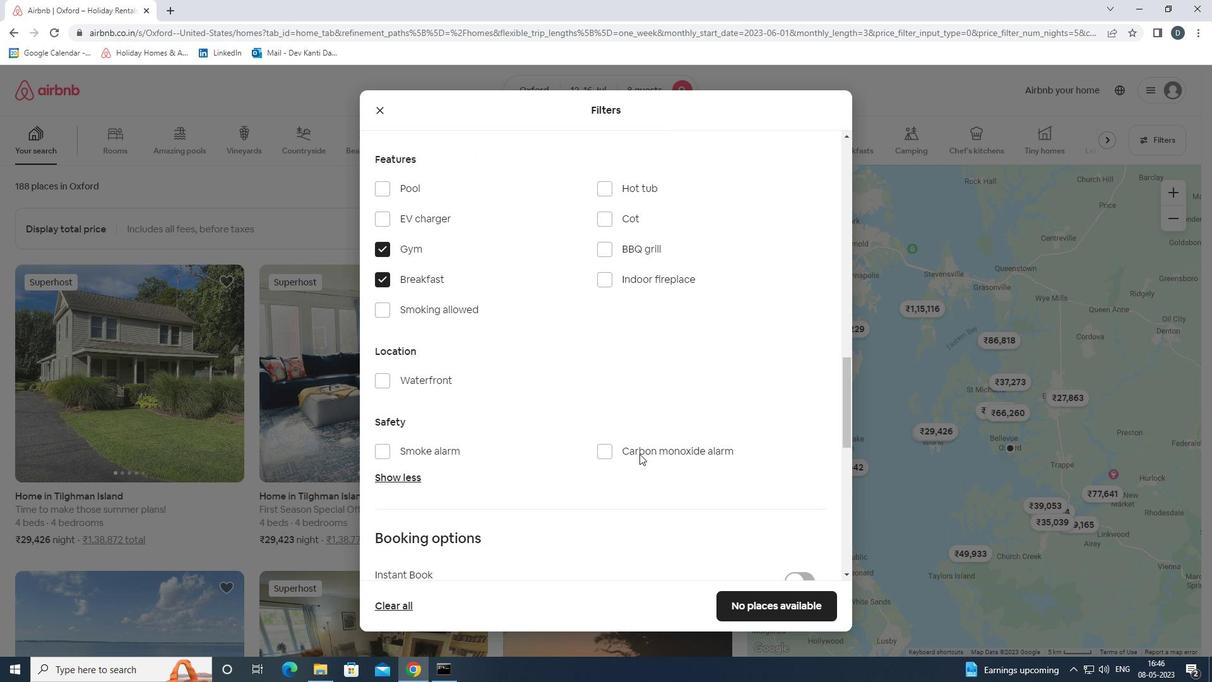 
Action: Mouse moved to (688, 449)
Screenshot: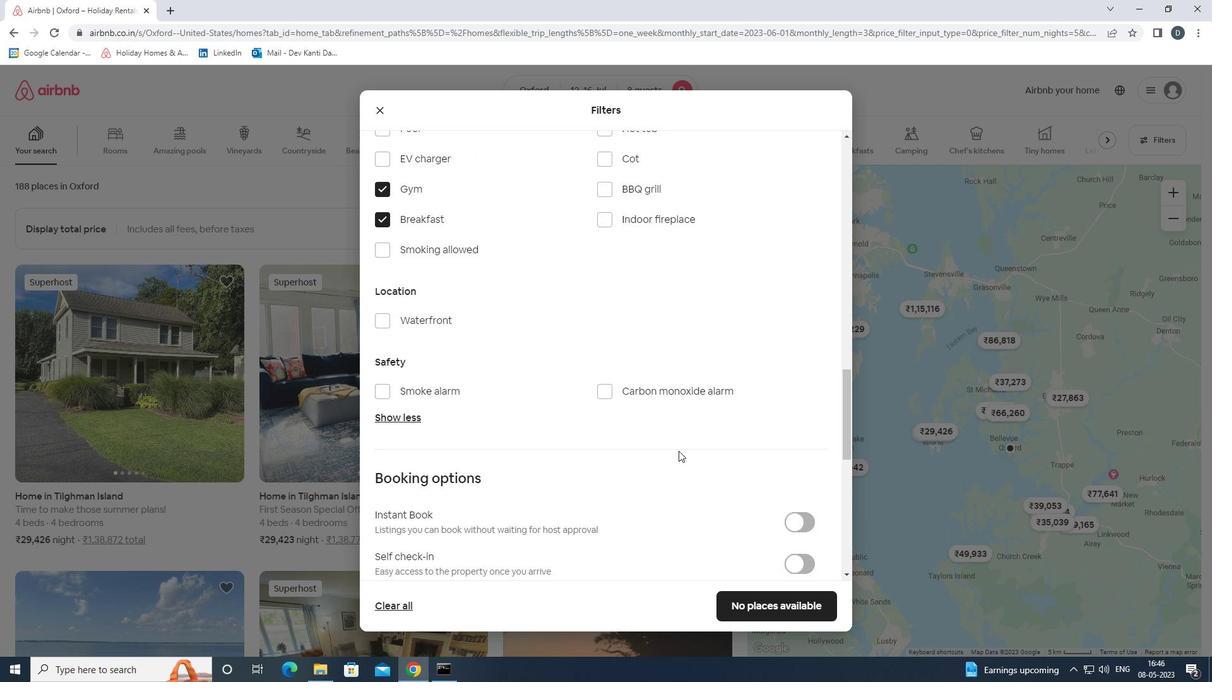 
Action: Mouse scrolled (688, 449) with delta (0, 0)
Screenshot: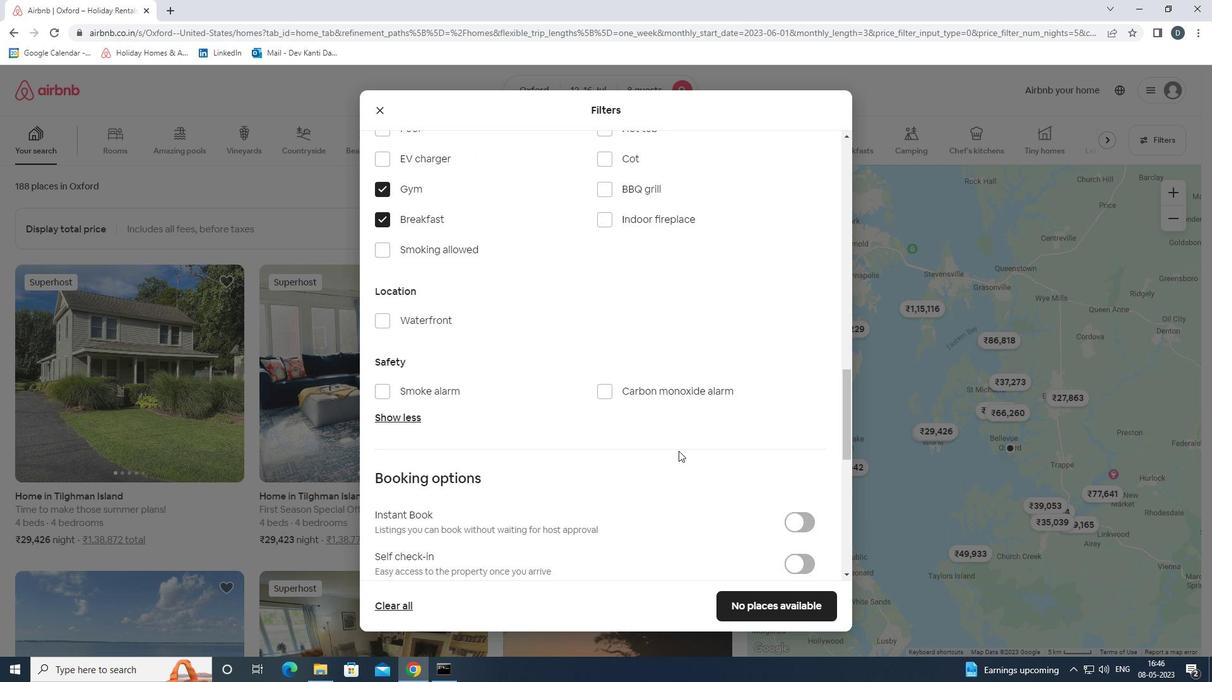 
Action: Mouse moved to (693, 449)
Screenshot: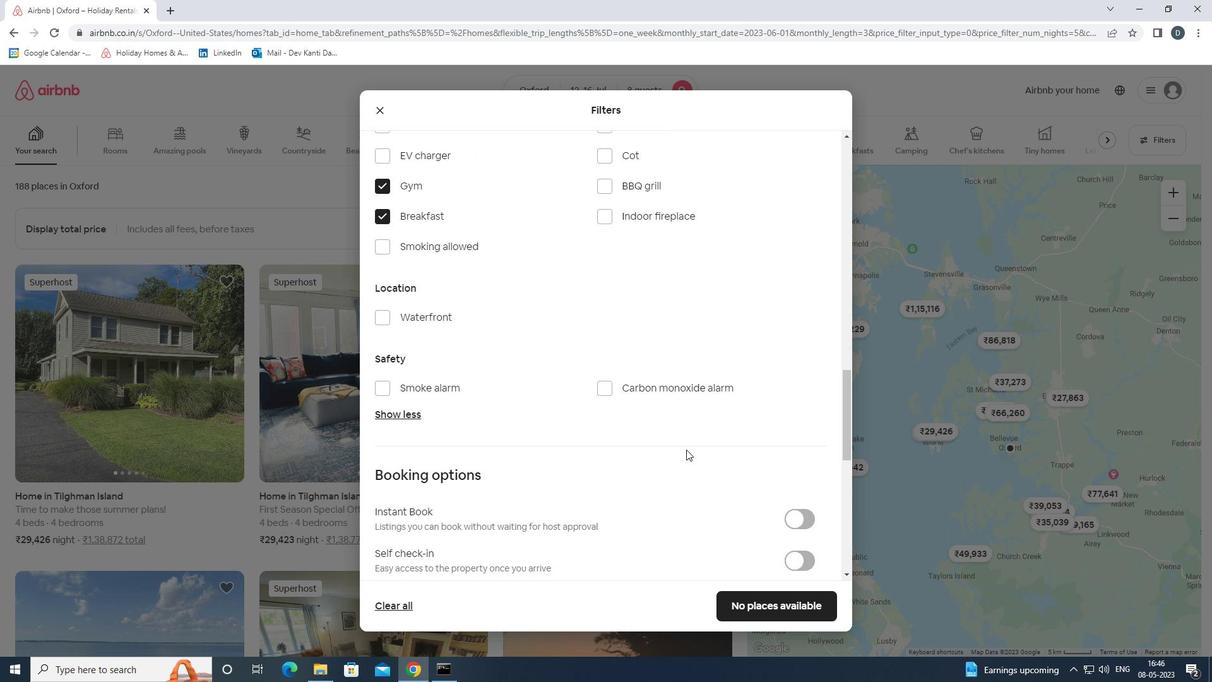 
Action: Mouse scrolled (693, 449) with delta (0, 0)
Screenshot: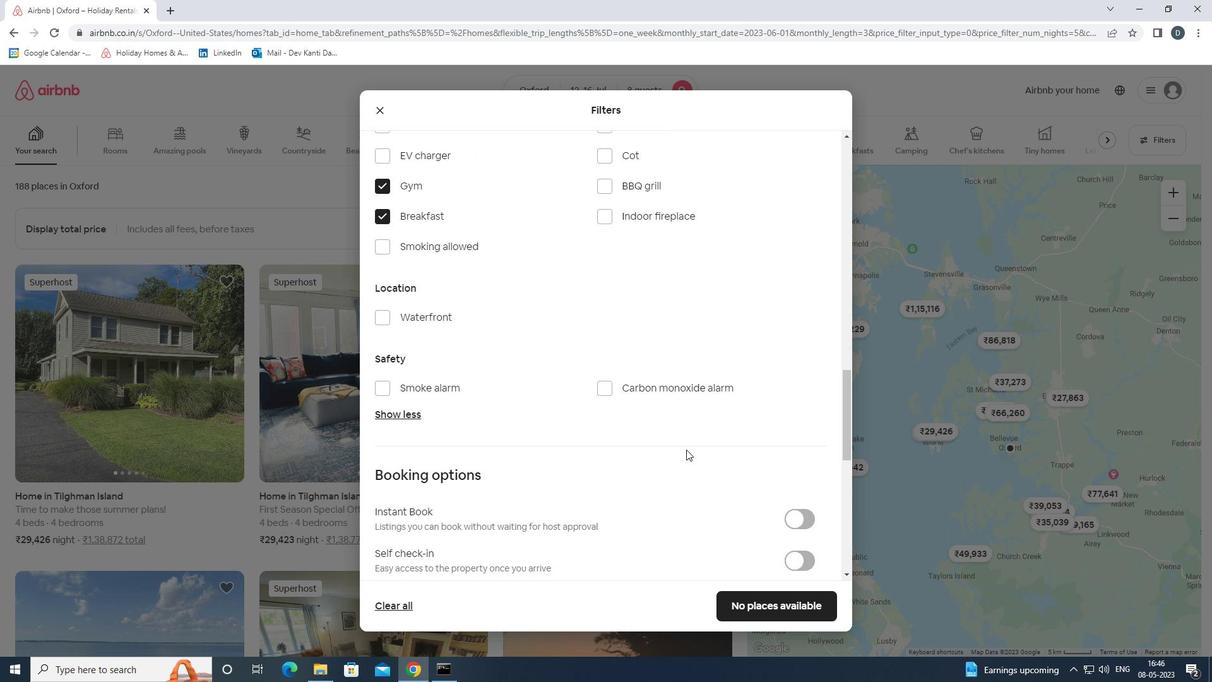 
Action: Mouse moved to (791, 446)
Screenshot: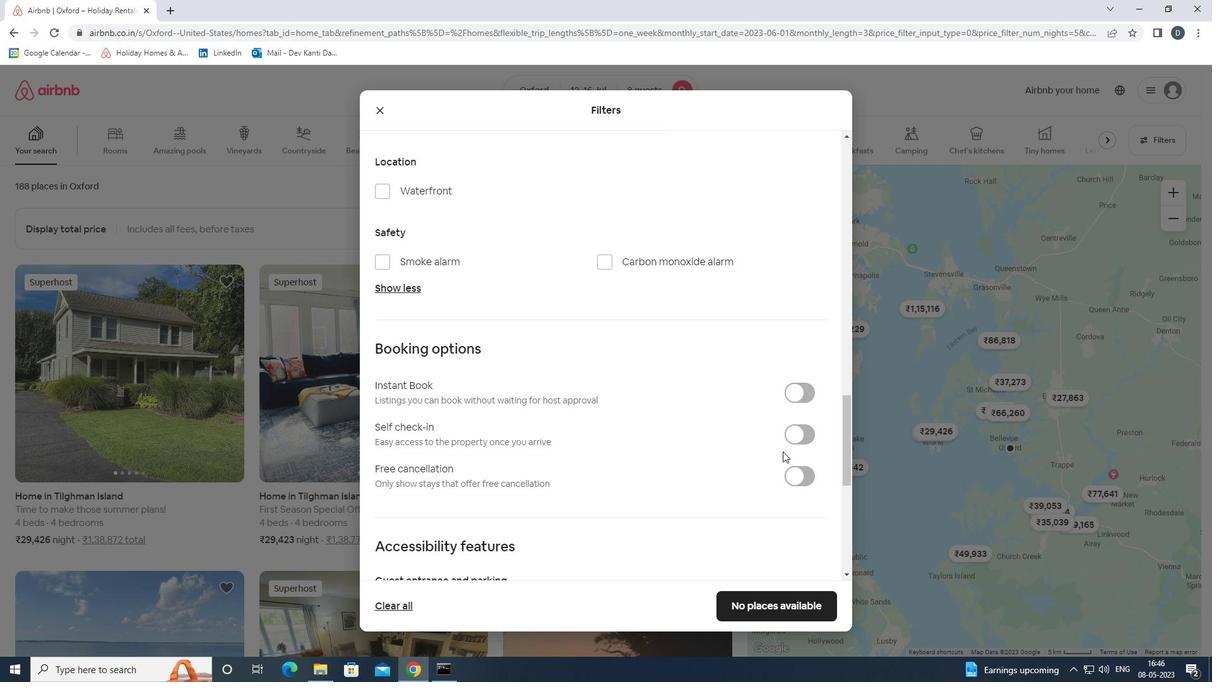 
Action: Mouse pressed left at (791, 446)
Screenshot: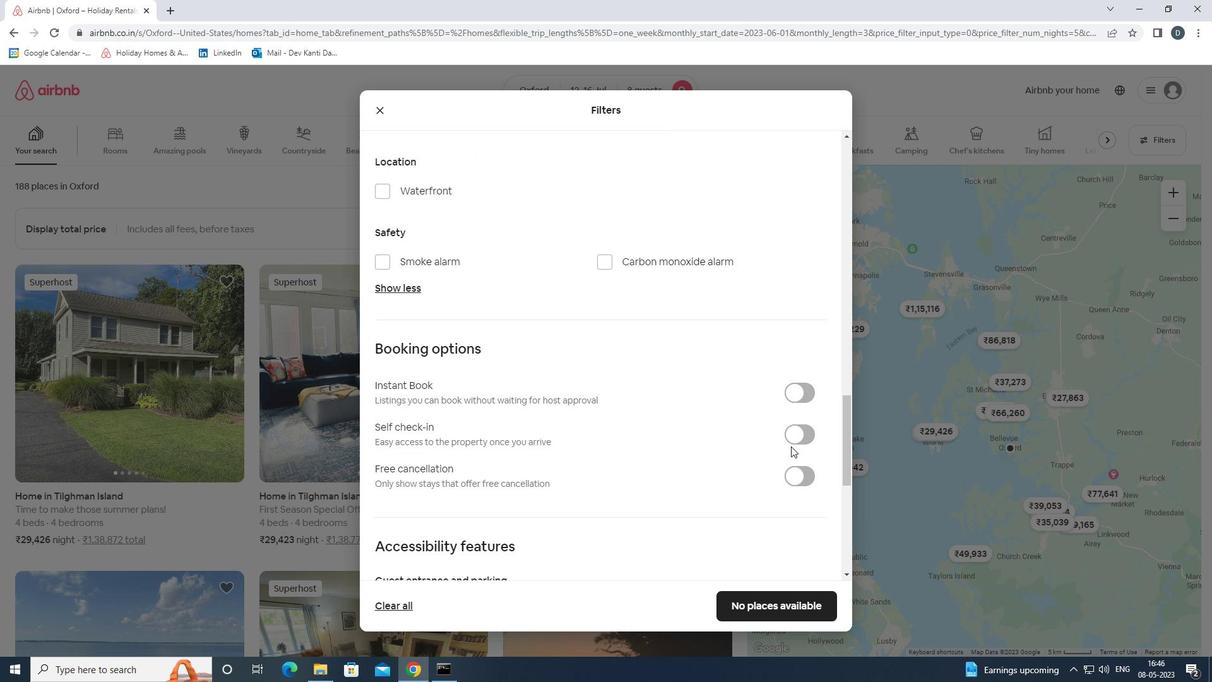 
Action: Mouse moved to (794, 439)
Screenshot: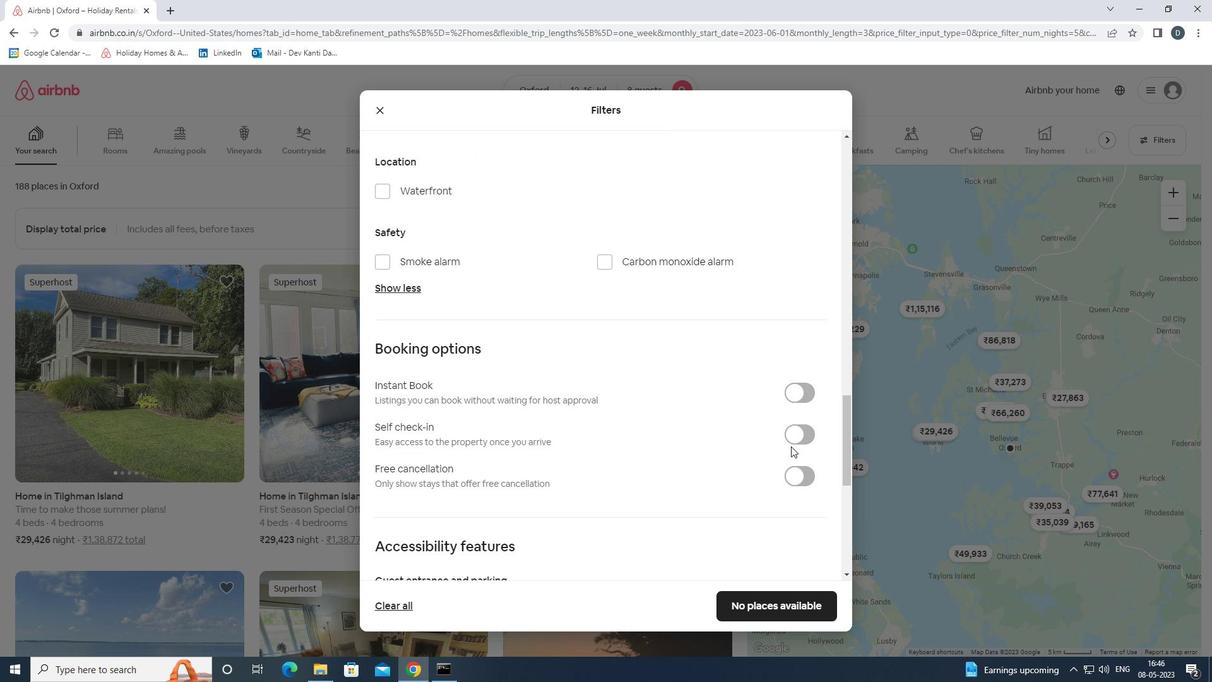 
Action: Mouse pressed left at (794, 439)
Screenshot: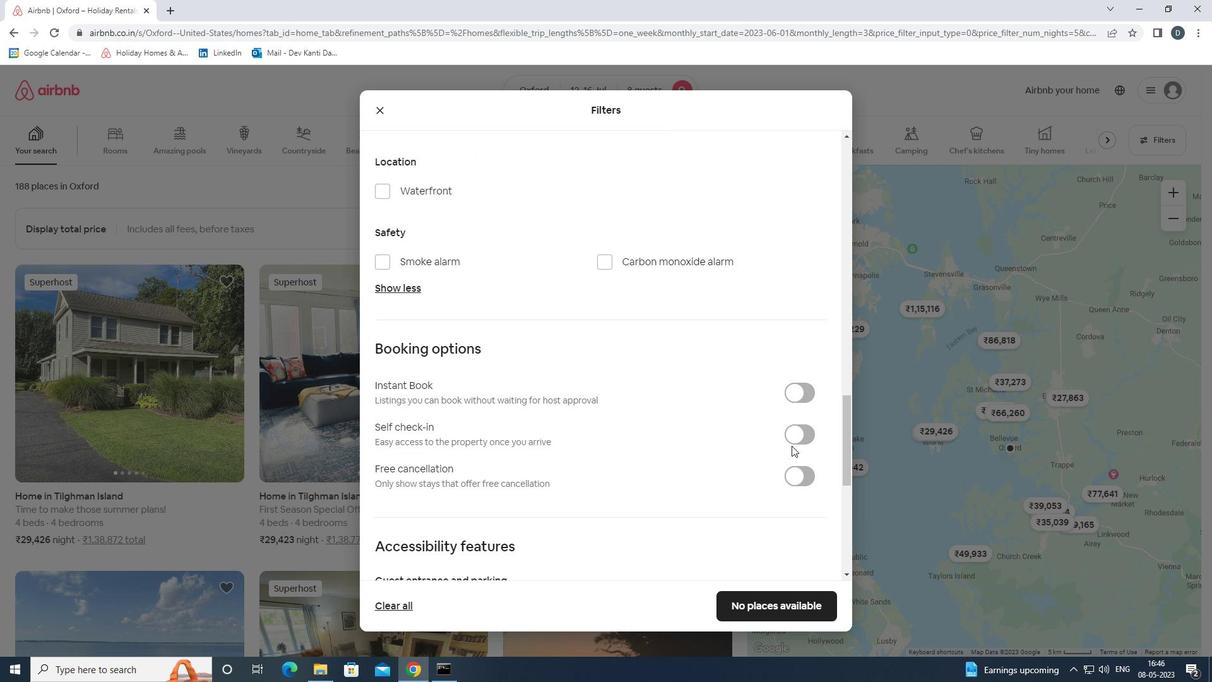 
Action: Mouse moved to (763, 439)
Screenshot: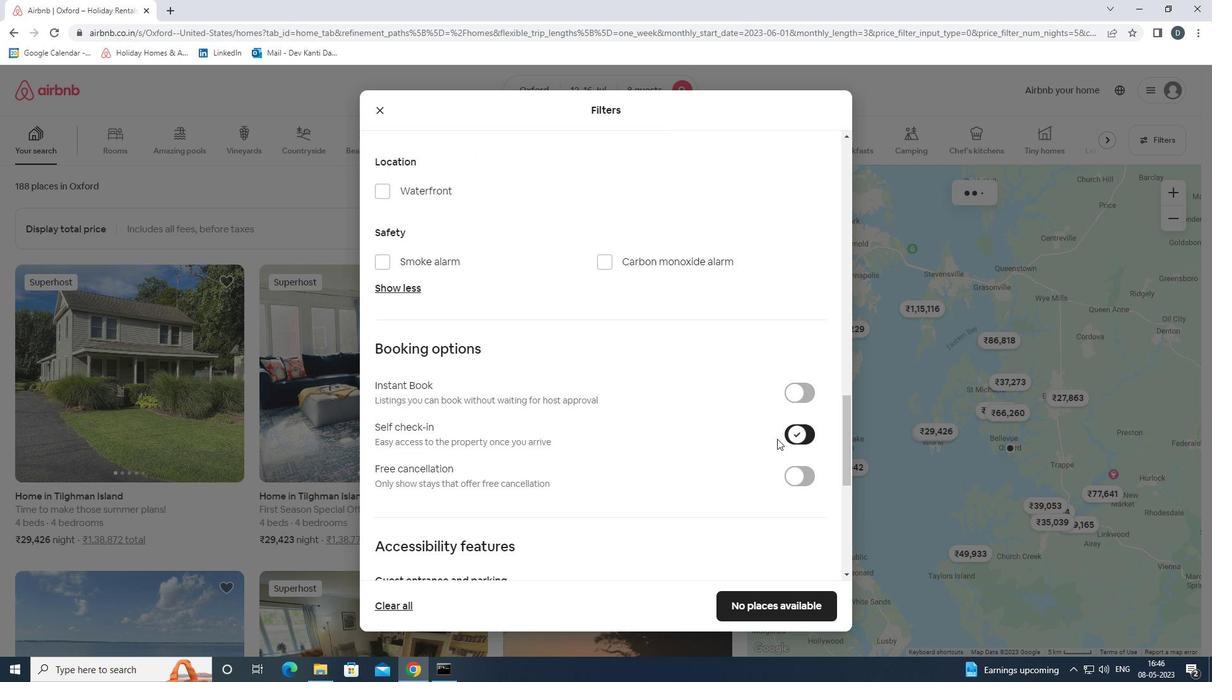 
Action: Mouse scrolled (763, 438) with delta (0, 0)
Screenshot: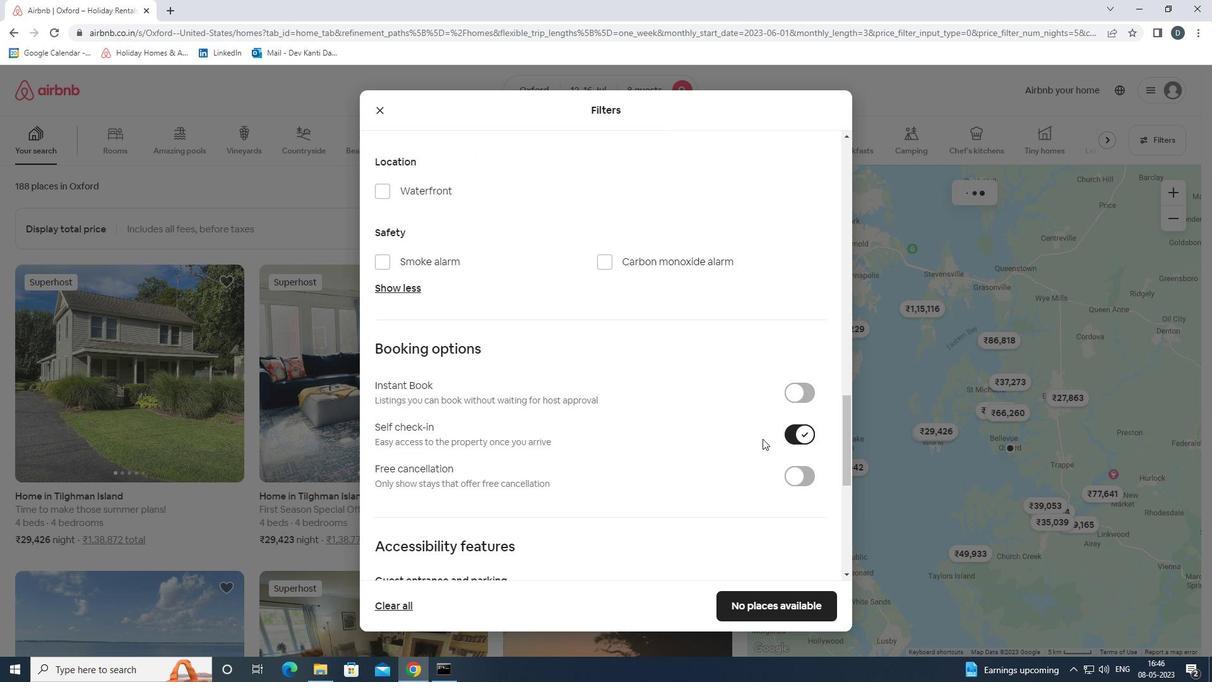 
Action: Mouse scrolled (763, 438) with delta (0, 0)
Screenshot: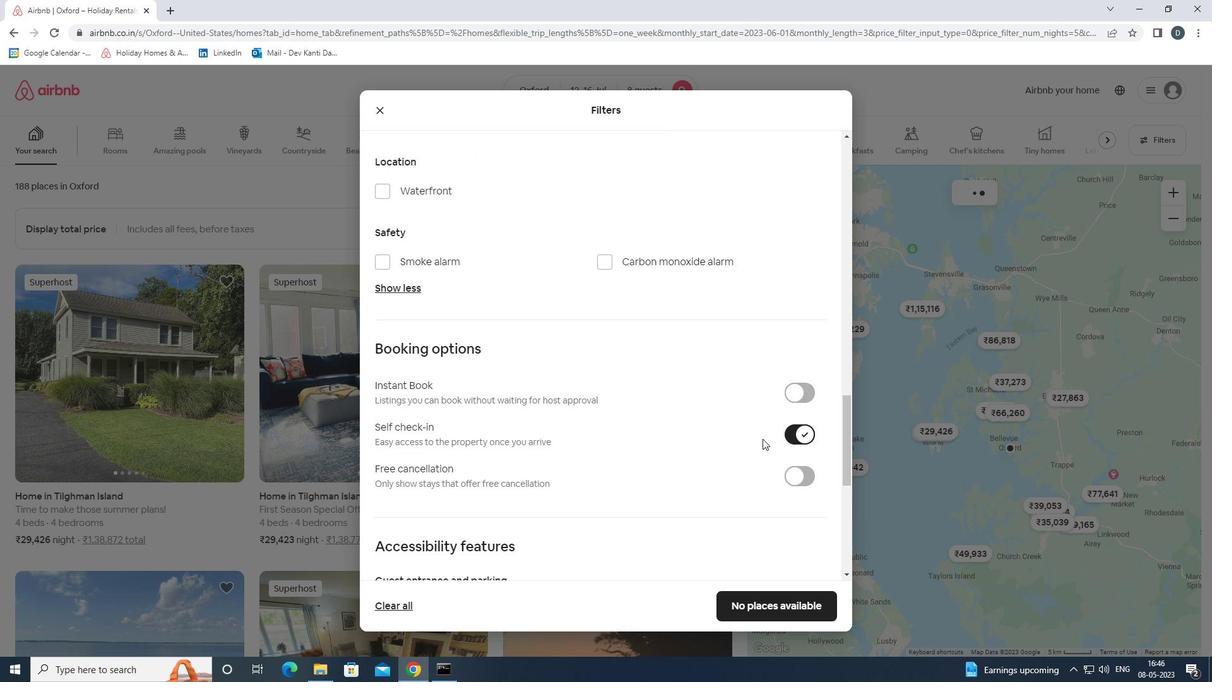 
Action: Mouse scrolled (763, 438) with delta (0, 0)
Screenshot: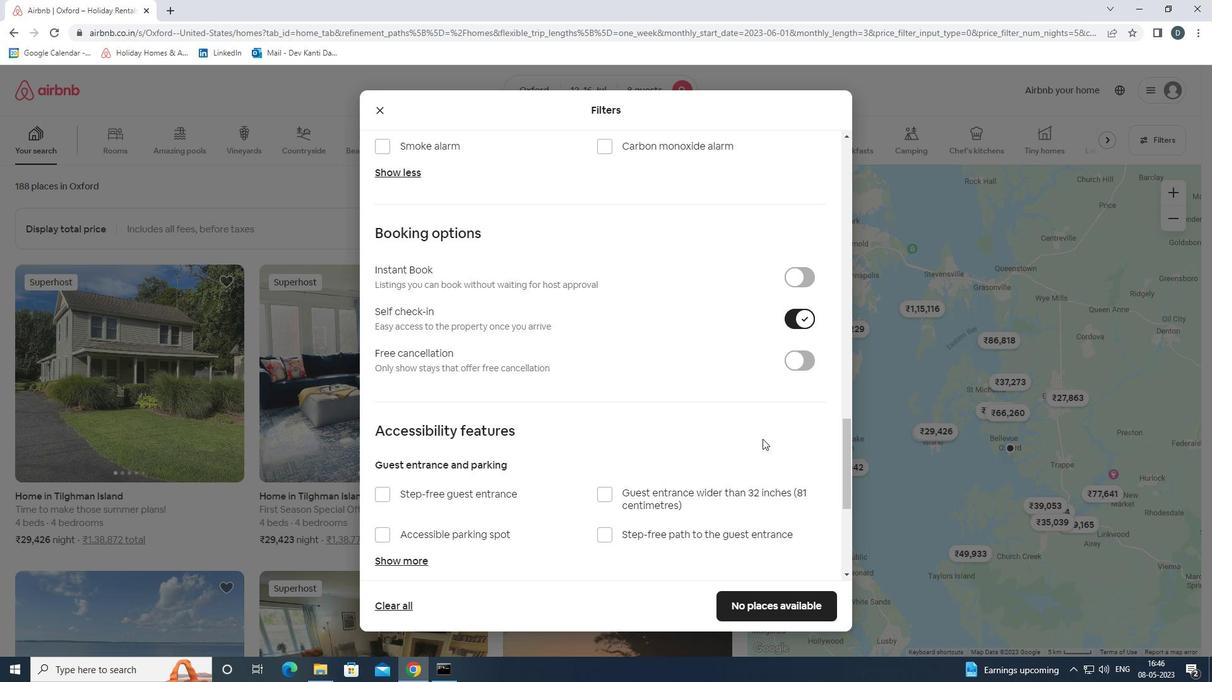 
Action: Mouse scrolled (763, 438) with delta (0, 0)
Screenshot: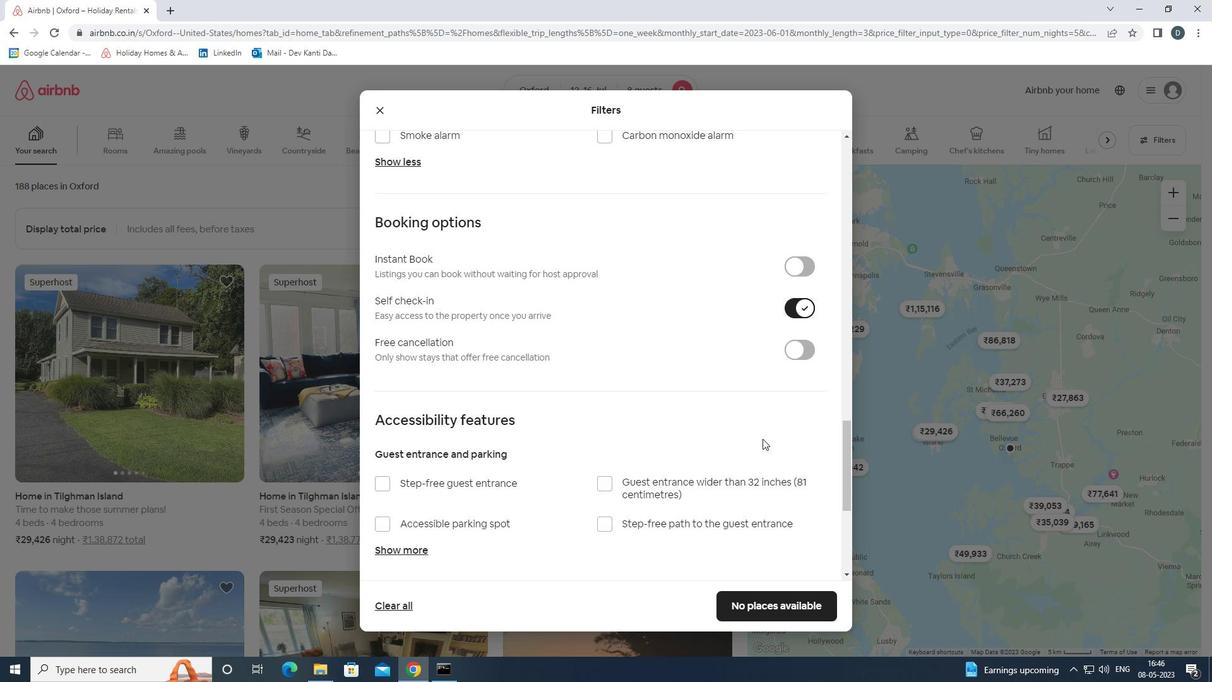 
Action: Mouse scrolled (763, 438) with delta (0, 0)
Screenshot: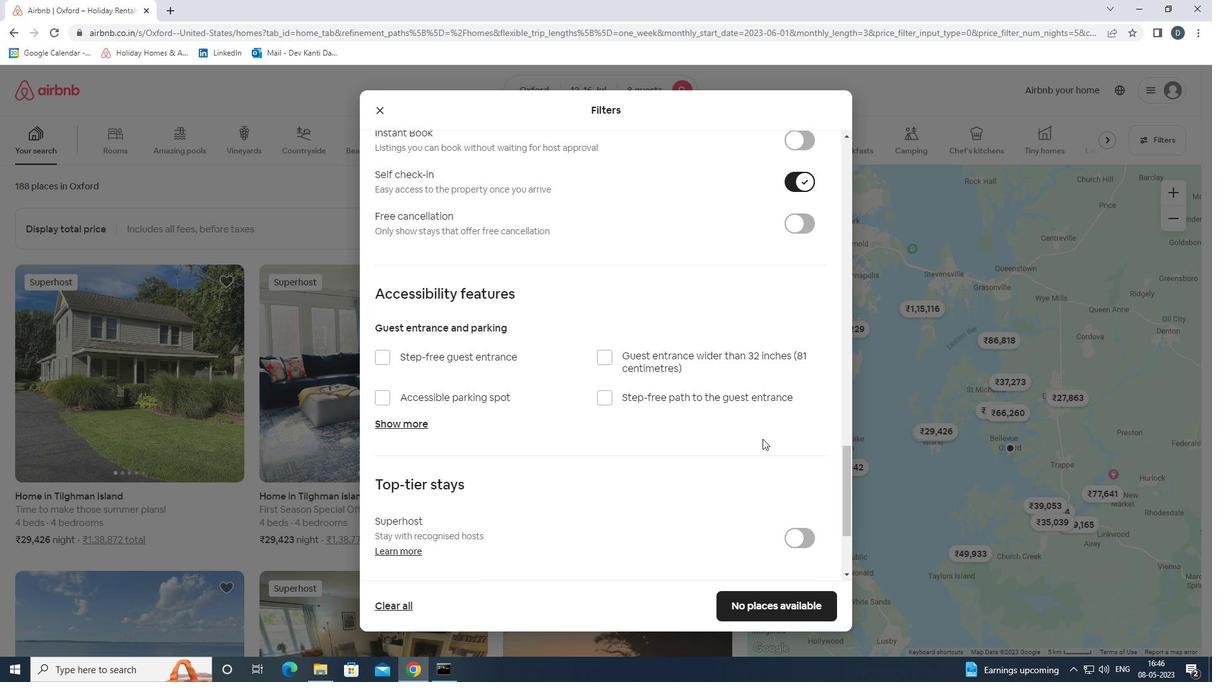 
Action: Mouse scrolled (763, 438) with delta (0, 0)
Screenshot: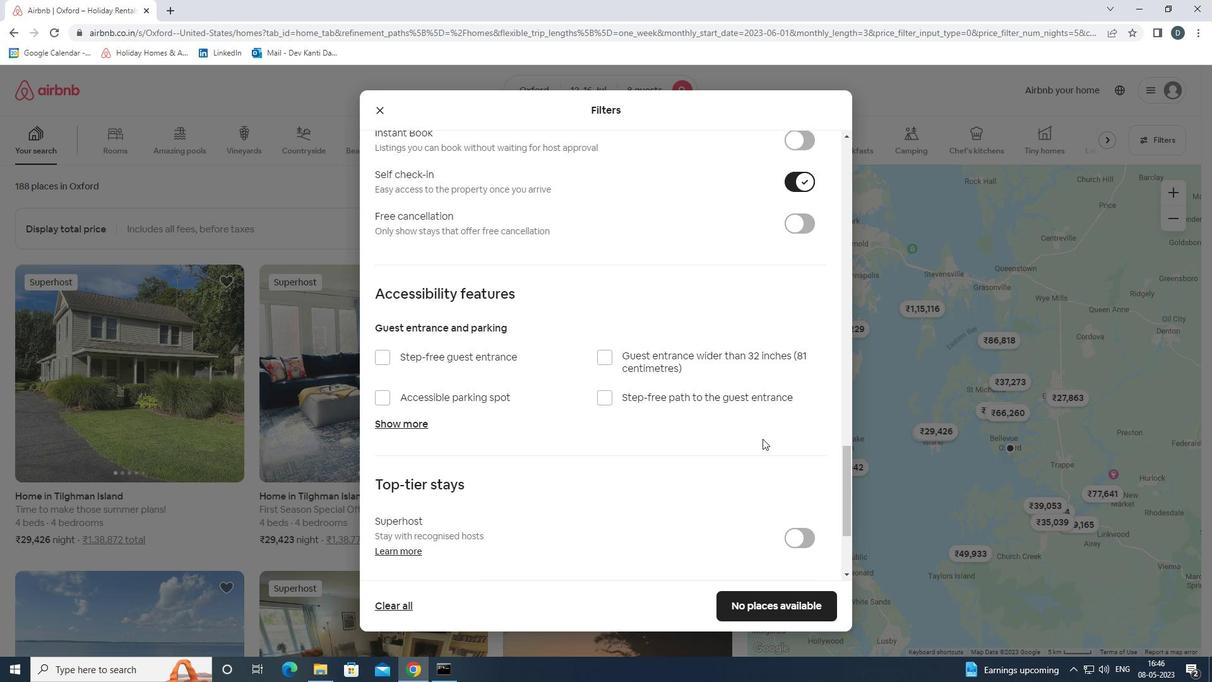 
Action: Mouse scrolled (763, 438) with delta (0, 0)
Screenshot: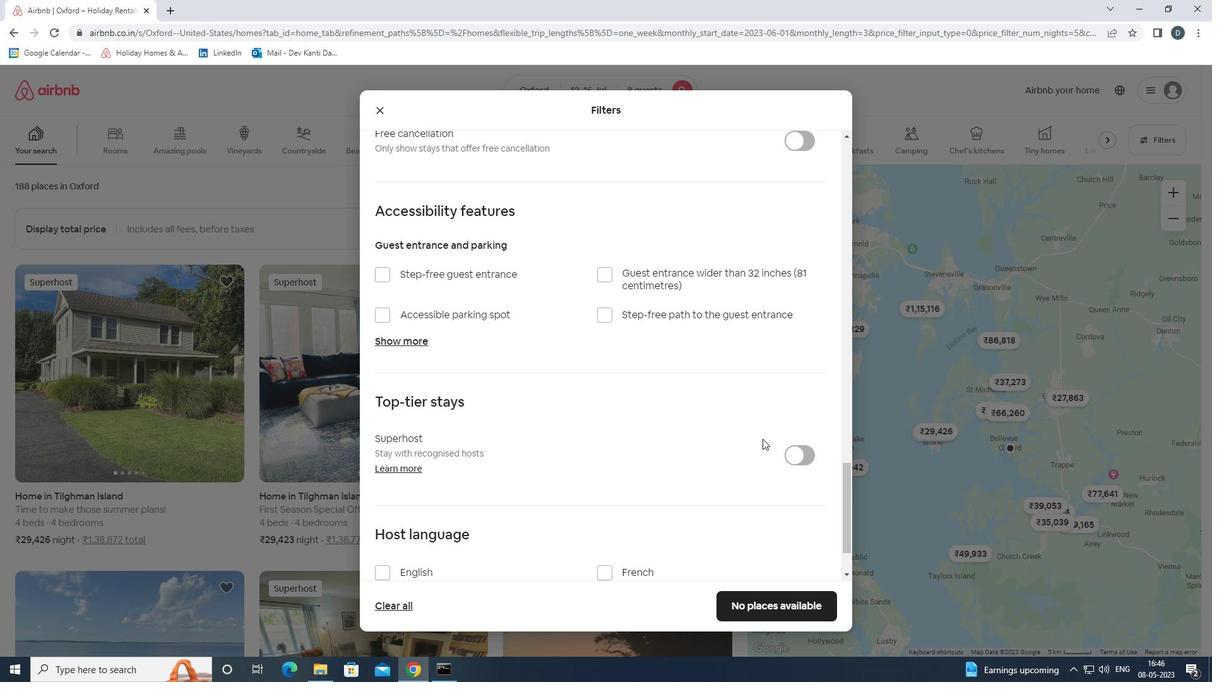 
Action: Mouse scrolled (763, 438) with delta (0, 0)
Screenshot: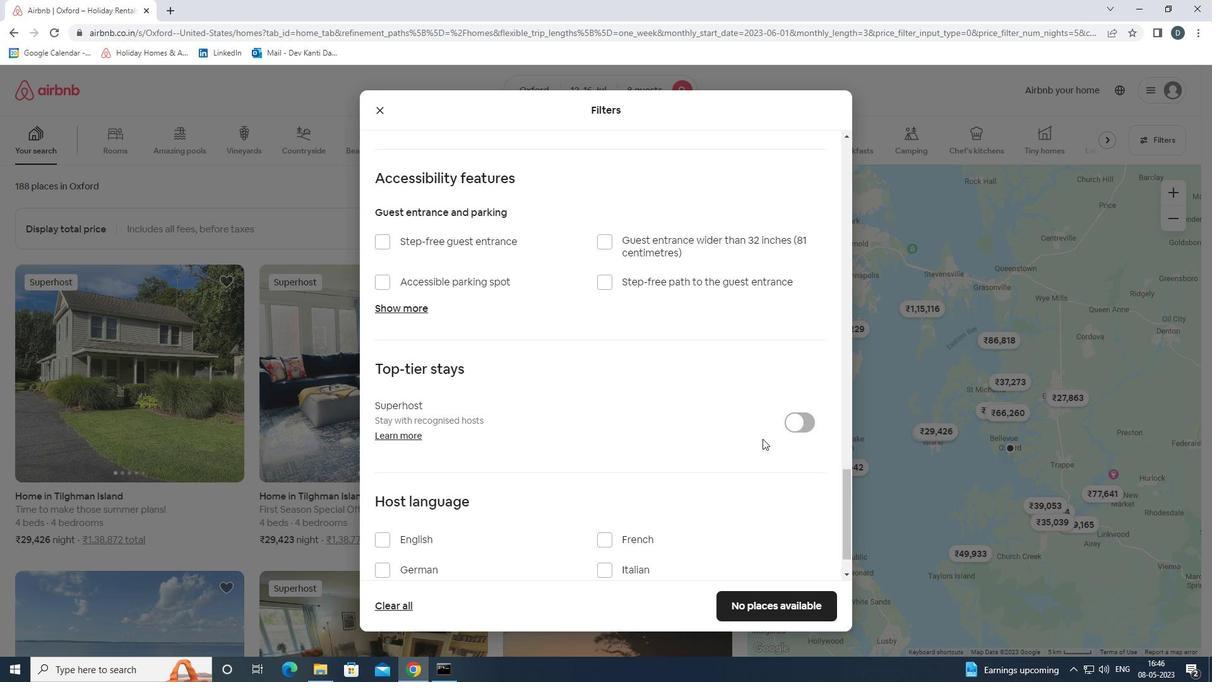 
Action: Mouse scrolled (763, 438) with delta (0, 0)
Screenshot: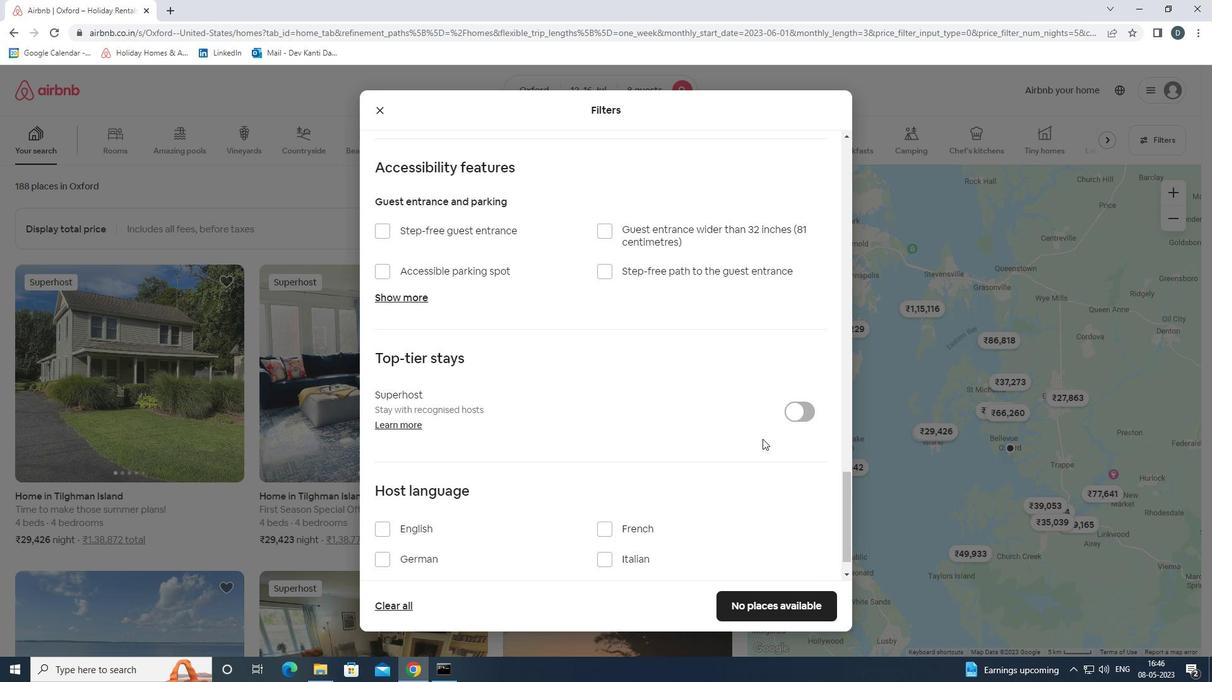 
Action: Mouse scrolled (763, 438) with delta (0, 0)
Screenshot: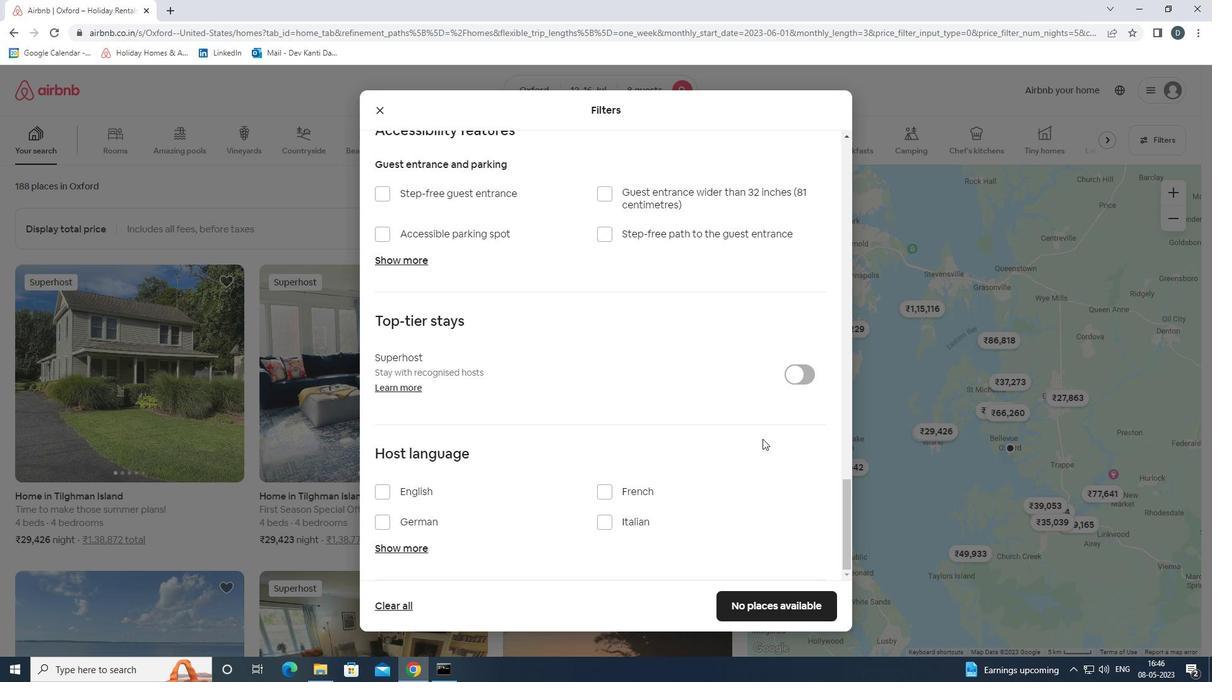 
Action: Mouse scrolled (763, 438) with delta (0, 0)
Screenshot: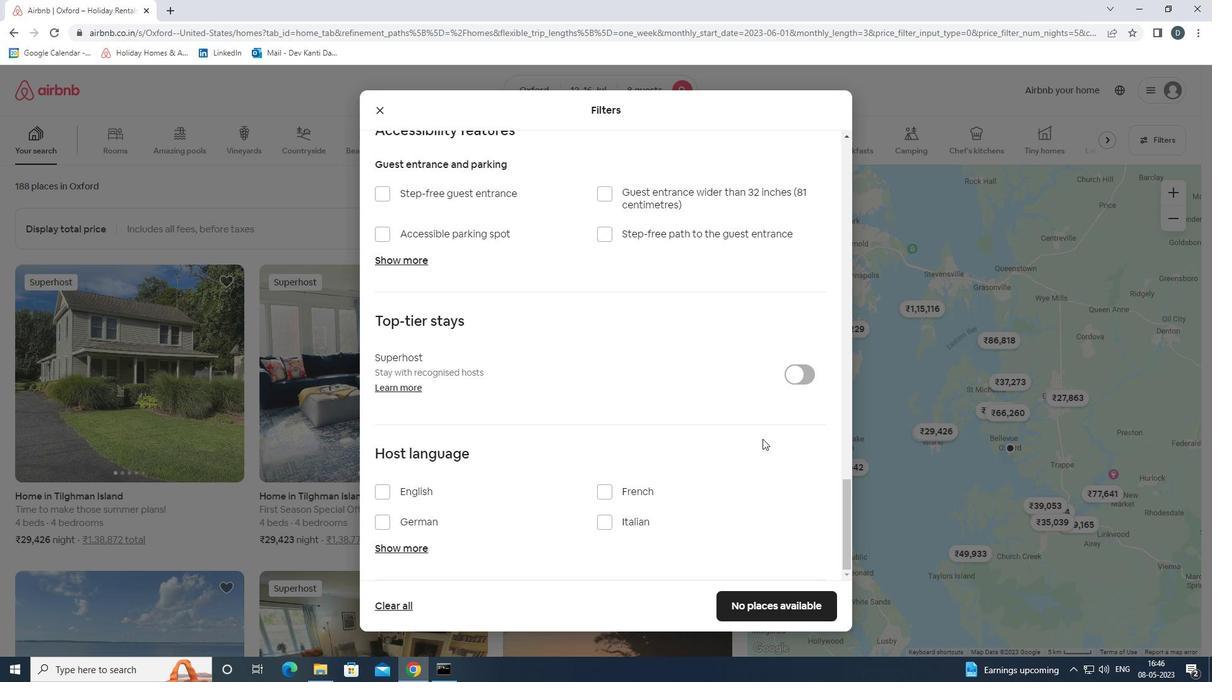 
Action: Mouse moved to (752, 440)
Screenshot: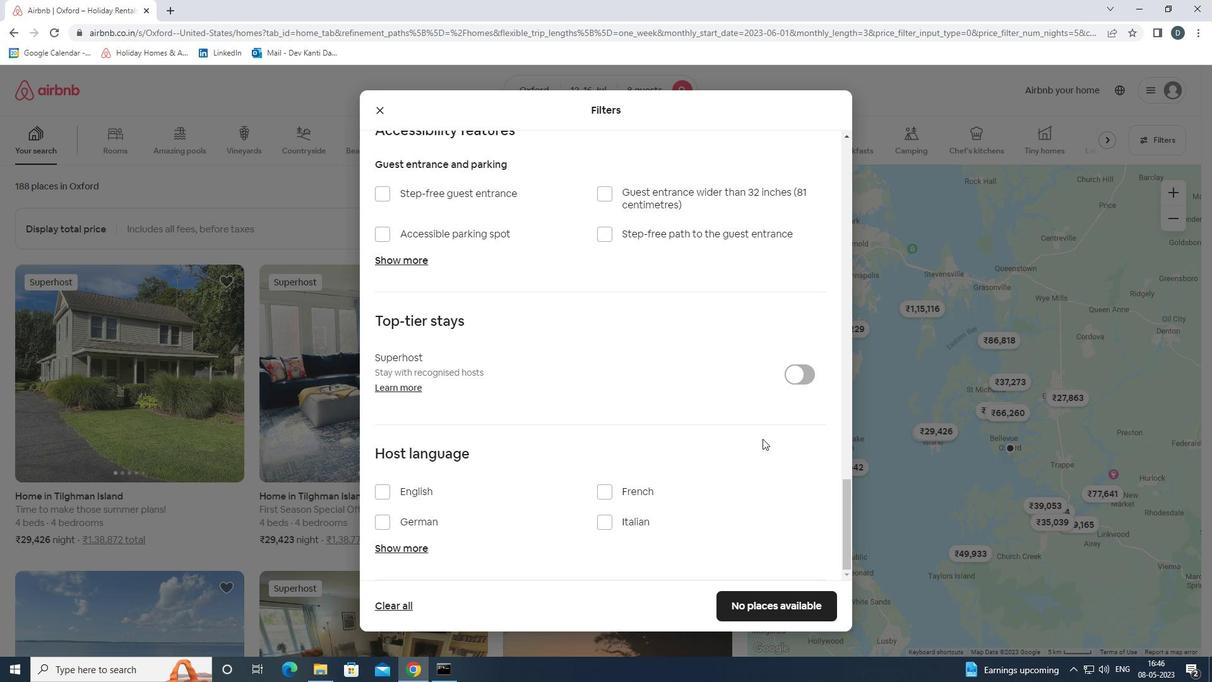 
Action: Mouse scrolled (752, 440) with delta (0, 0)
Screenshot: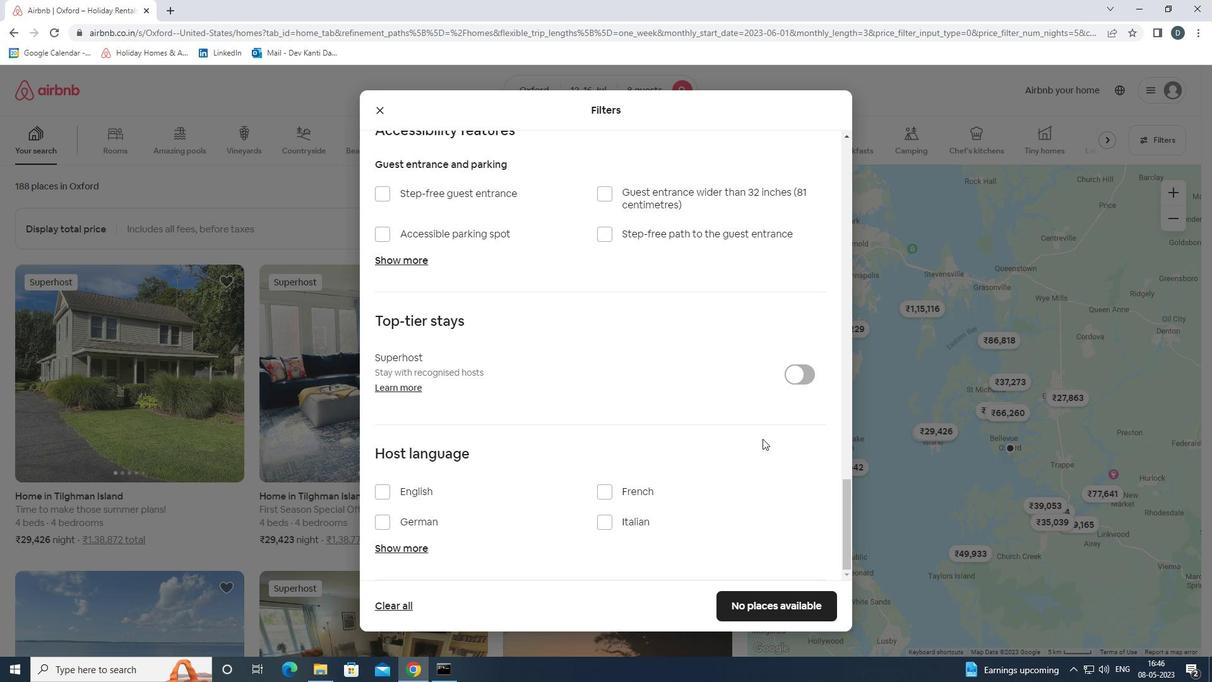 
Action: Mouse moved to (377, 490)
Screenshot: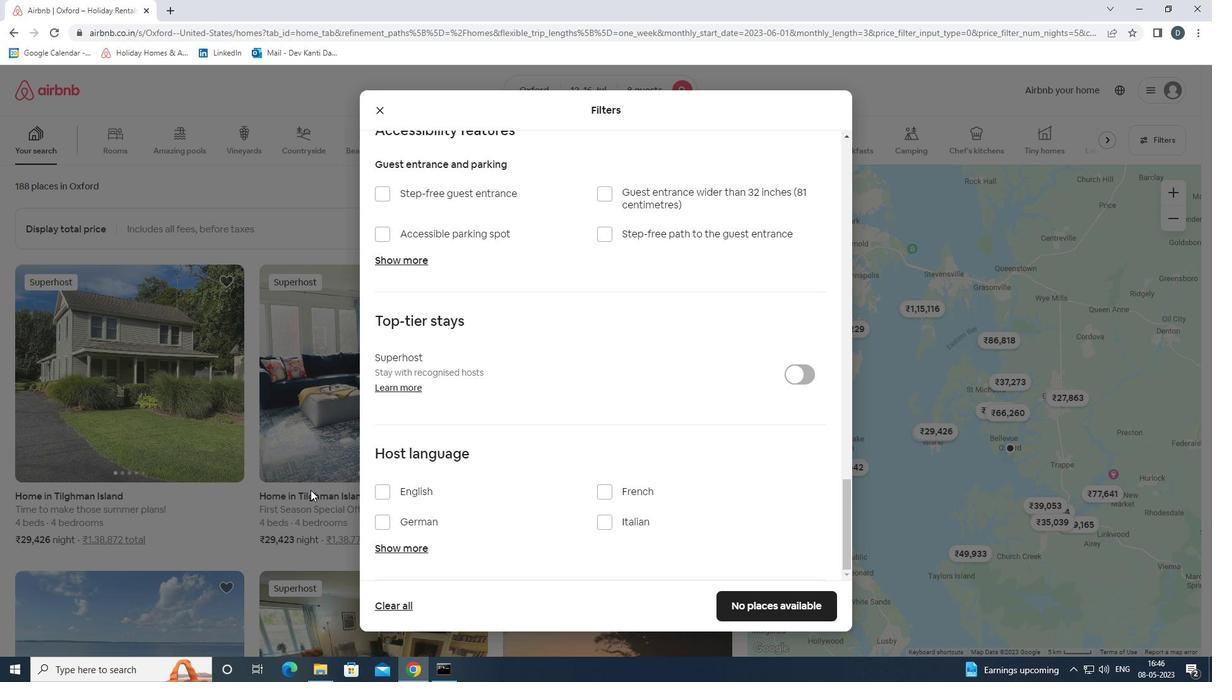 
Action: Mouse pressed left at (377, 490)
Screenshot: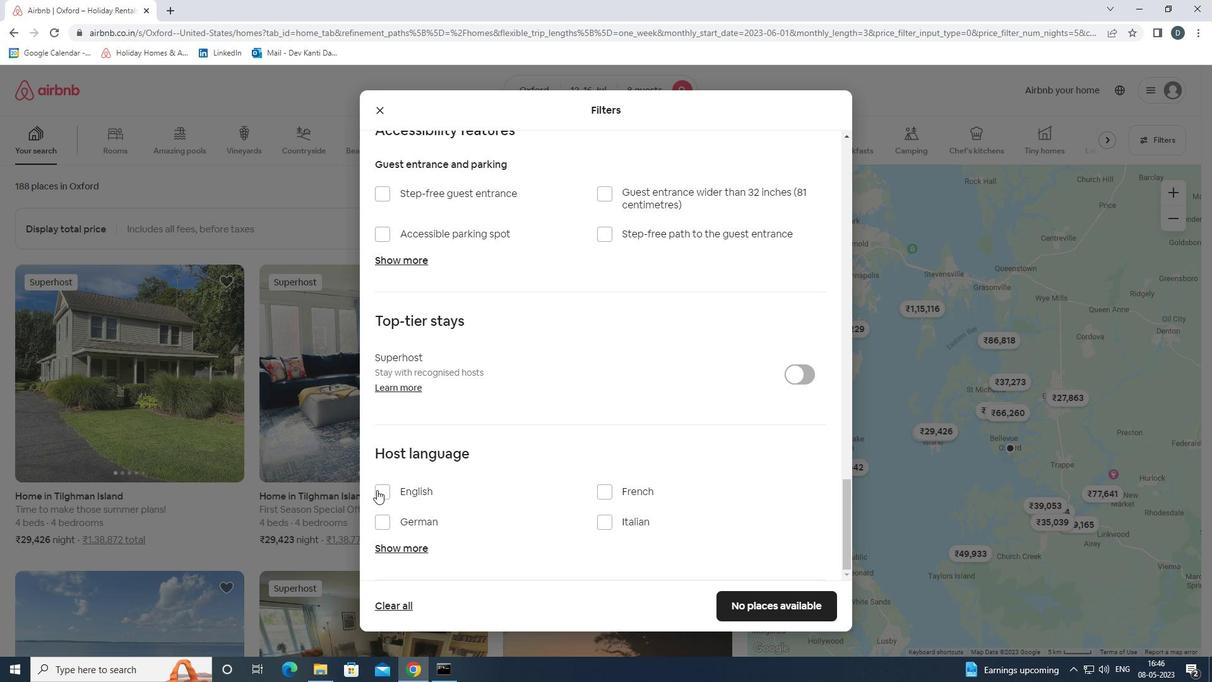 
Action: Mouse moved to (742, 596)
Screenshot: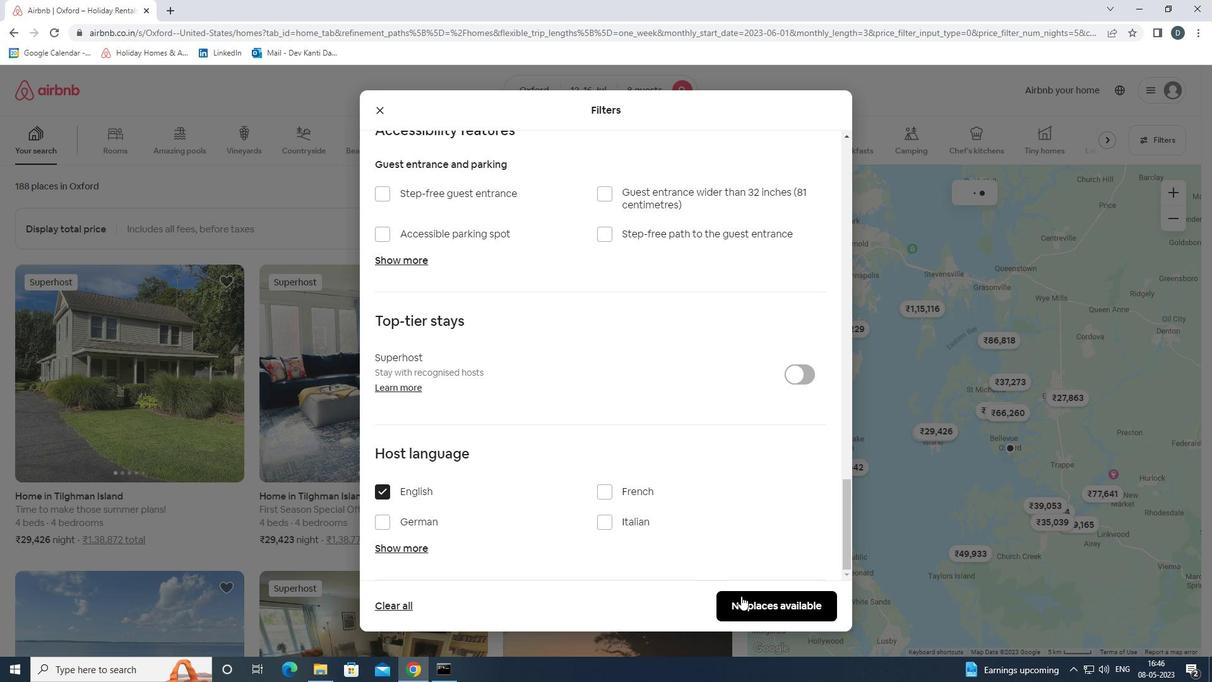 
Action: Mouse pressed left at (742, 596)
Screenshot: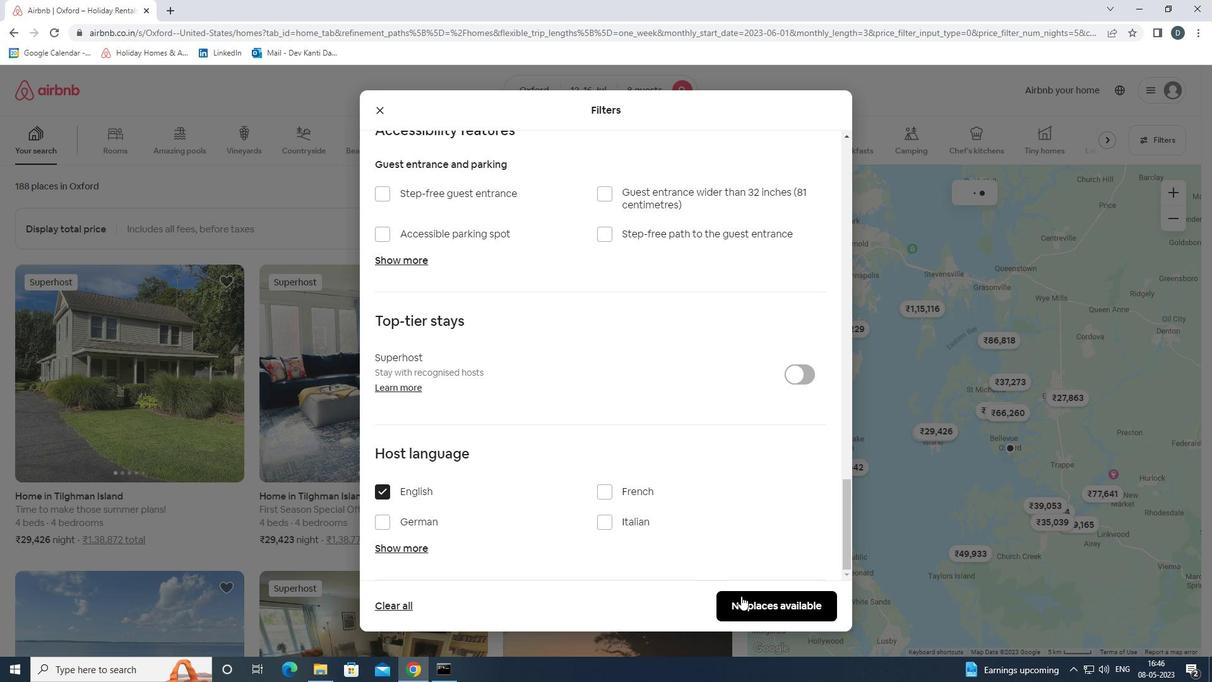 
Action: Mouse moved to (712, 591)
Screenshot: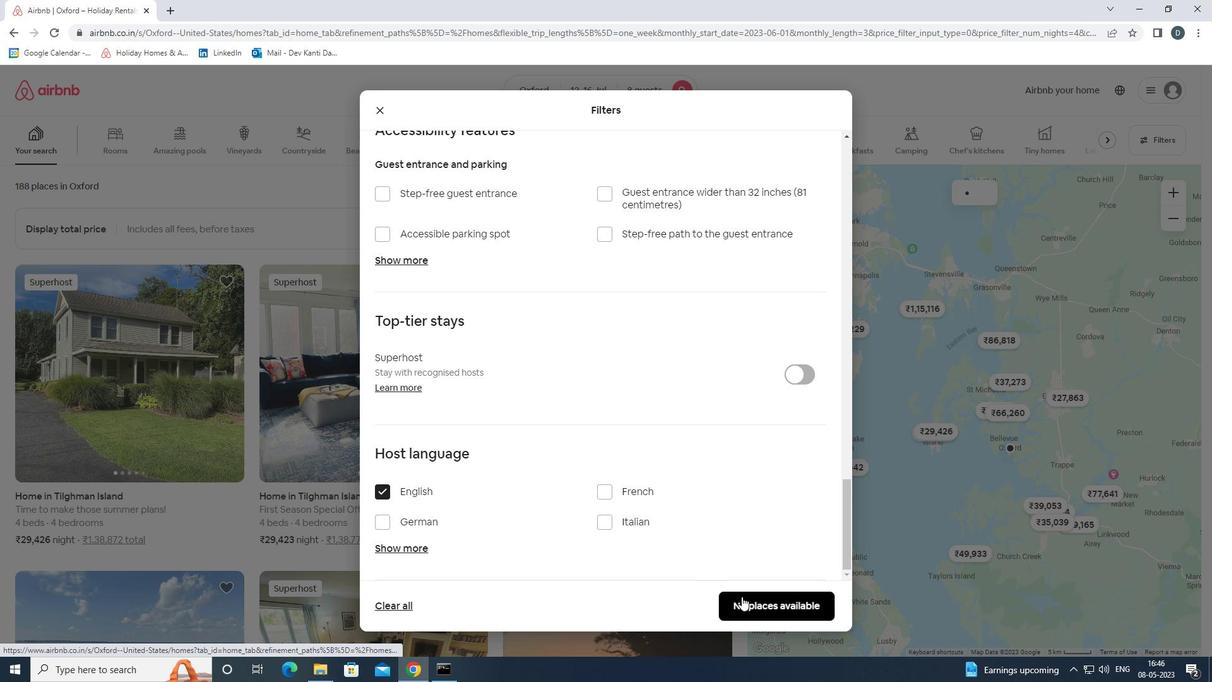 
